 Task: Look for space in Binche, Belgium from 12th July, 2023 to 16th July, 2023 for 8 adults in price range Rs.10000 to Rs.16000. Place can be private room with 8 bedrooms having 8 beds and 8 bathrooms. Property type can be house, flat, guest house. Amenities needed are: wifi, washing machine, heating, TV, free parkinig on premises, hot tub, gym, smoking allowed. Booking option can be shelf check-in. Required host language is English.
Action: Mouse moved to (481, 98)
Screenshot: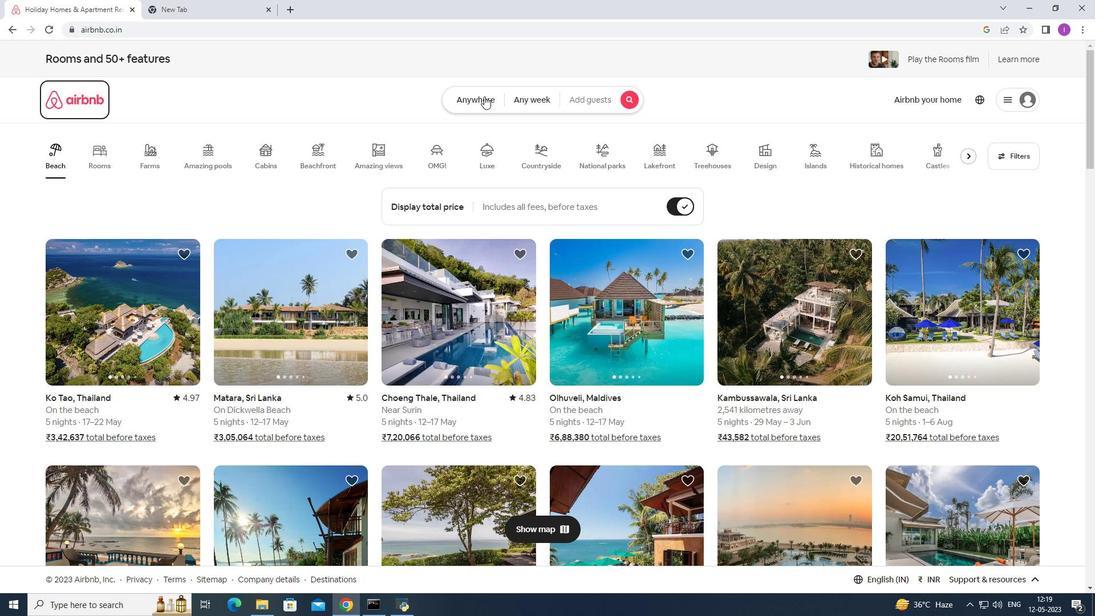 
Action: Mouse pressed left at (481, 98)
Screenshot: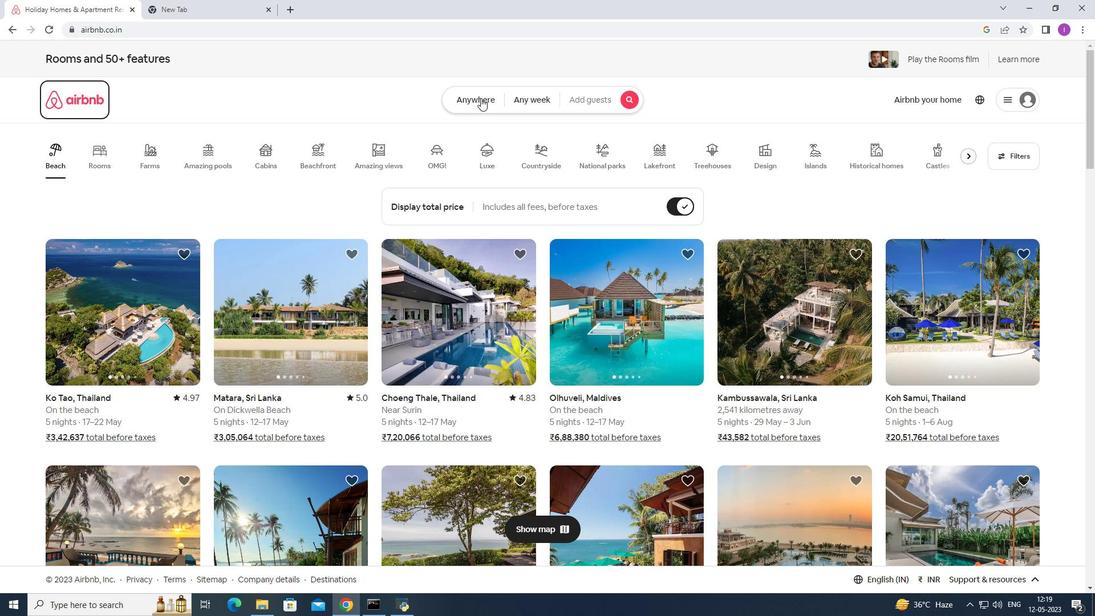 
Action: Mouse moved to (318, 150)
Screenshot: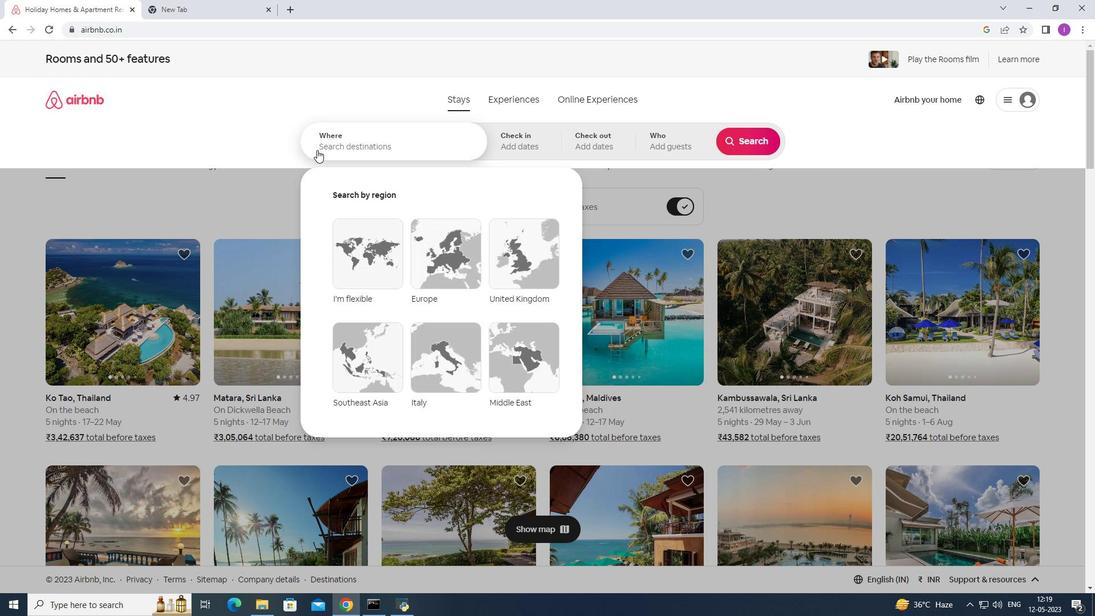 
Action: Mouse pressed left at (318, 150)
Screenshot: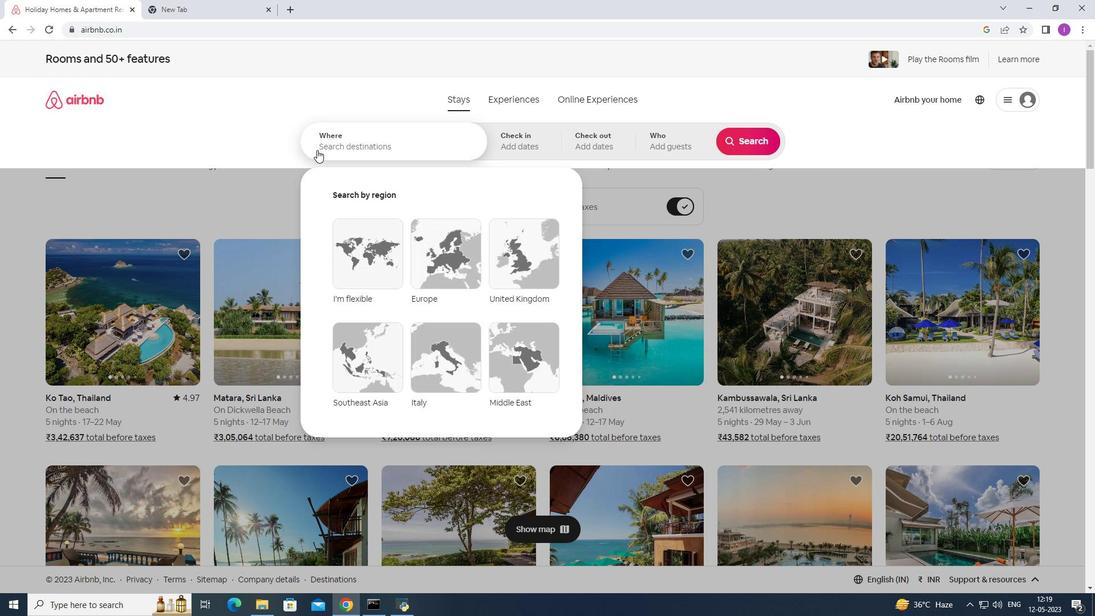 
Action: Mouse moved to (357, 138)
Screenshot: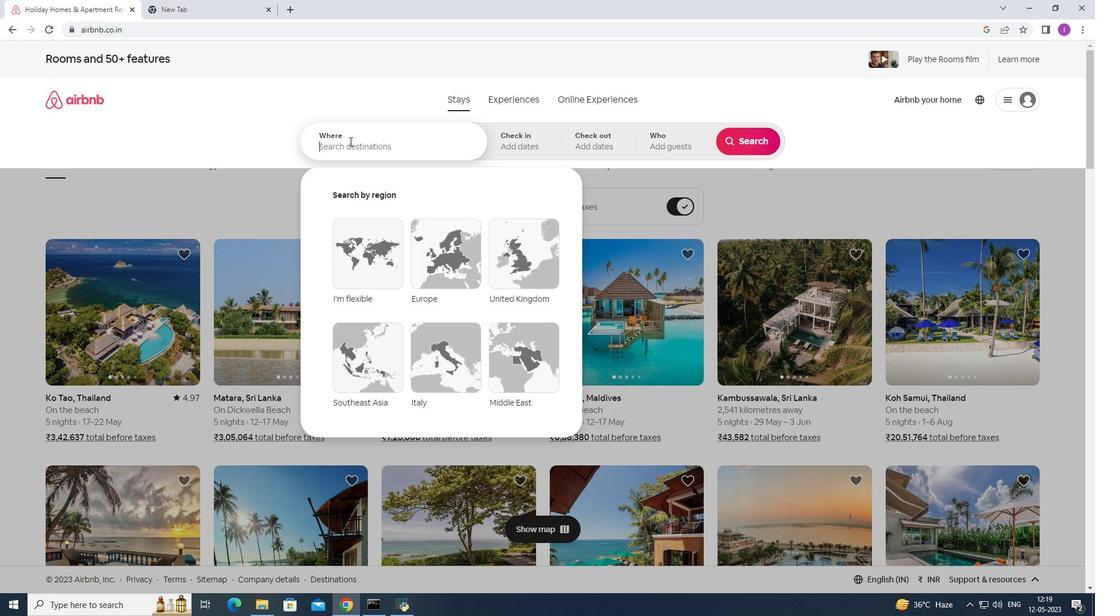 
Action: Key pressed <Key.shift>Binche,<Key.shift>Belgium
Screenshot: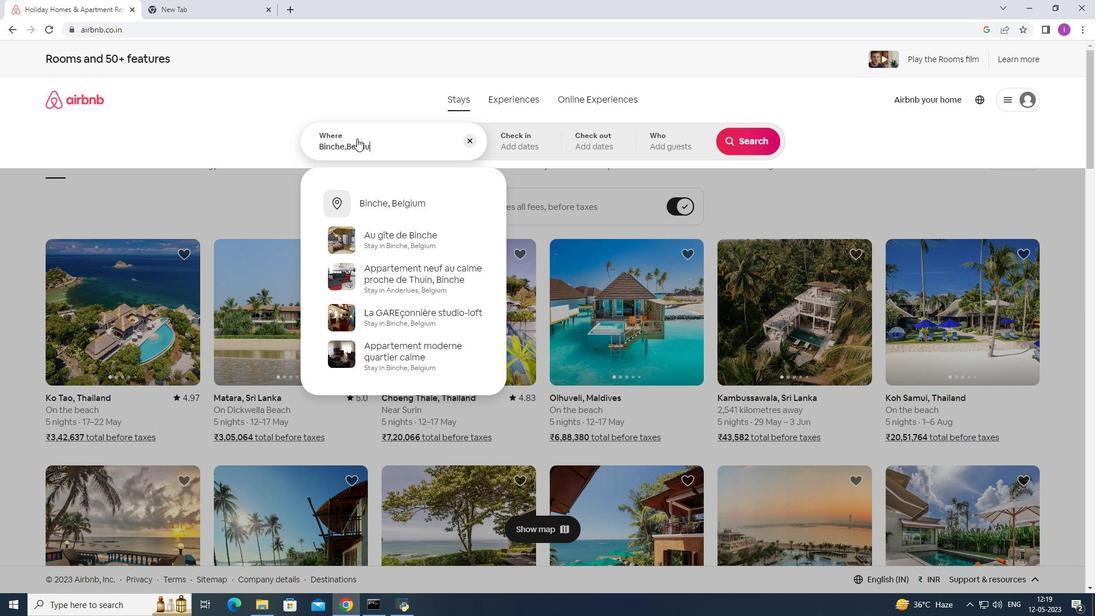 
Action: Mouse moved to (380, 202)
Screenshot: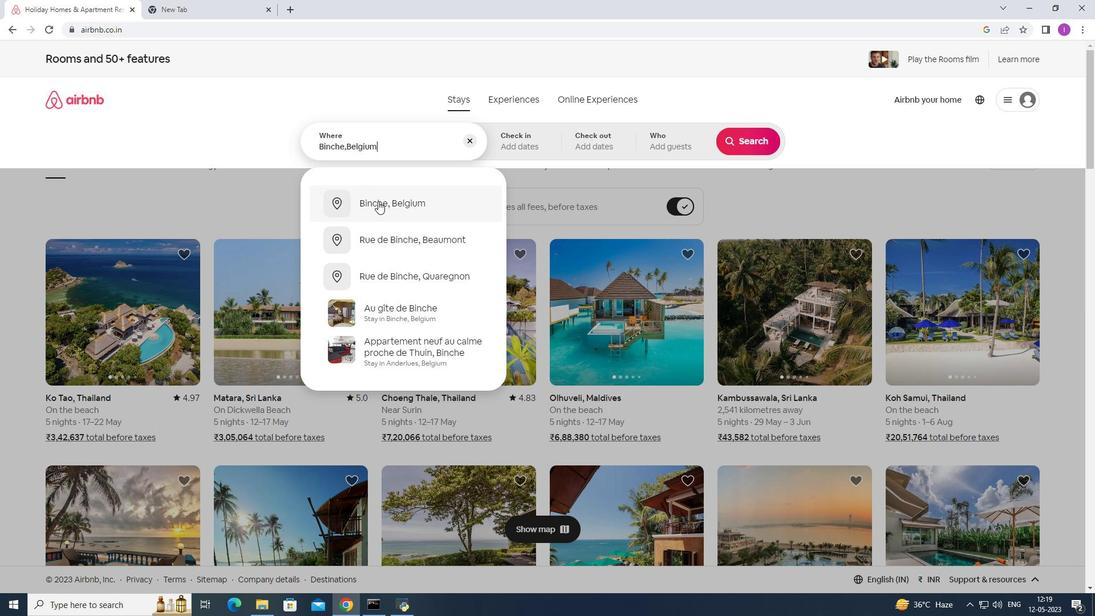 
Action: Mouse pressed left at (380, 202)
Screenshot: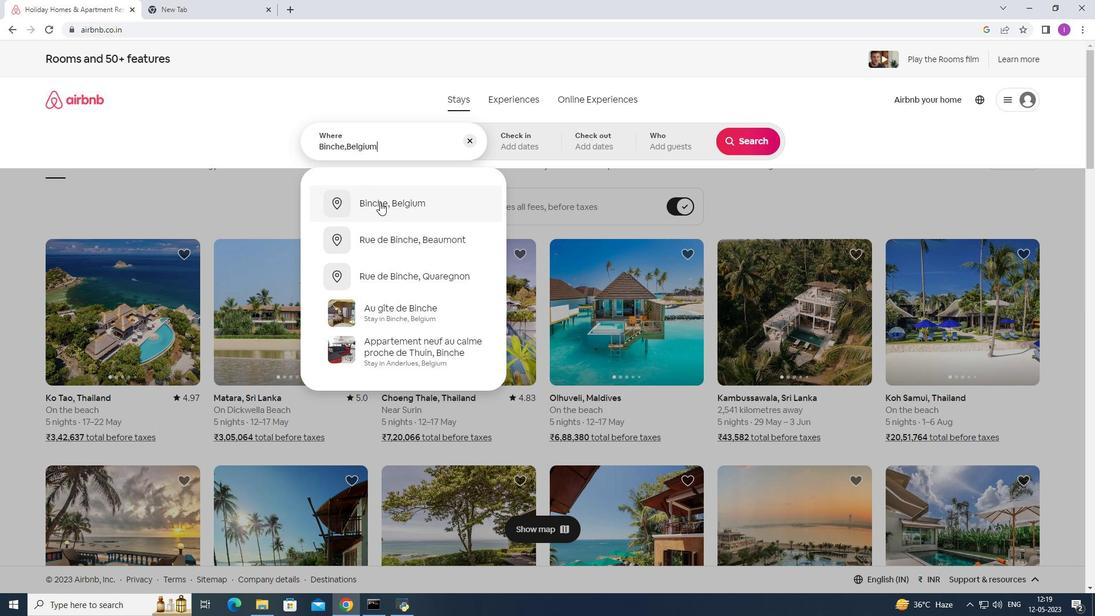 
Action: Mouse moved to (746, 233)
Screenshot: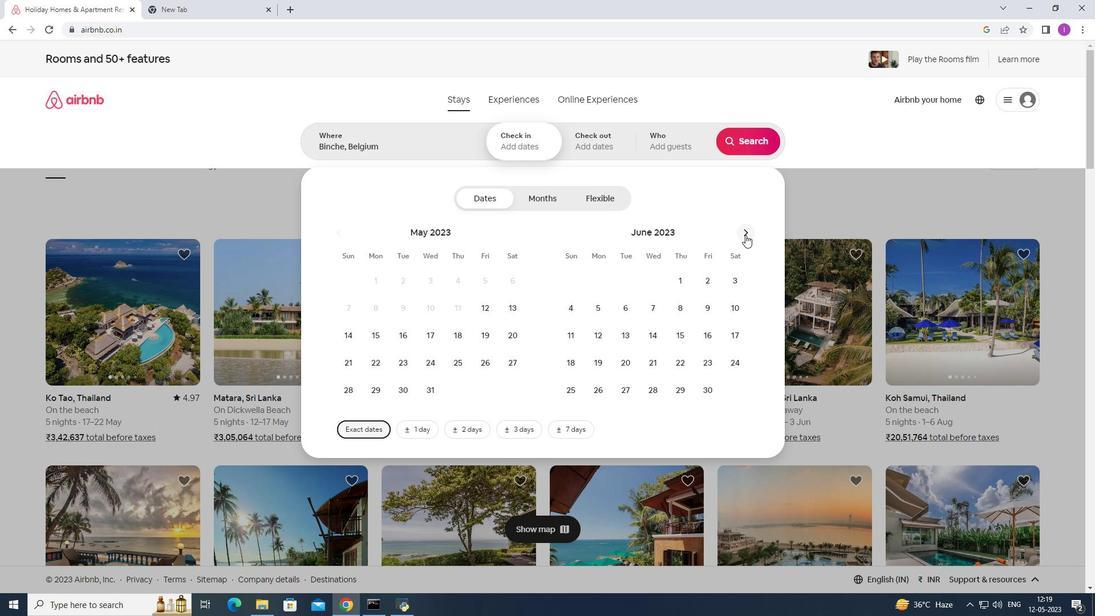 
Action: Mouse pressed left at (746, 233)
Screenshot: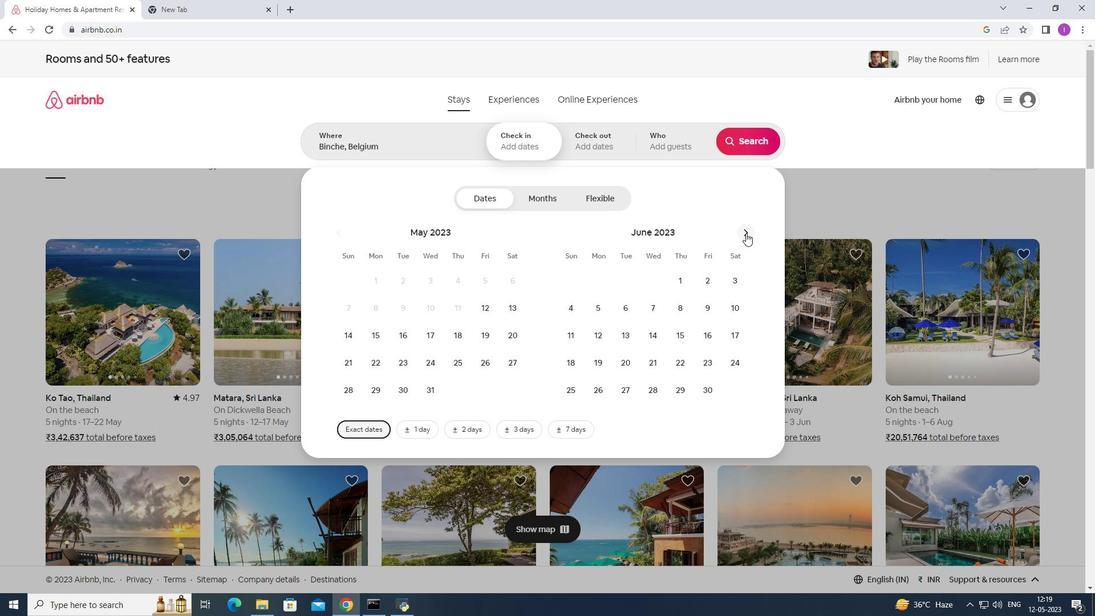 
Action: Mouse pressed left at (746, 233)
Screenshot: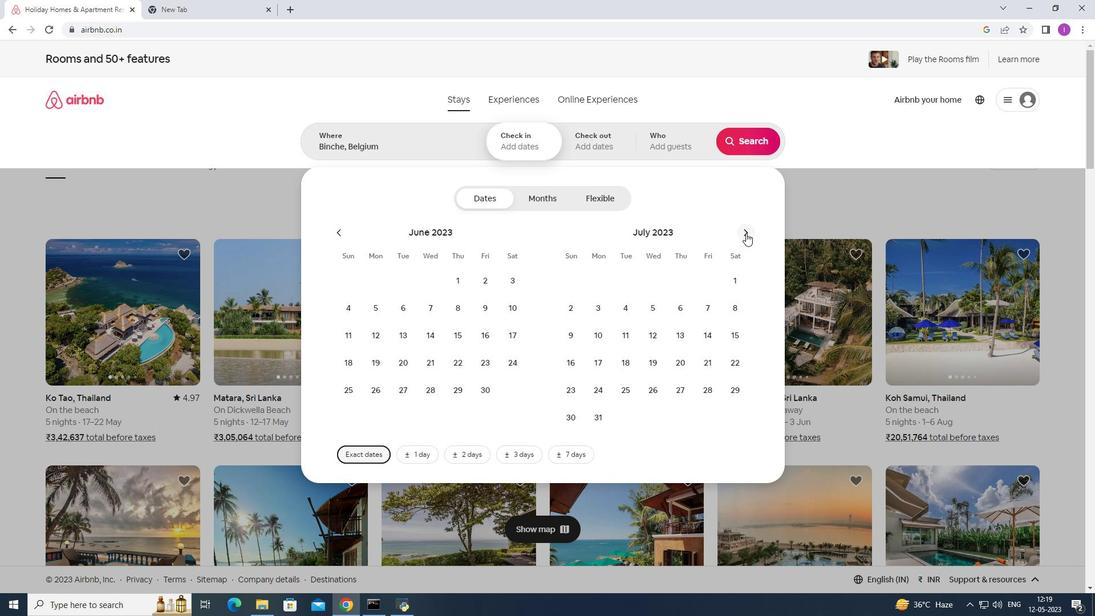 
Action: Mouse moved to (432, 338)
Screenshot: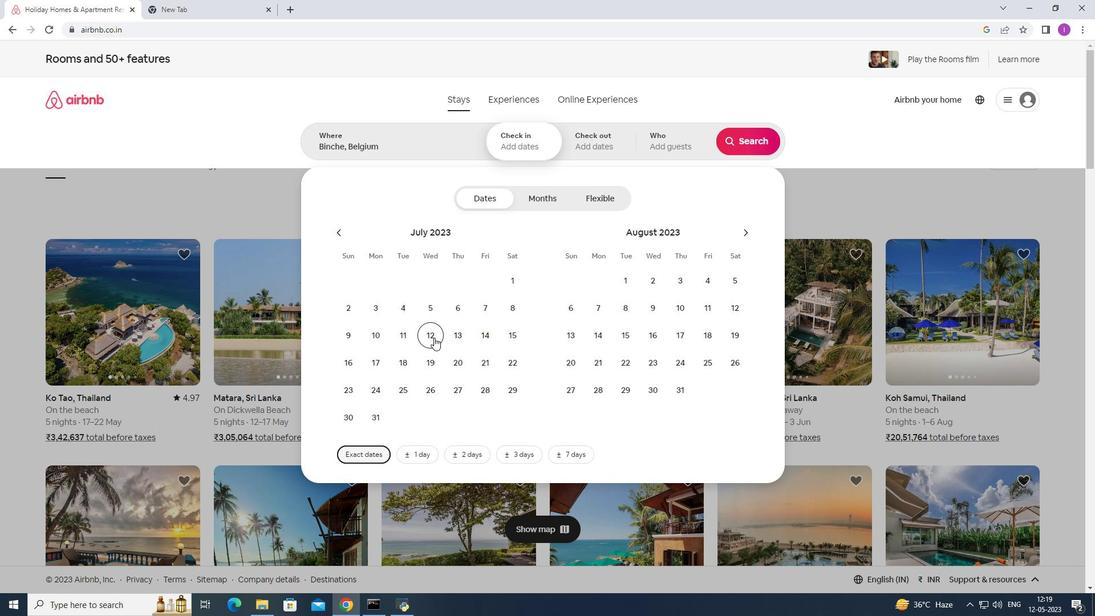 
Action: Mouse pressed left at (432, 338)
Screenshot: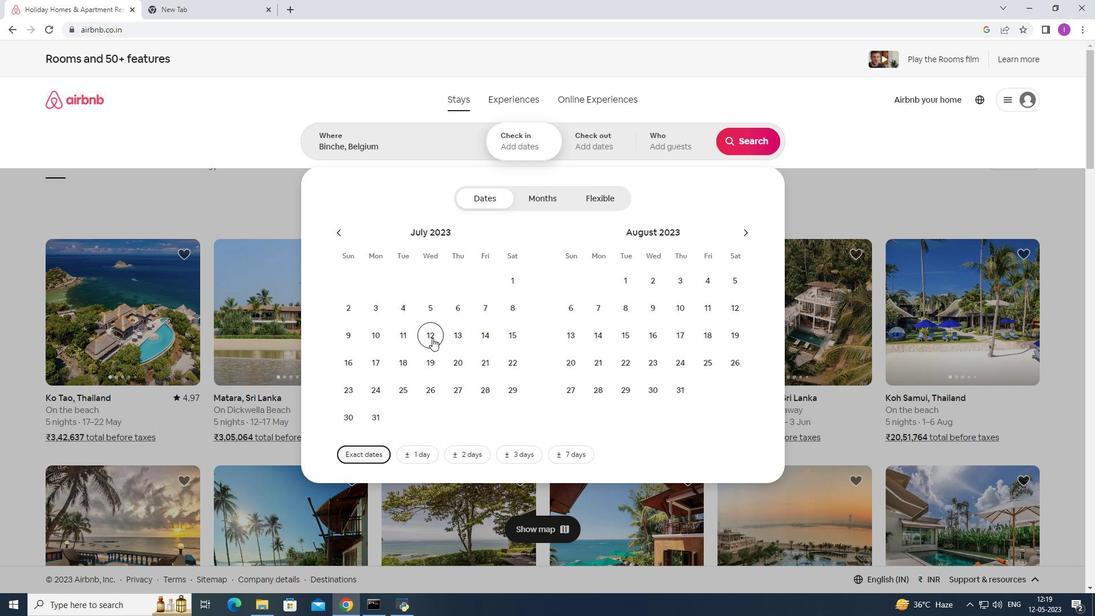 
Action: Mouse moved to (353, 365)
Screenshot: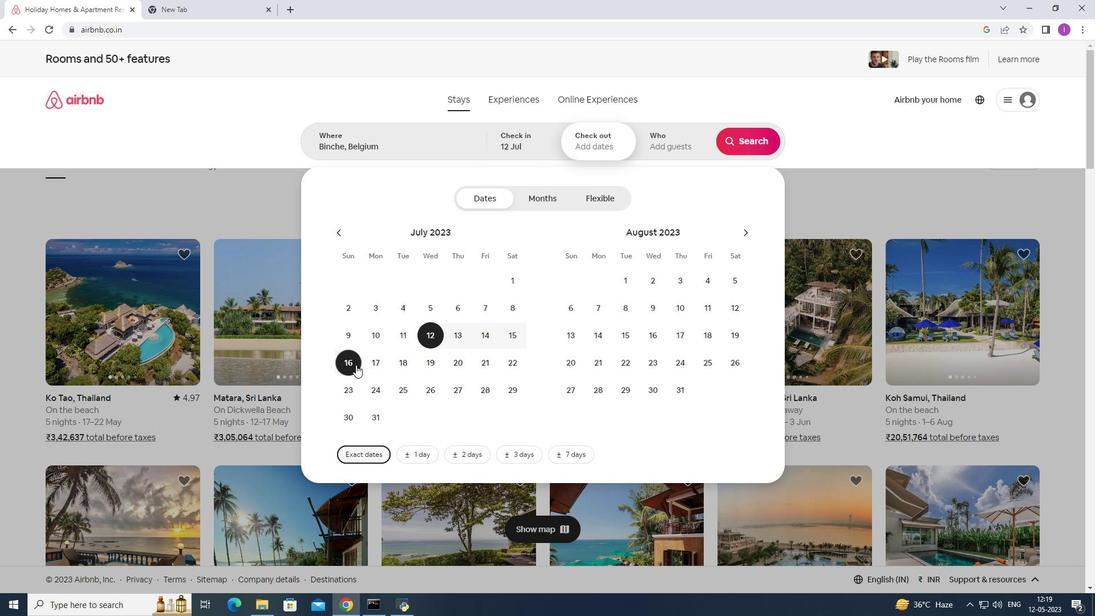 
Action: Mouse pressed left at (353, 365)
Screenshot: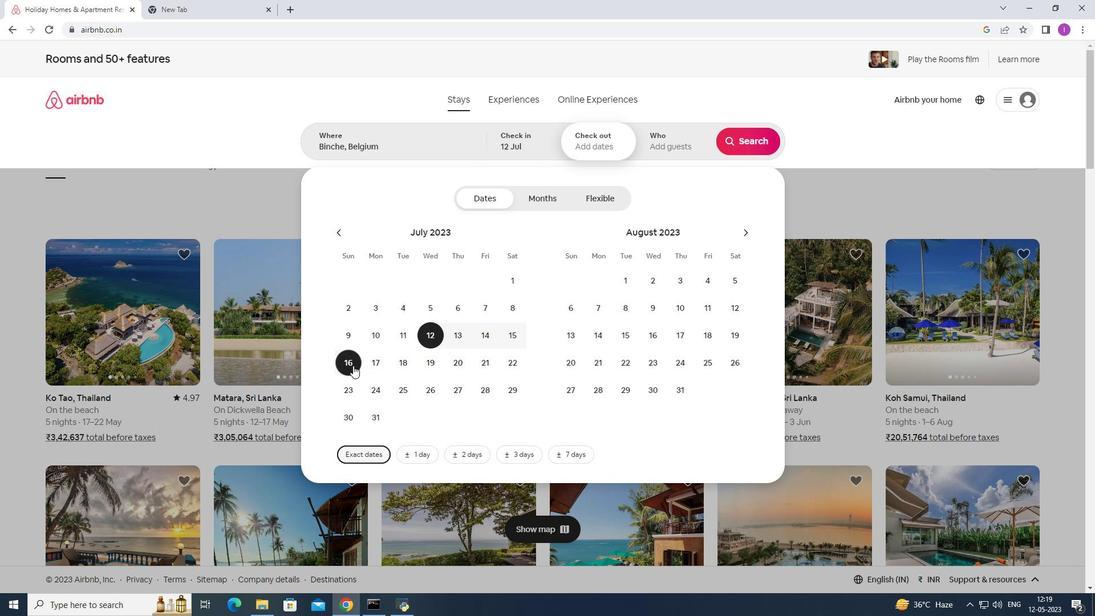 
Action: Mouse moved to (664, 139)
Screenshot: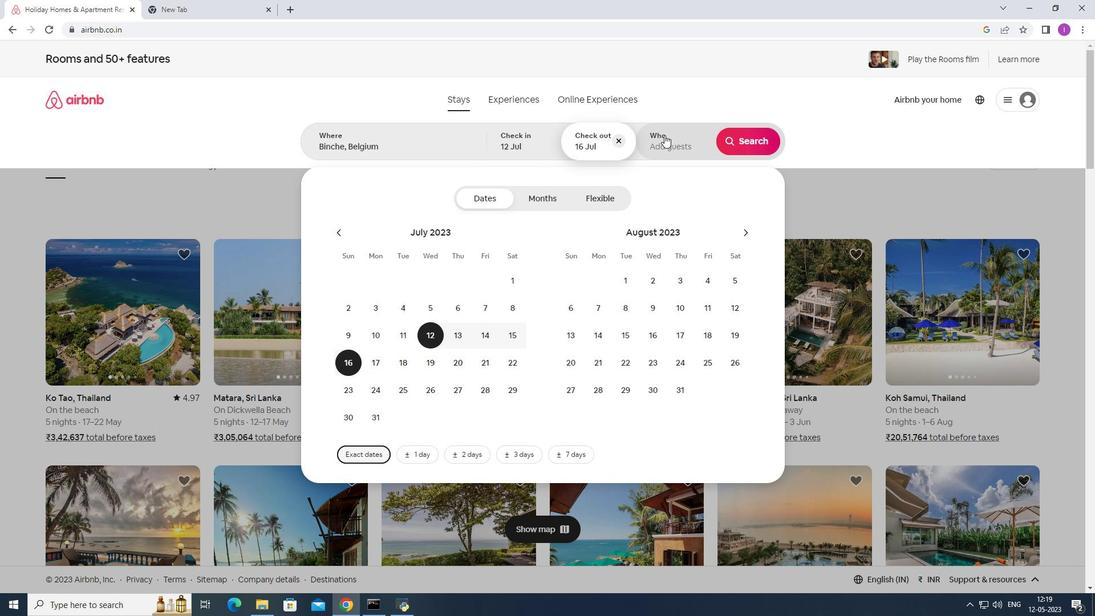 
Action: Mouse pressed left at (664, 139)
Screenshot: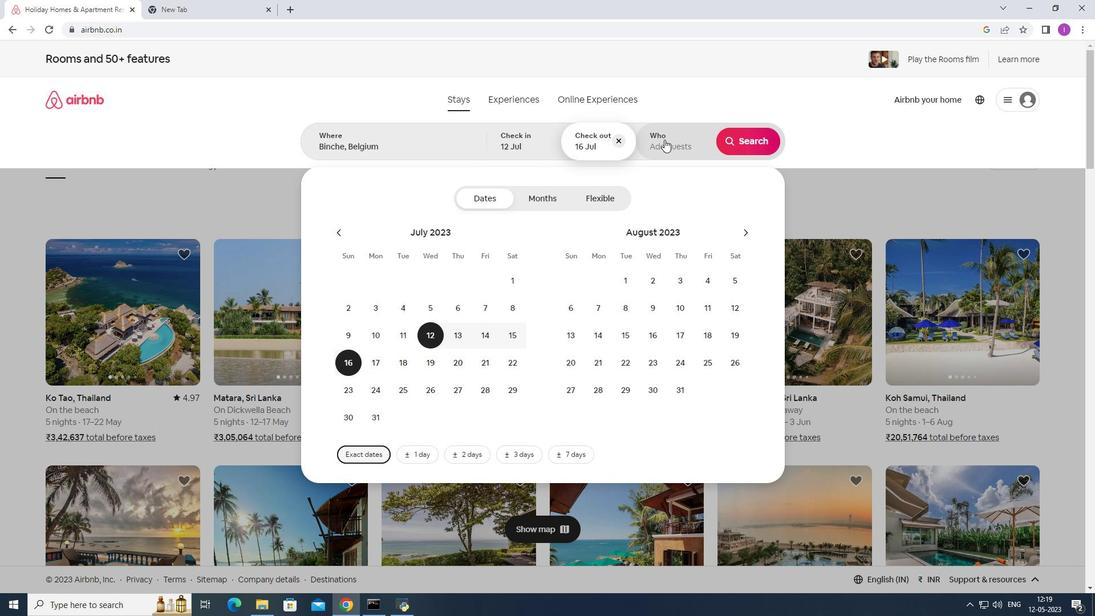 
Action: Mouse moved to (750, 198)
Screenshot: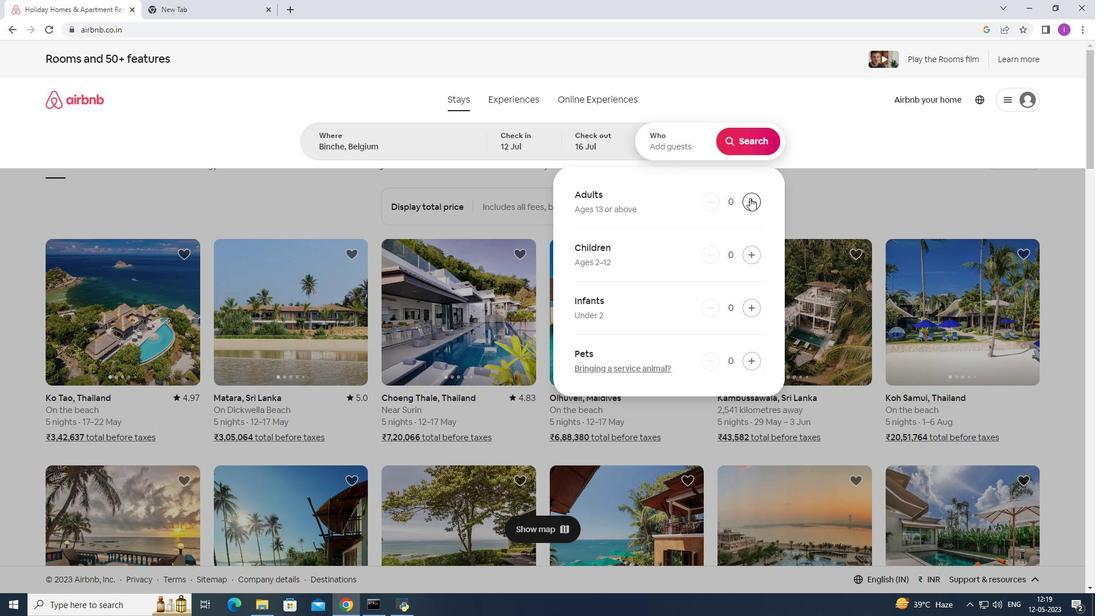 
Action: Mouse pressed left at (750, 198)
Screenshot: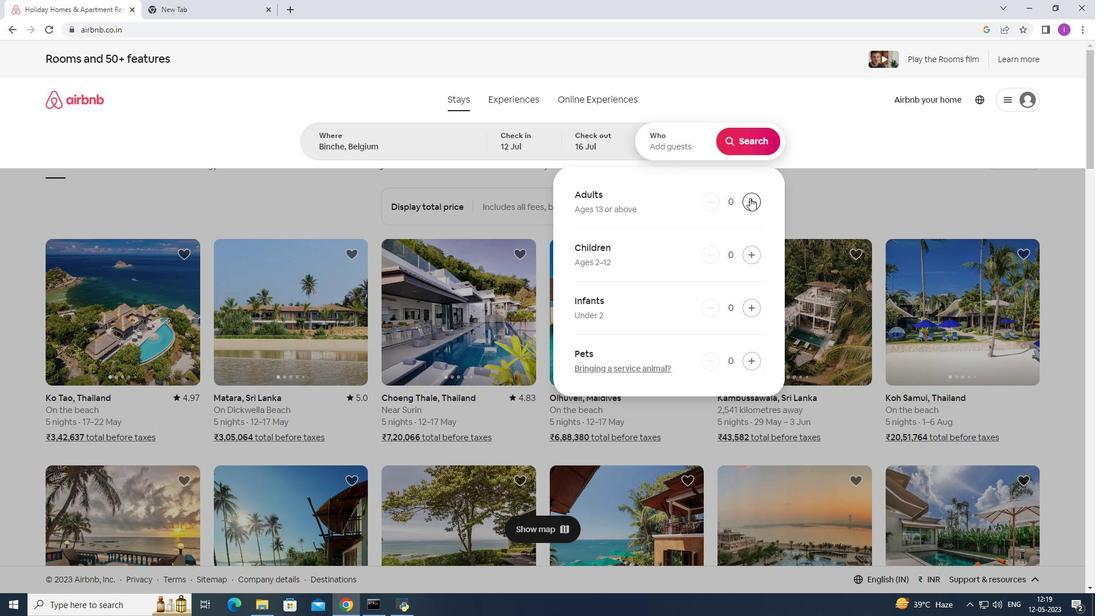 
Action: Mouse pressed left at (750, 198)
Screenshot: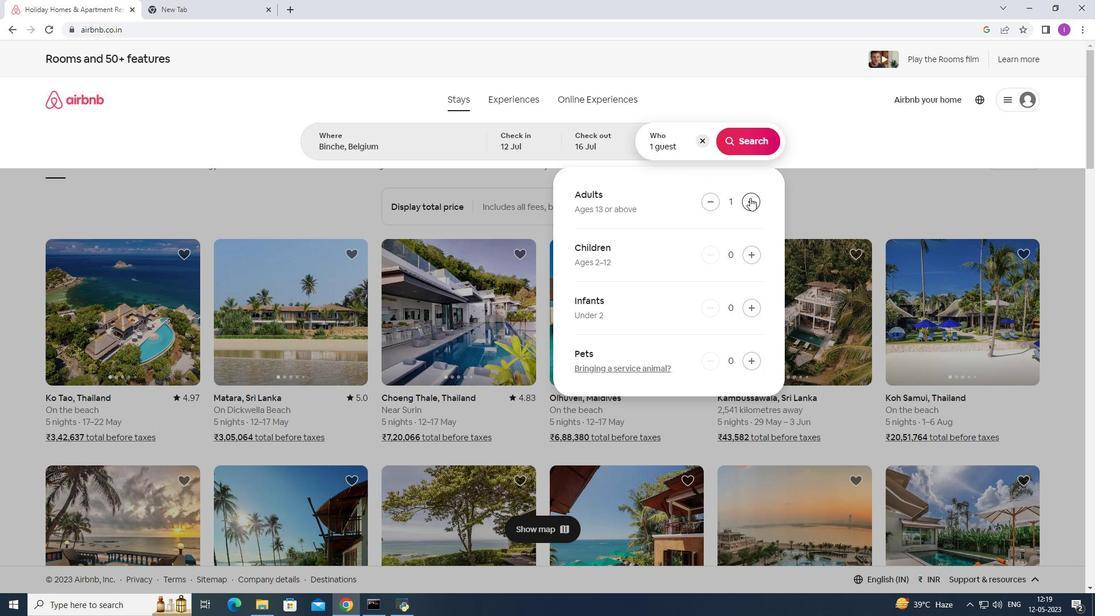 
Action: Mouse pressed left at (750, 198)
Screenshot: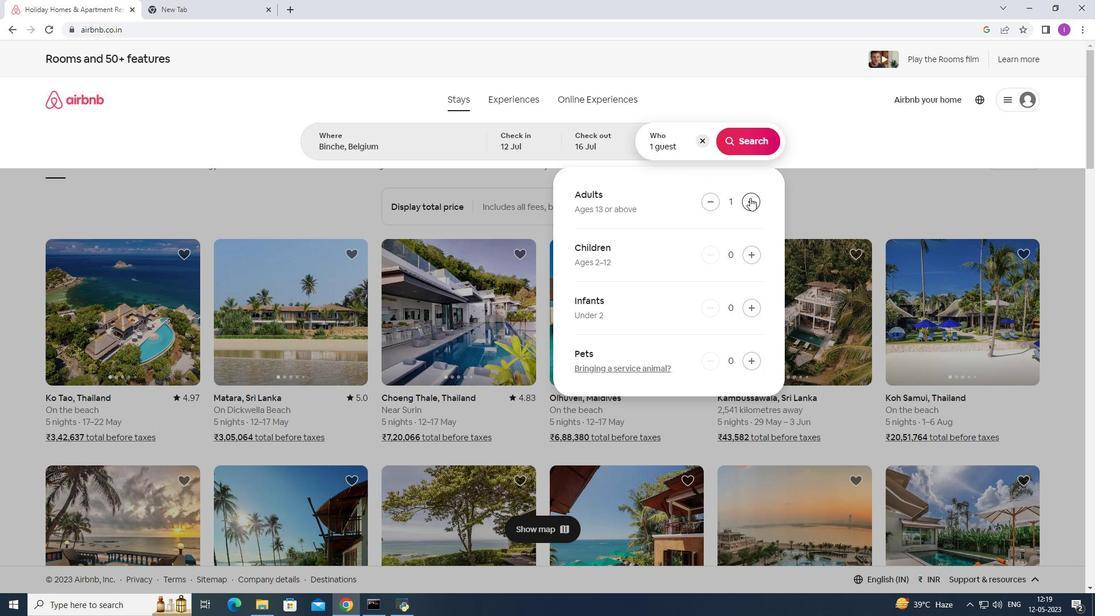 
Action: Mouse pressed left at (750, 198)
Screenshot: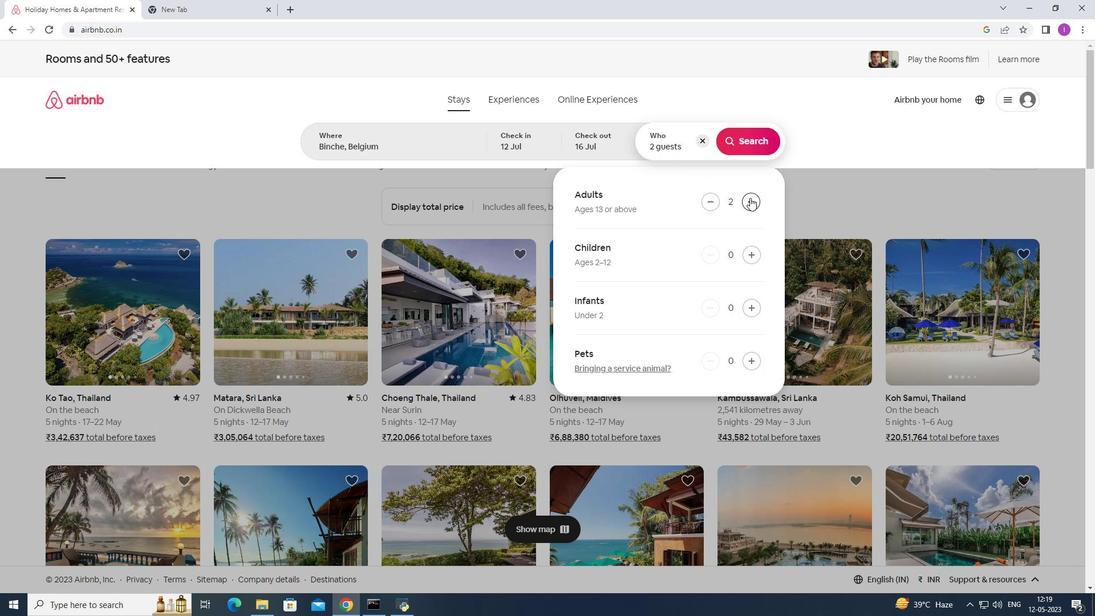 
Action: Mouse moved to (750, 197)
Screenshot: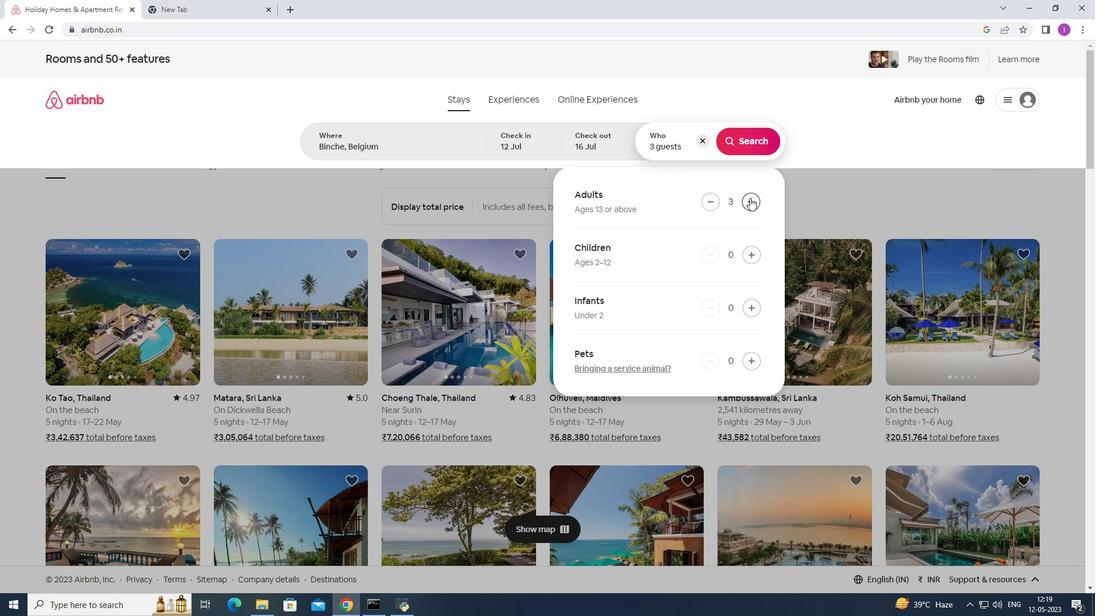 
Action: Mouse pressed left at (750, 197)
Screenshot: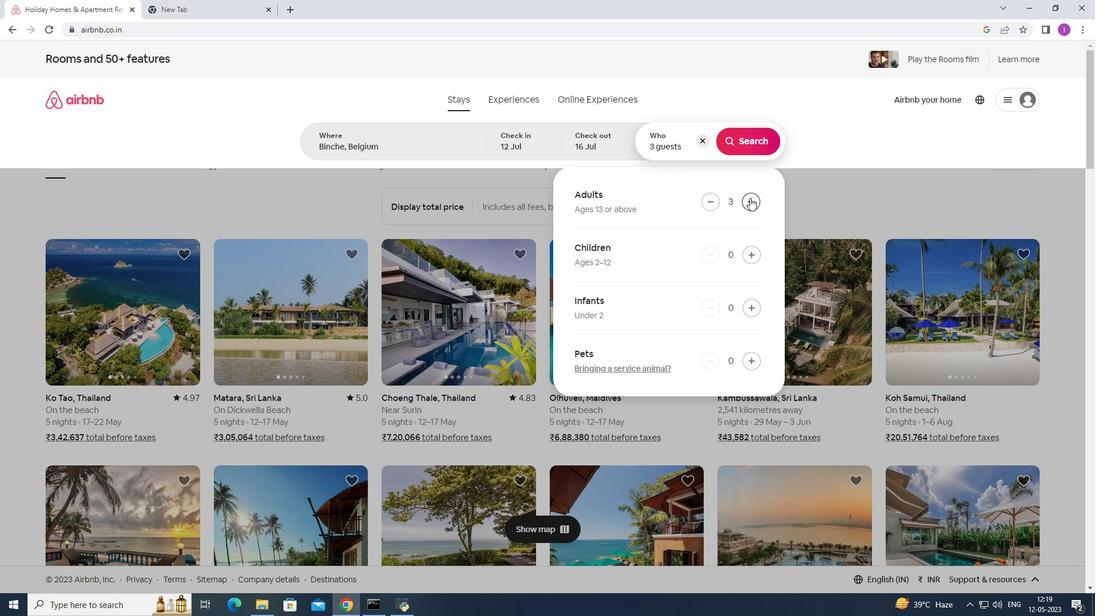 
Action: Mouse pressed left at (750, 197)
Screenshot: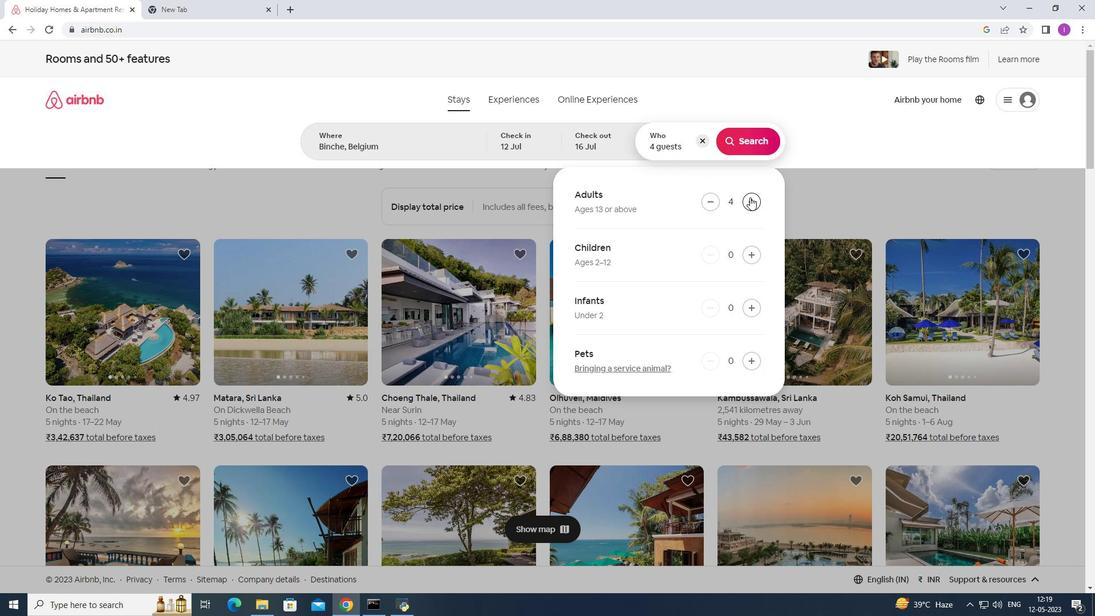 
Action: Mouse pressed left at (750, 197)
Screenshot: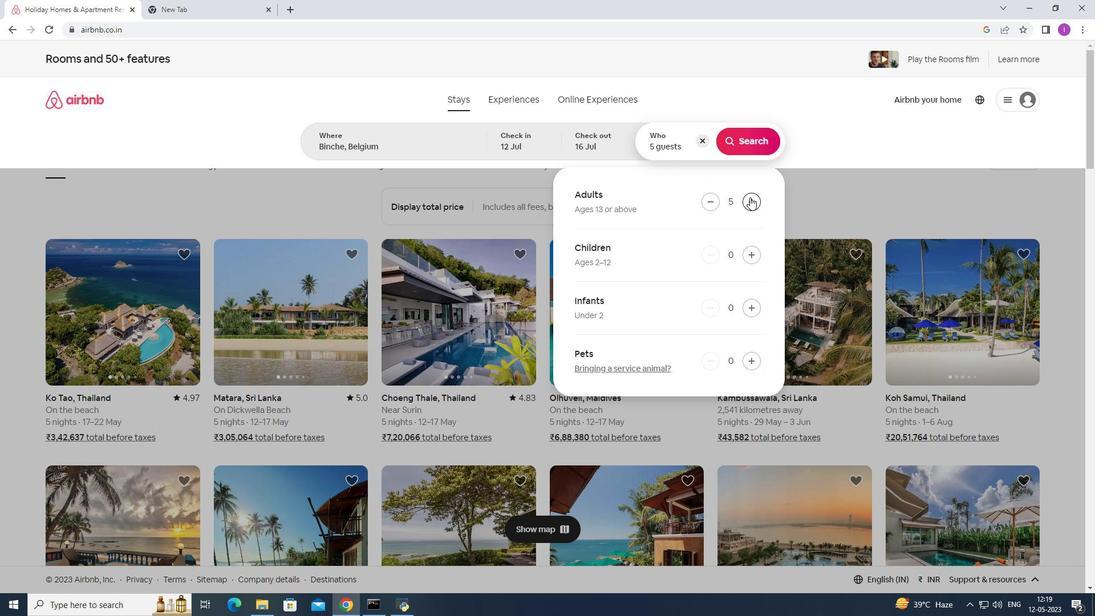 
Action: Mouse pressed left at (750, 197)
Screenshot: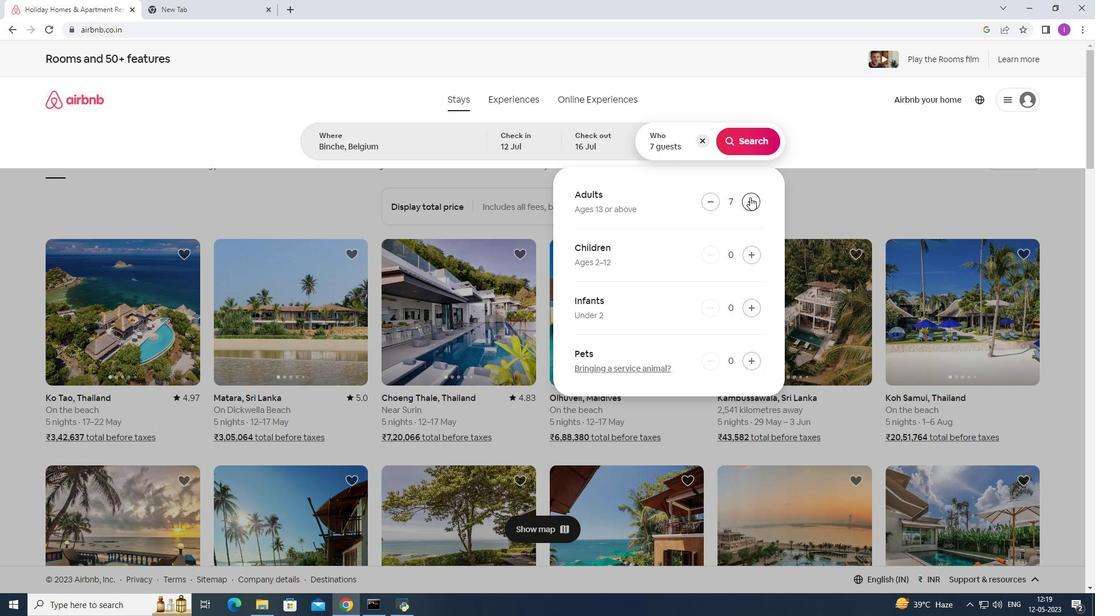 
Action: Mouse moved to (741, 152)
Screenshot: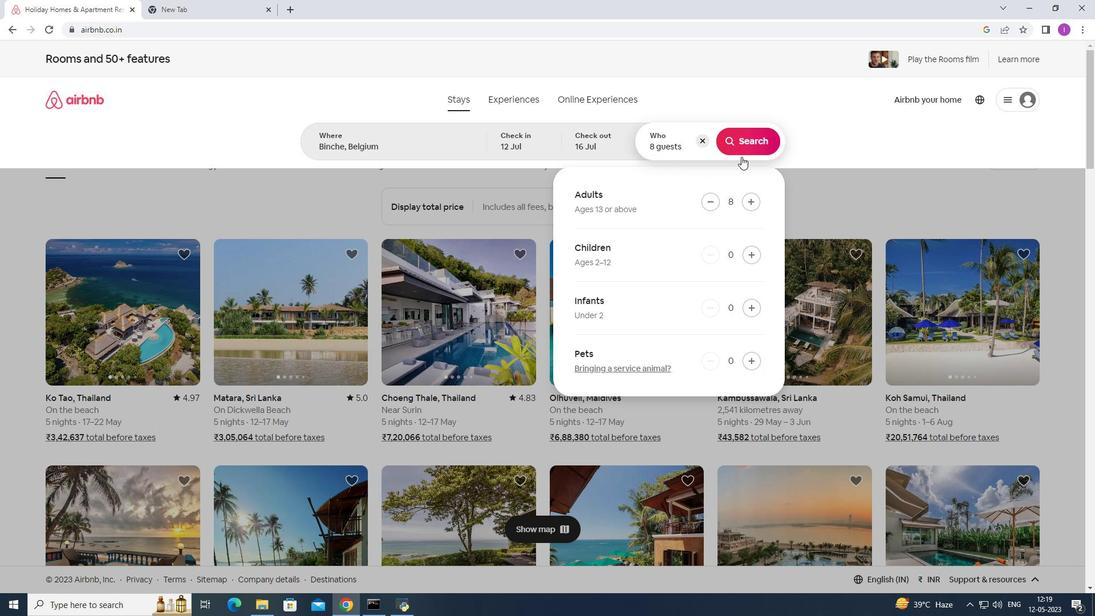 
Action: Mouse pressed left at (741, 152)
Screenshot: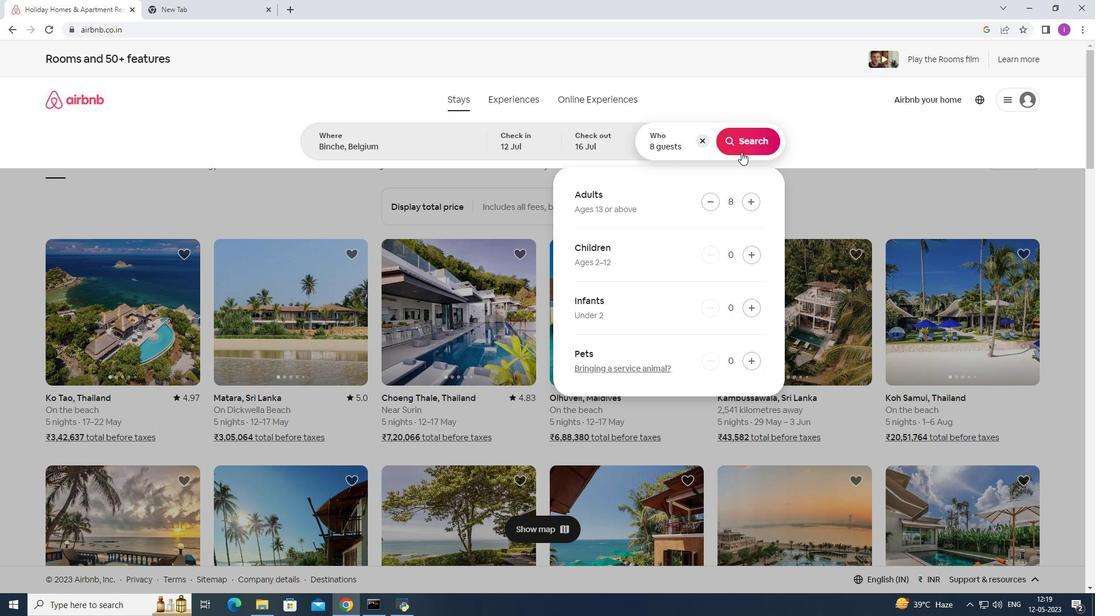 
Action: Mouse moved to (1047, 118)
Screenshot: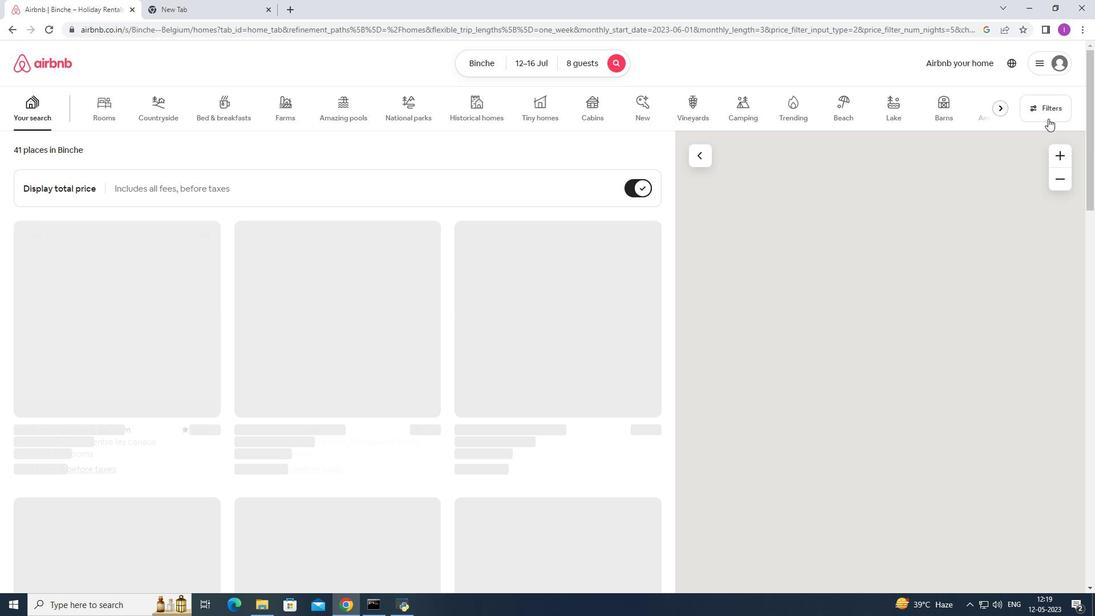 
Action: Mouse pressed left at (1047, 118)
Screenshot: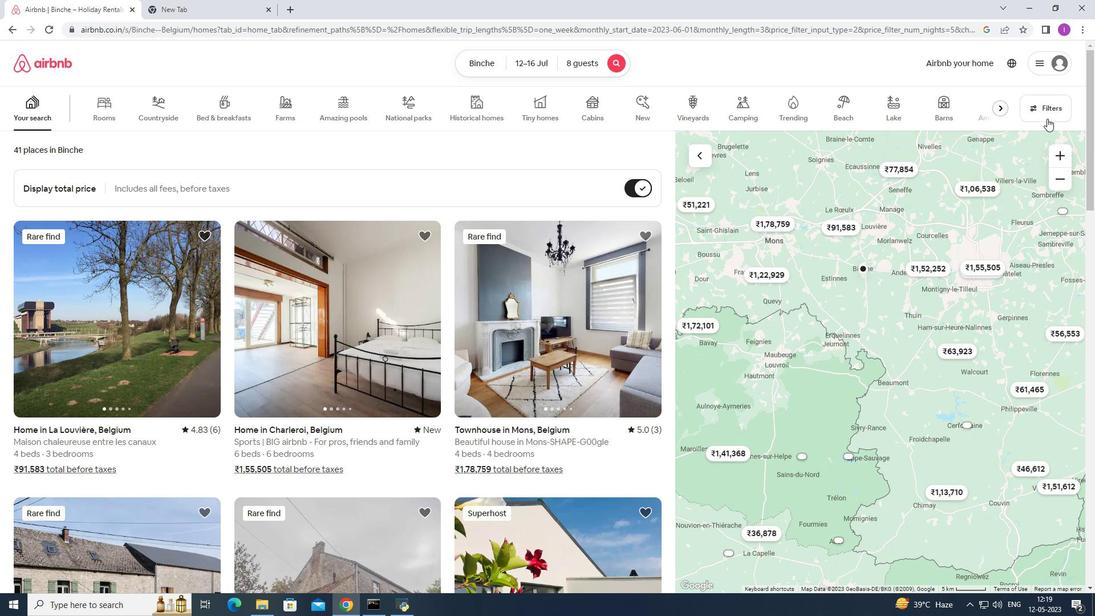 
Action: Mouse moved to (620, 386)
Screenshot: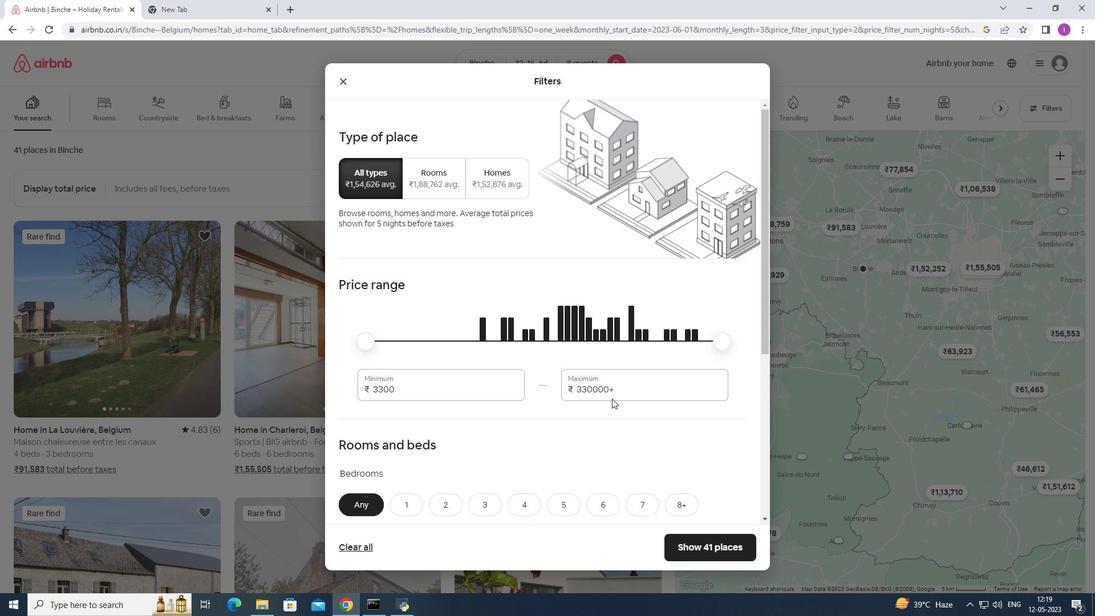 
Action: Mouse pressed left at (620, 386)
Screenshot: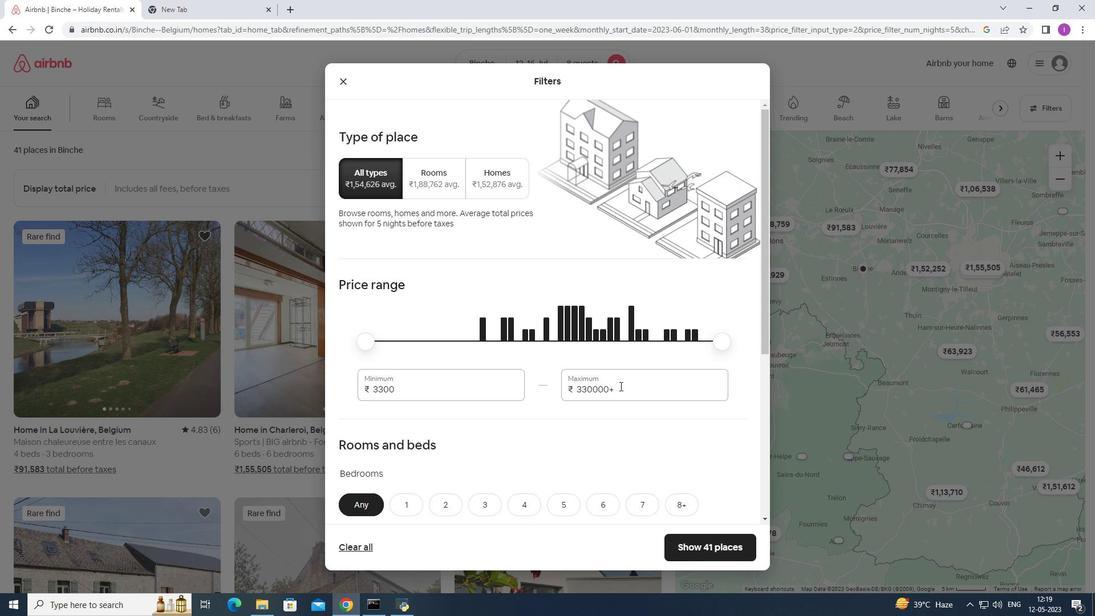 
Action: Mouse moved to (569, 390)
Screenshot: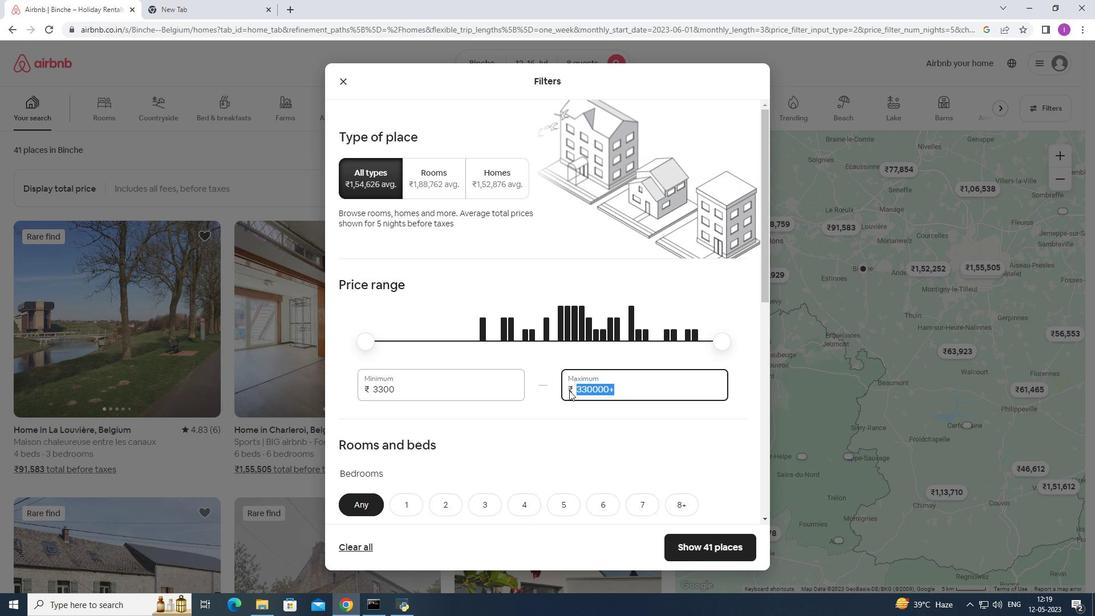 
Action: Key pressed 1
Screenshot: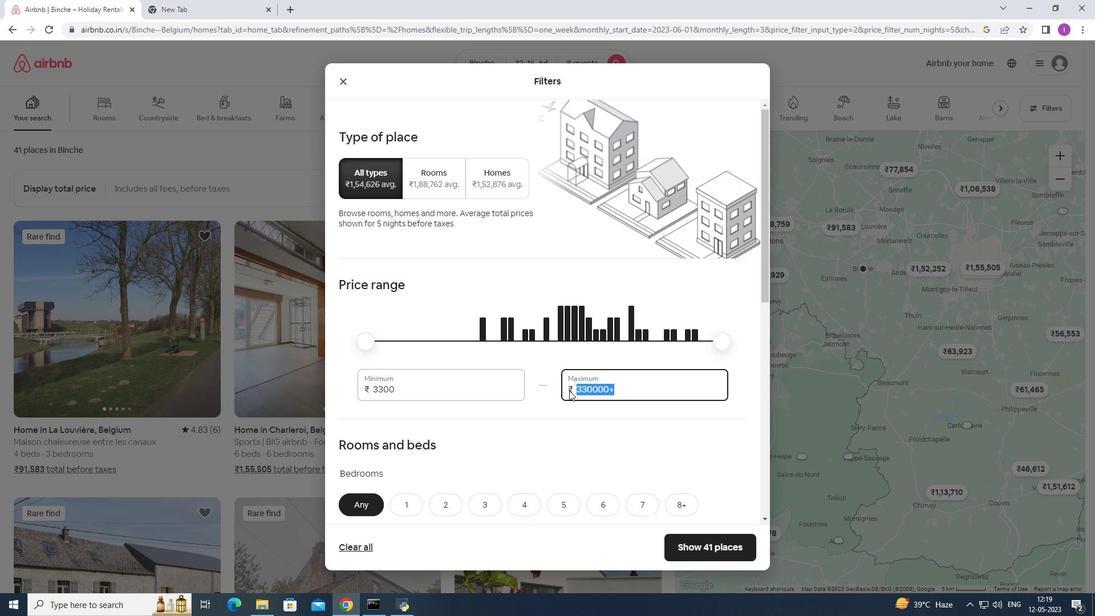 
Action: Mouse moved to (571, 389)
Screenshot: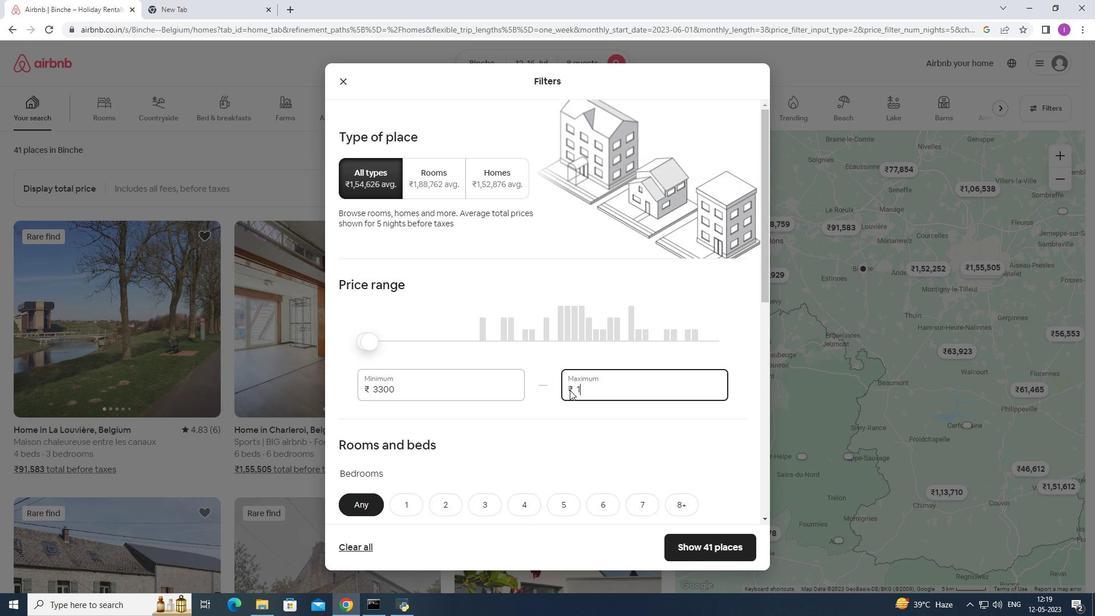 
Action: Key pressed 600
Screenshot: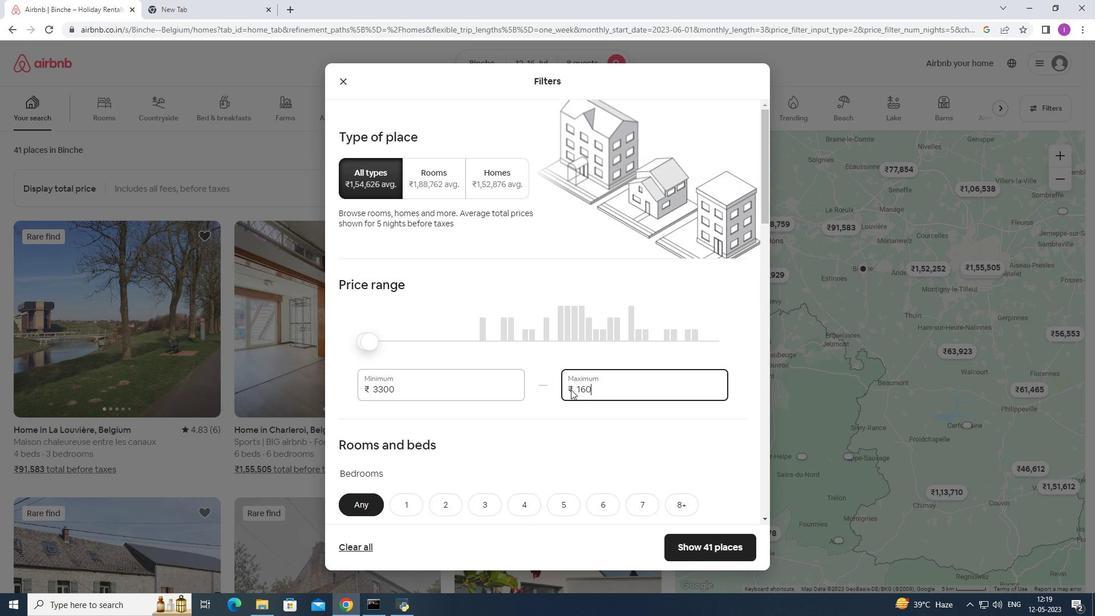 
Action: Mouse moved to (571, 389)
Screenshot: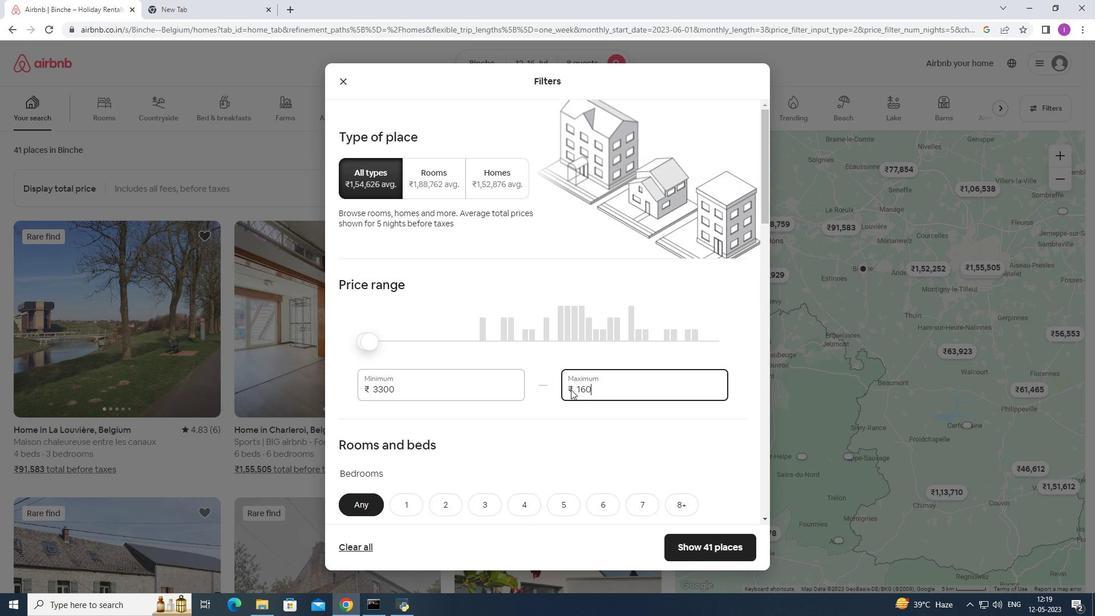 
Action: Key pressed 0
Screenshot: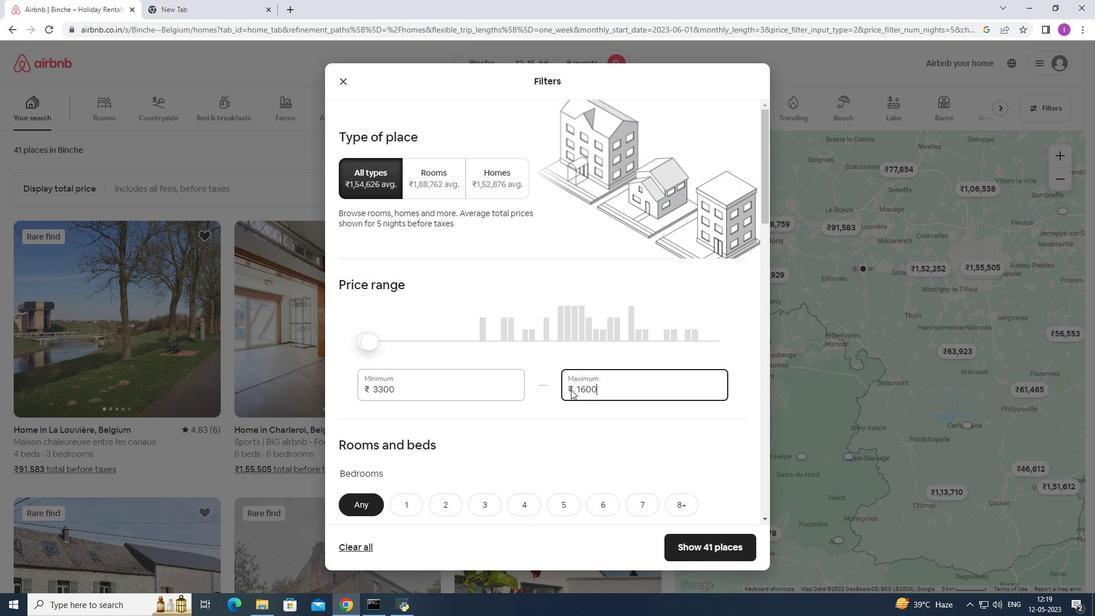 
Action: Mouse moved to (405, 391)
Screenshot: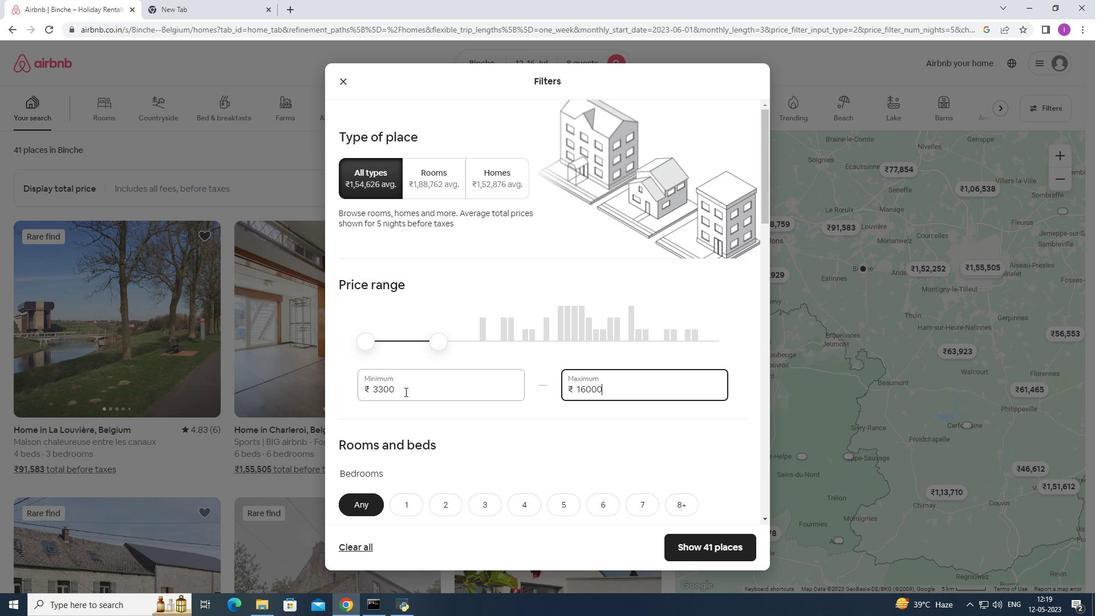 
Action: Mouse pressed left at (405, 391)
Screenshot: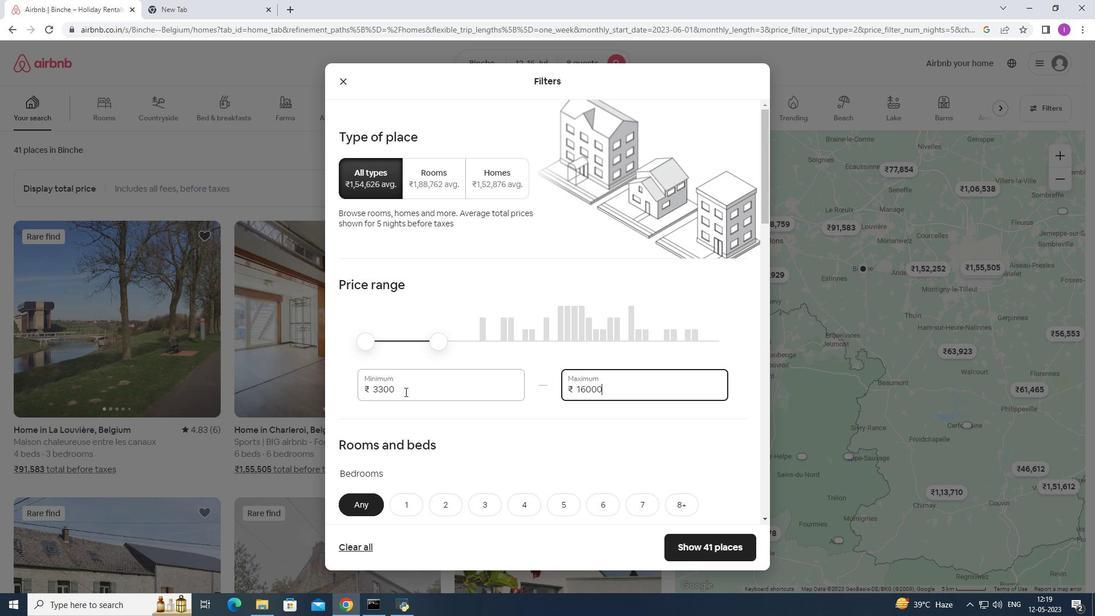 
Action: Mouse moved to (473, 408)
Screenshot: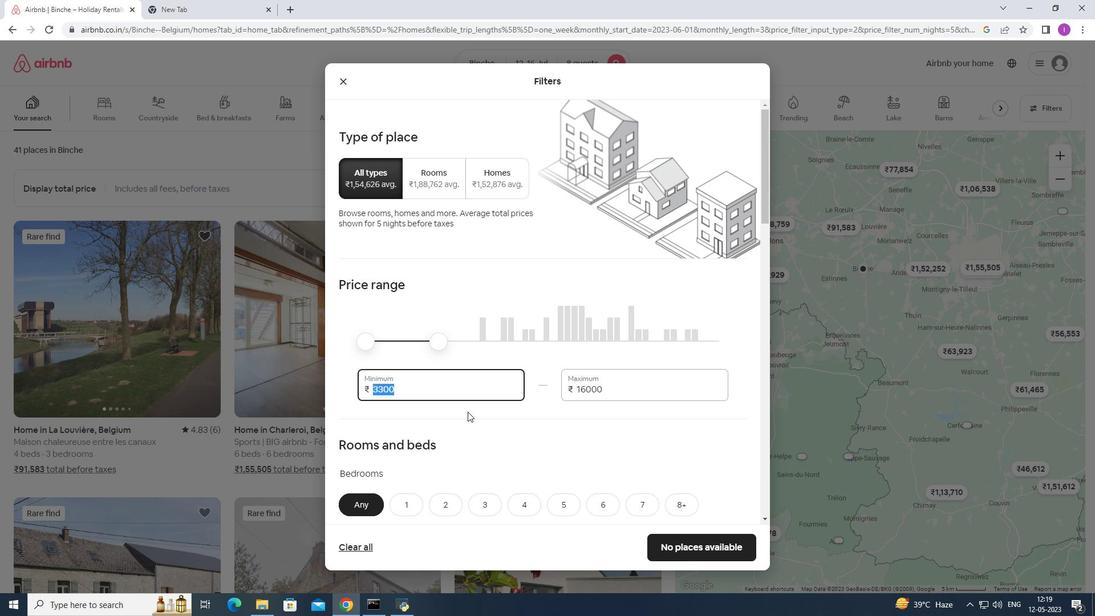 
Action: Key pressed 1
Screenshot: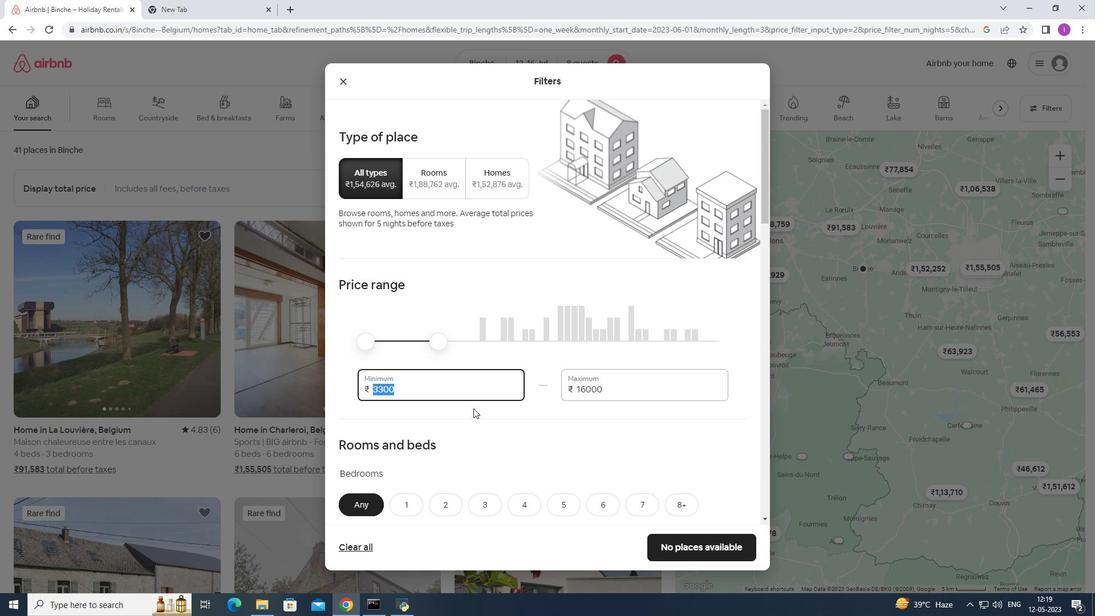 
Action: Mouse moved to (473, 406)
Screenshot: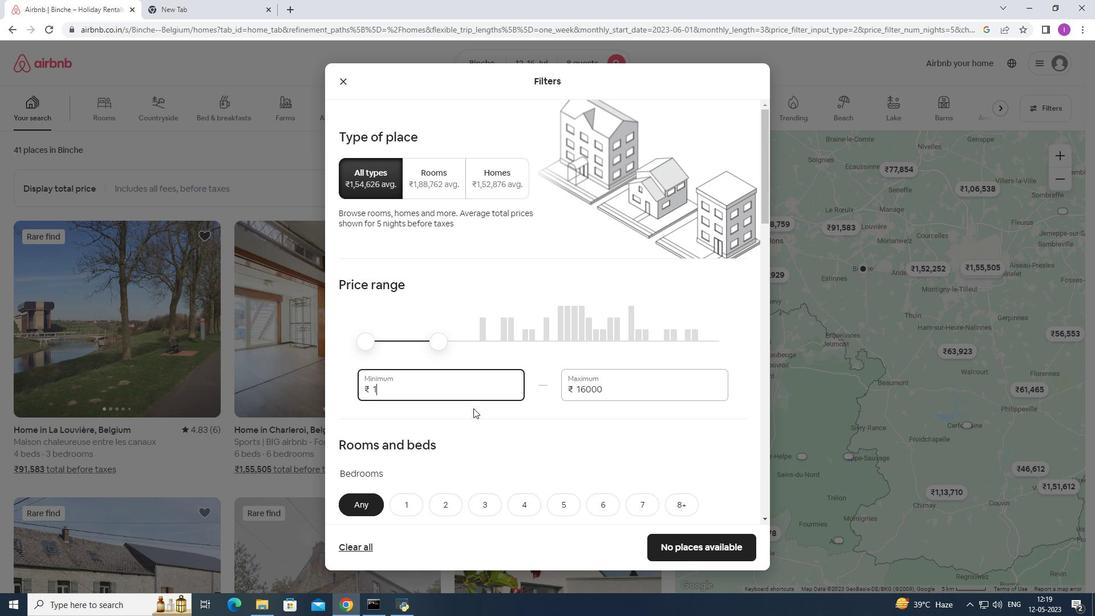 
Action: Key pressed 000
Screenshot: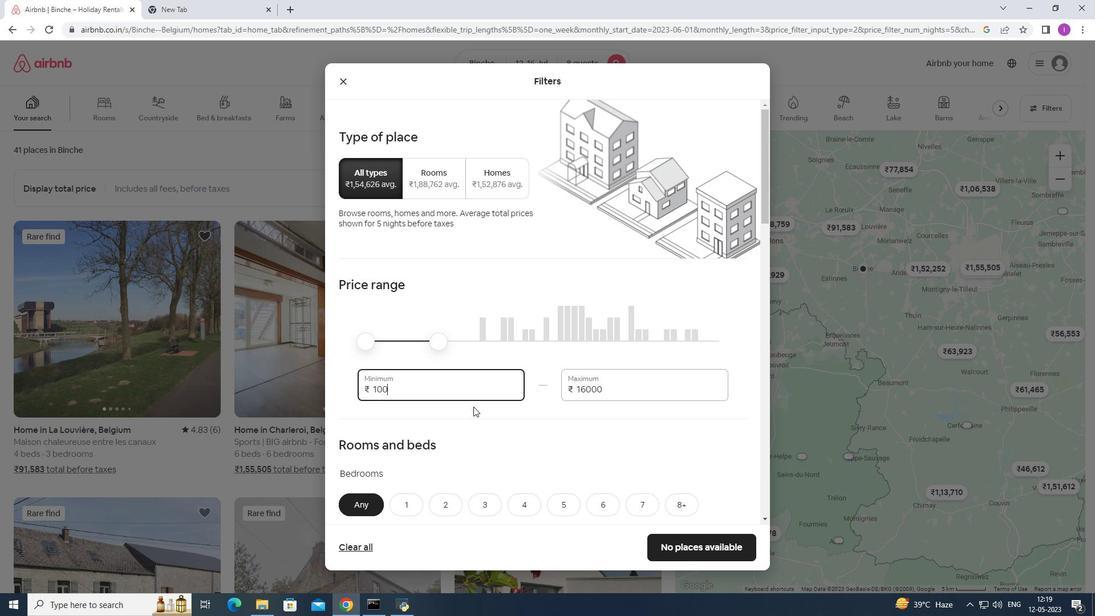 
Action: Mouse moved to (473, 406)
Screenshot: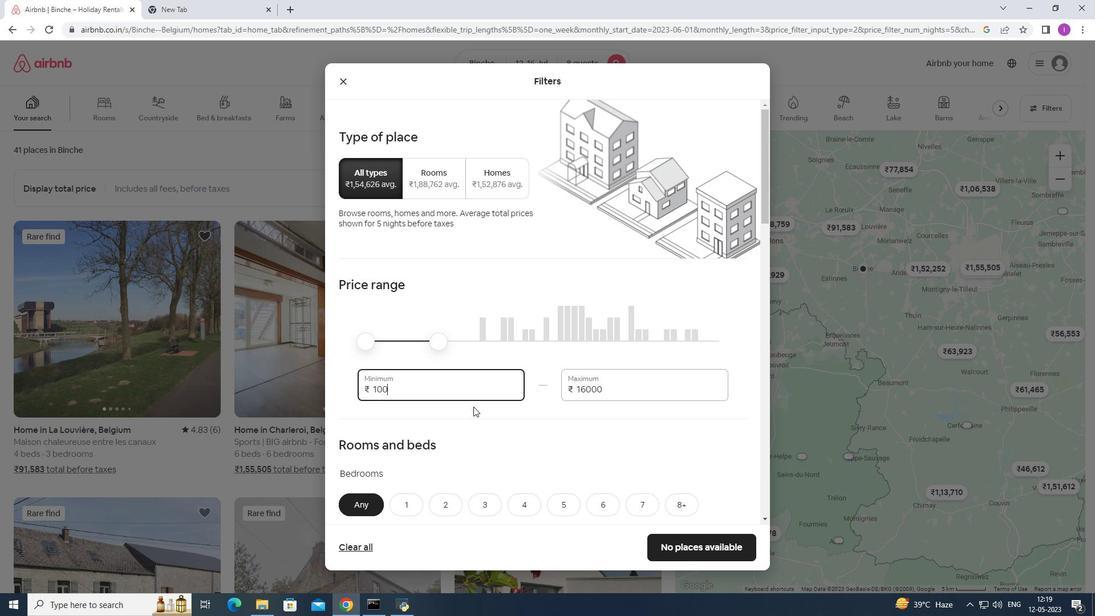 
Action: Key pressed 0
Screenshot: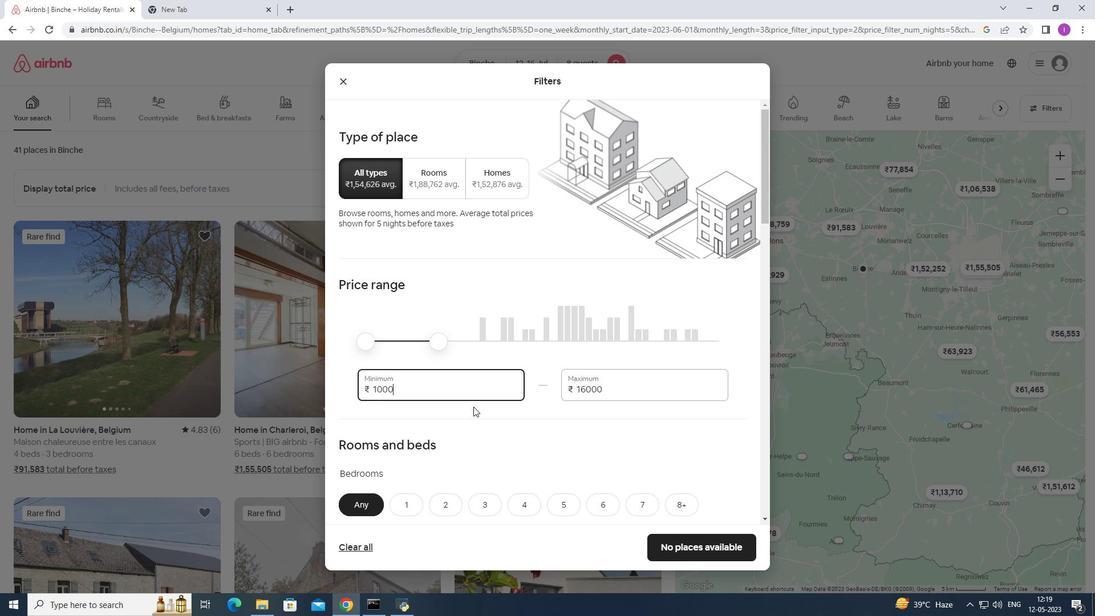 
Action: Mouse moved to (460, 404)
Screenshot: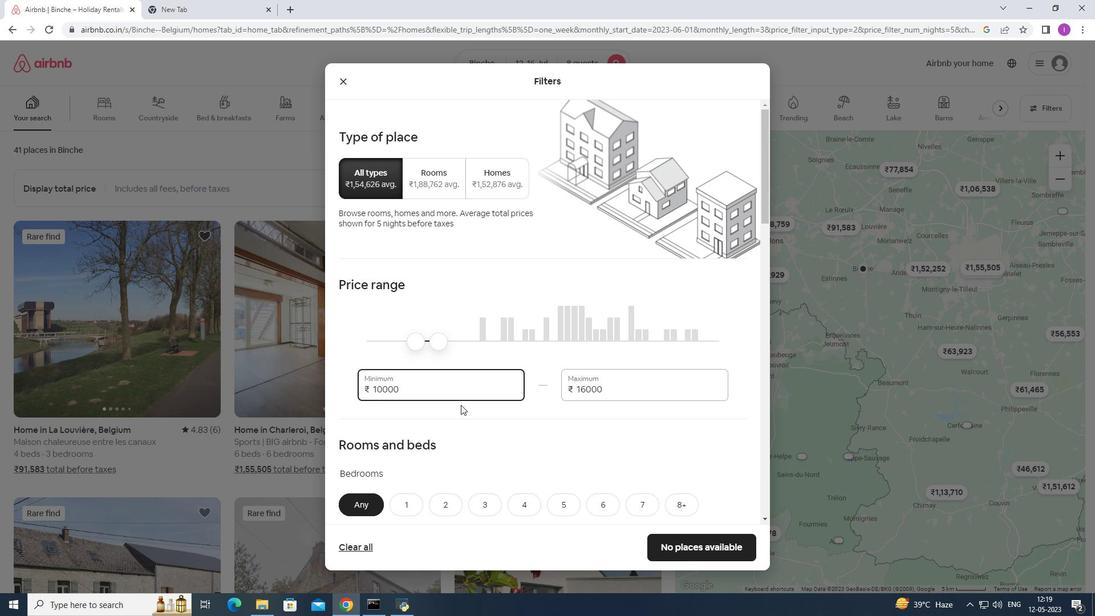 
Action: Mouse scrolled (460, 403) with delta (0, 0)
Screenshot: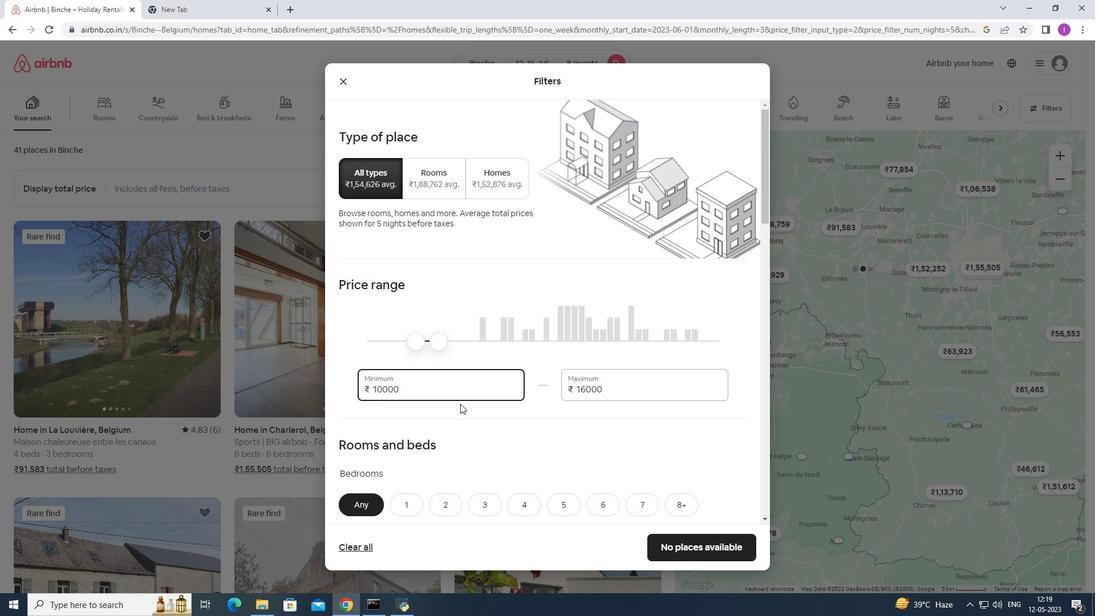 
Action: Mouse scrolled (460, 403) with delta (0, 0)
Screenshot: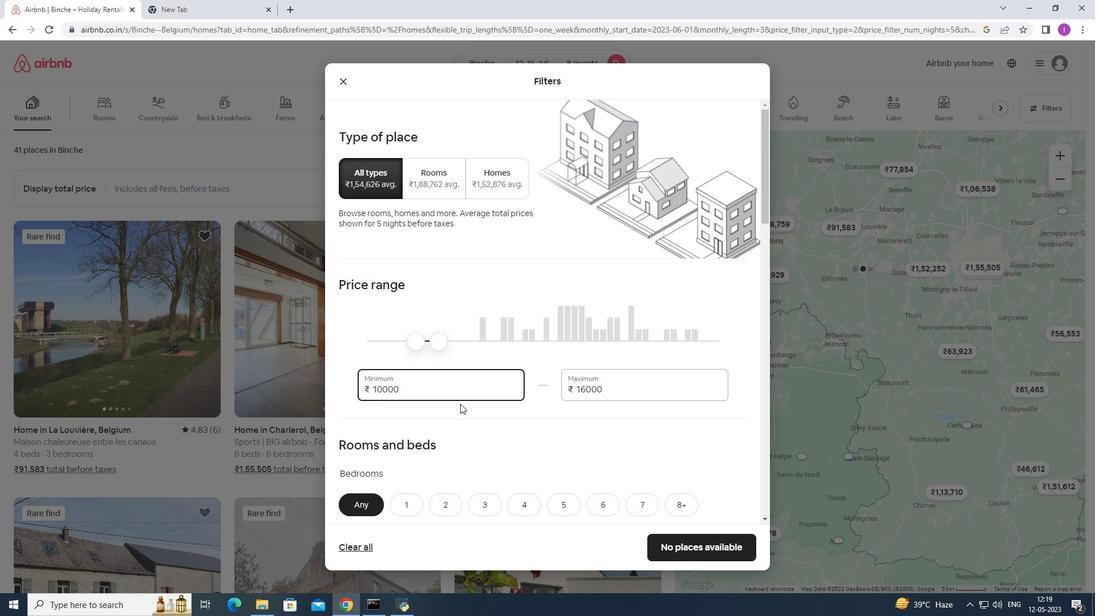 
Action: Mouse moved to (488, 387)
Screenshot: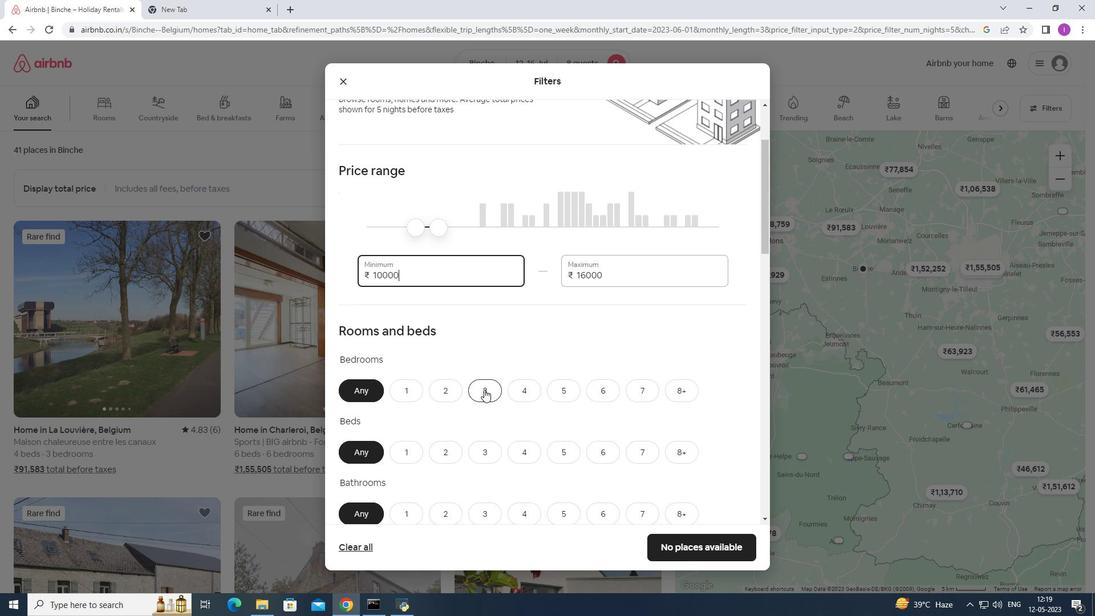 
Action: Mouse scrolled (488, 386) with delta (0, 0)
Screenshot: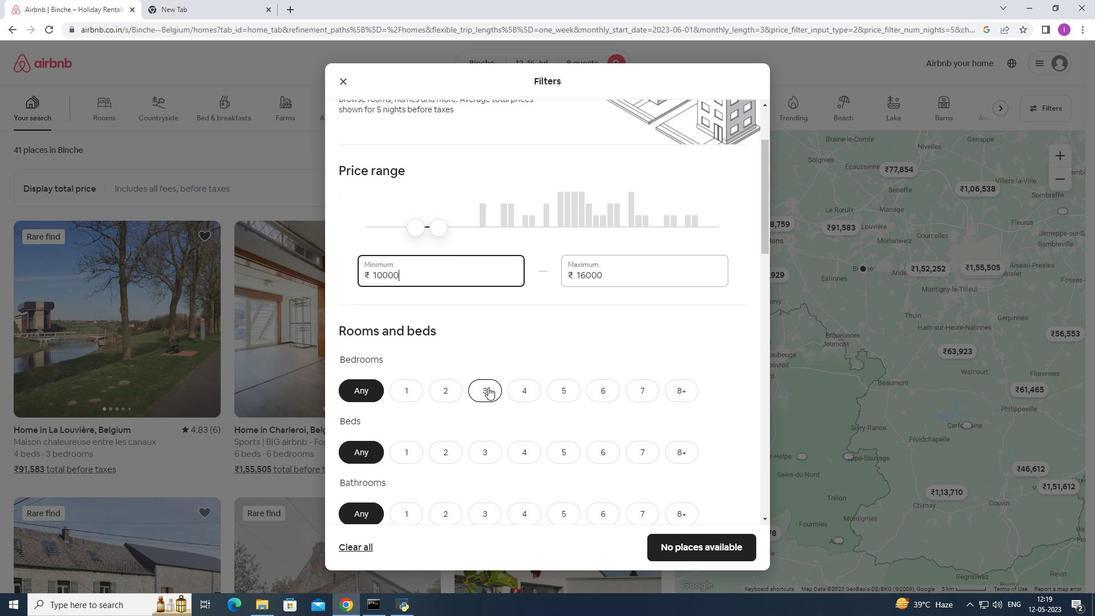 
Action: Mouse moved to (506, 385)
Screenshot: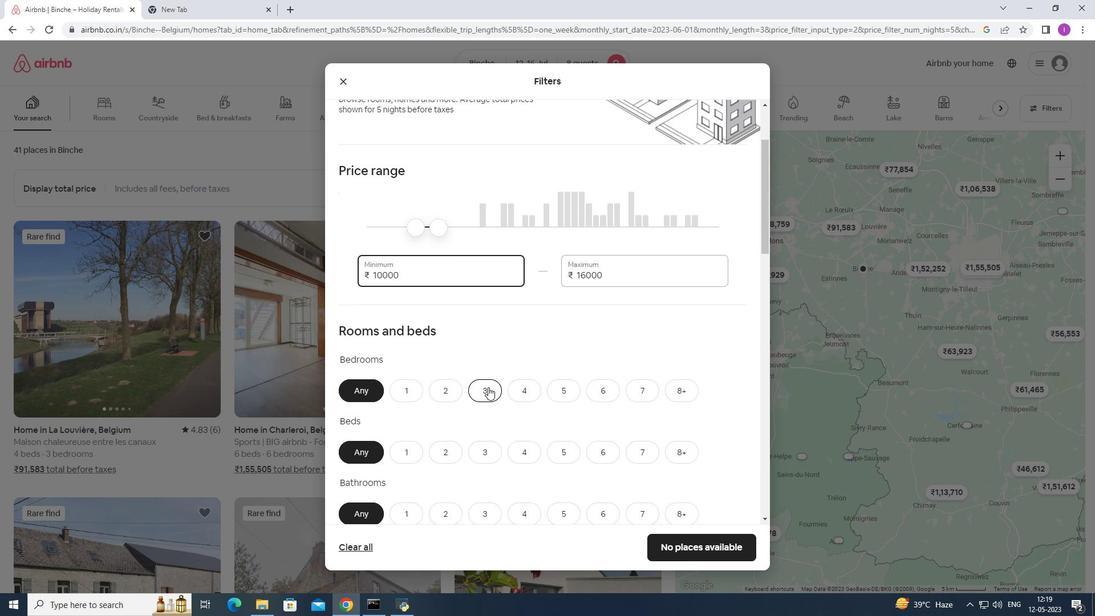 
Action: Mouse scrolled (506, 384) with delta (0, 0)
Screenshot: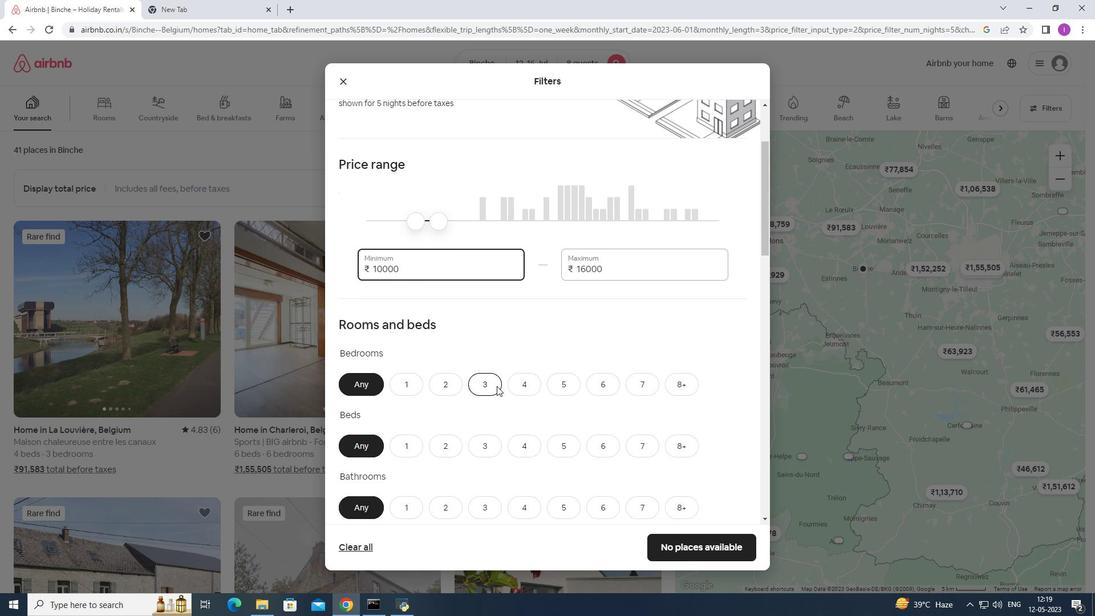 
Action: Mouse moved to (681, 281)
Screenshot: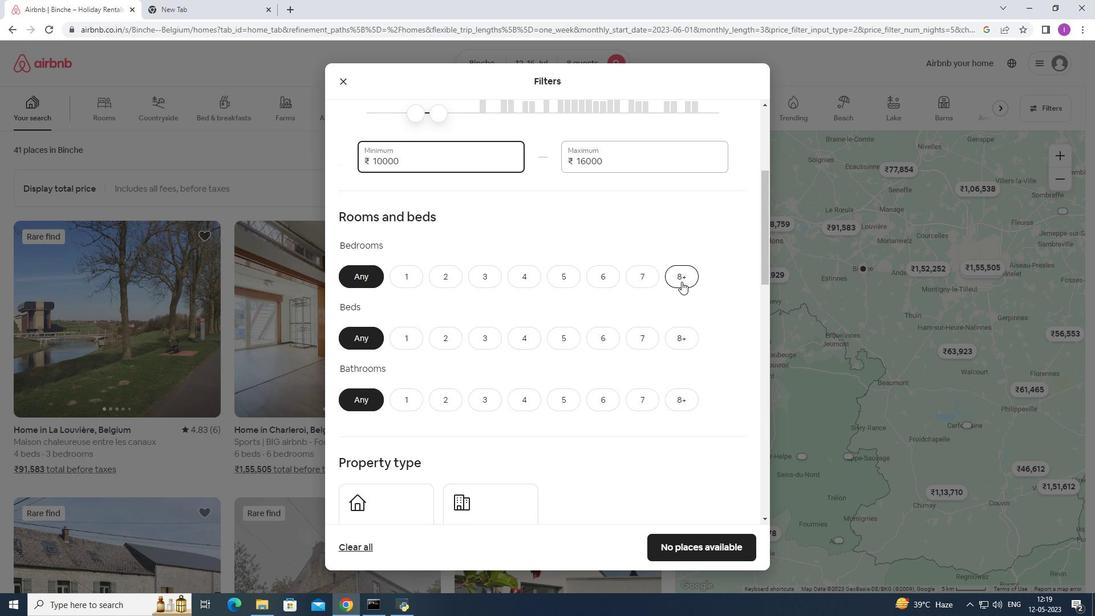 
Action: Mouse pressed left at (681, 281)
Screenshot: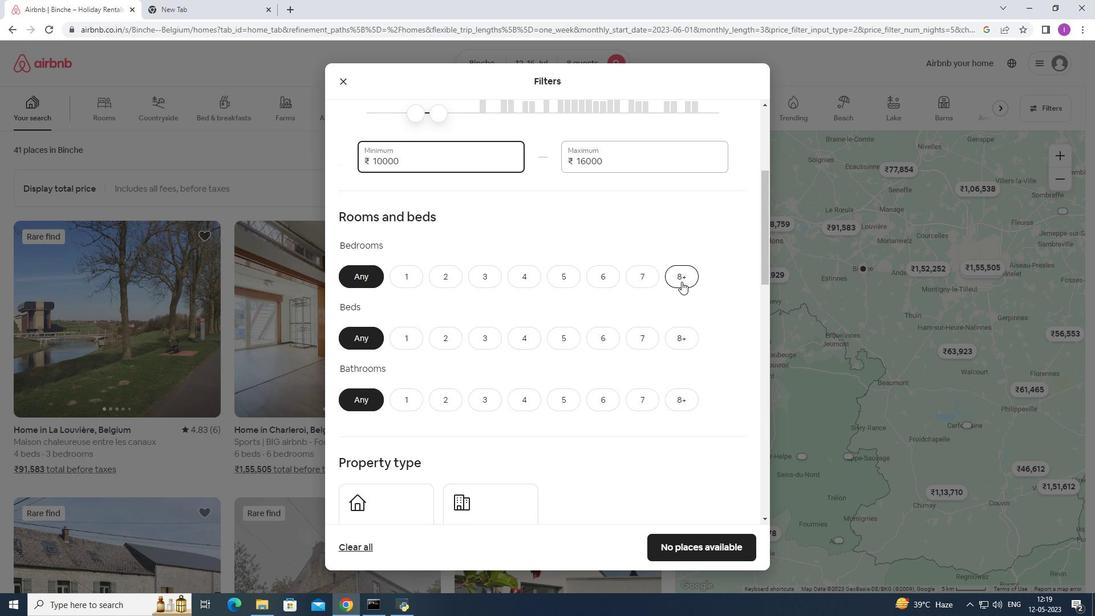 
Action: Mouse moved to (685, 334)
Screenshot: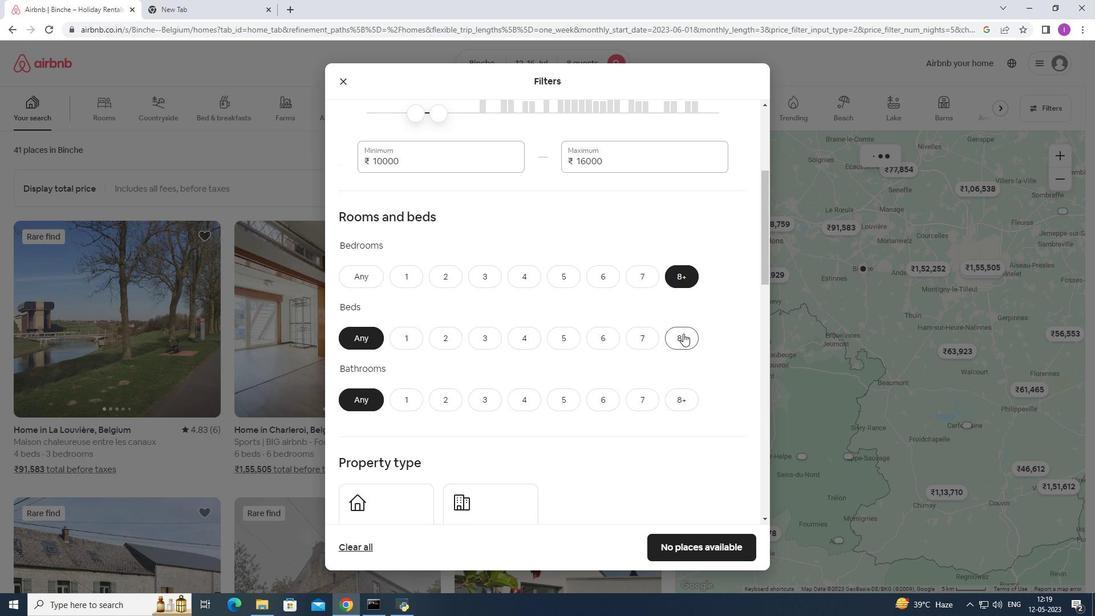 
Action: Mouse pressed left at (685, 334)
Screenshot: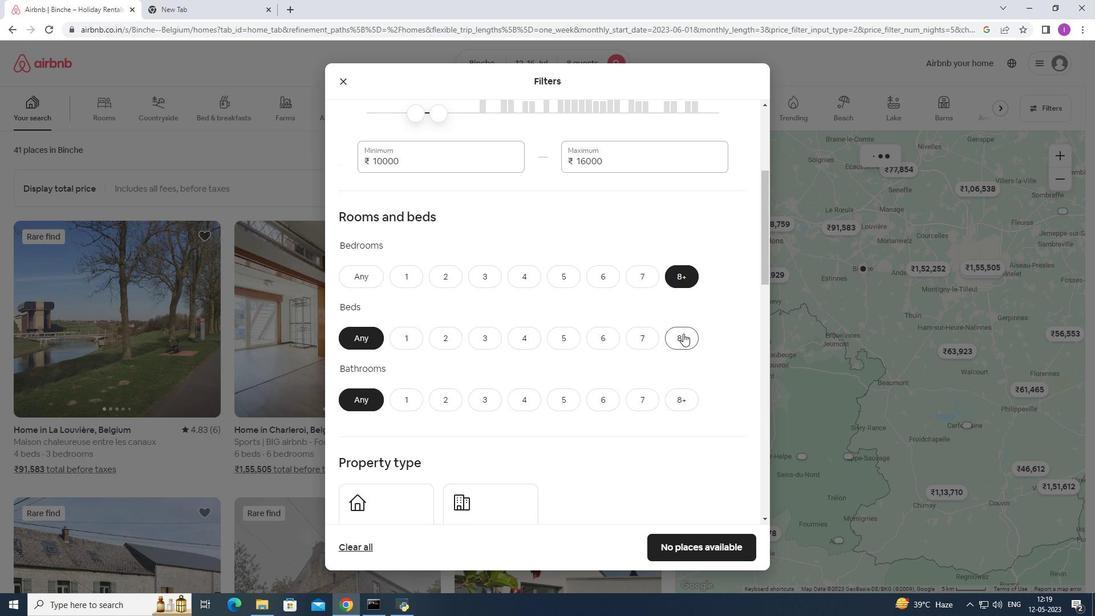 
Action: Mouse moved to (677, 398)
Screenshot: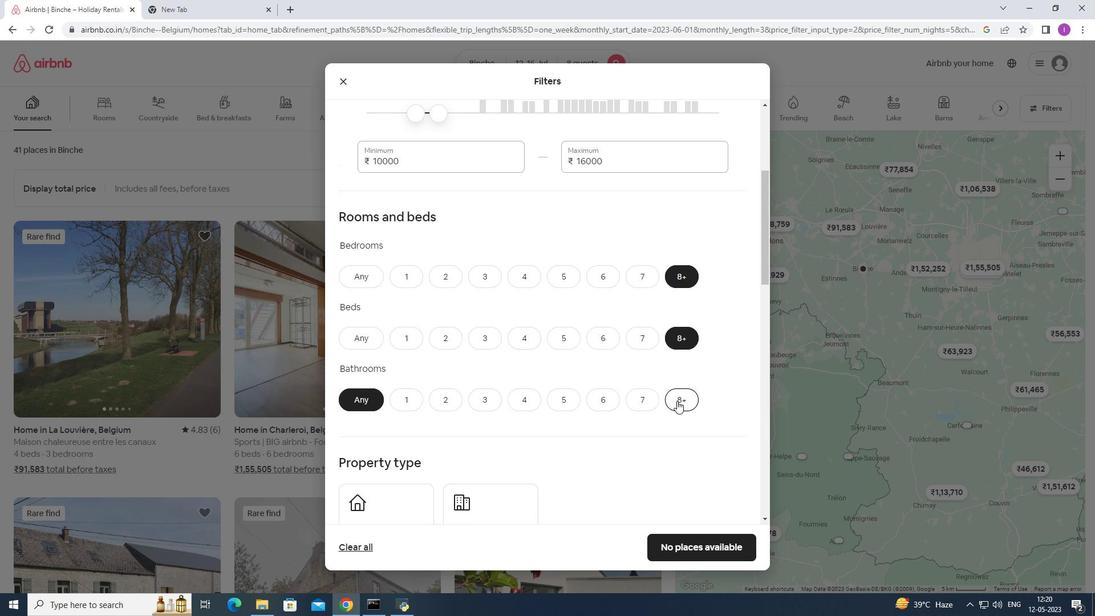 
Action: Mouse pressed left at (677, 398)
Screenshot: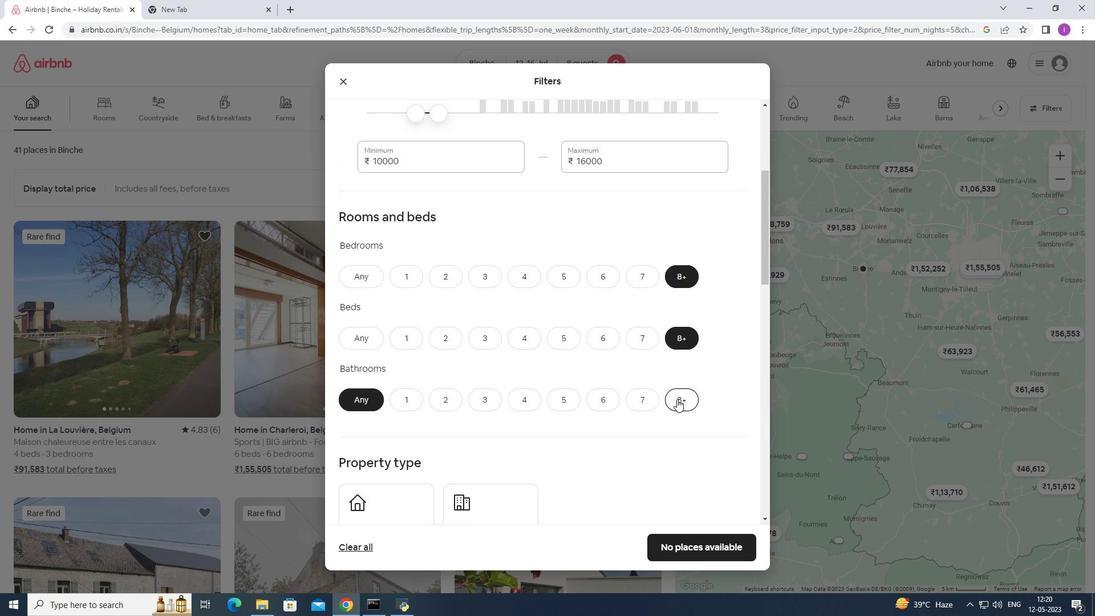 
Action: Mouse moved to (736, 355)
Screenshot: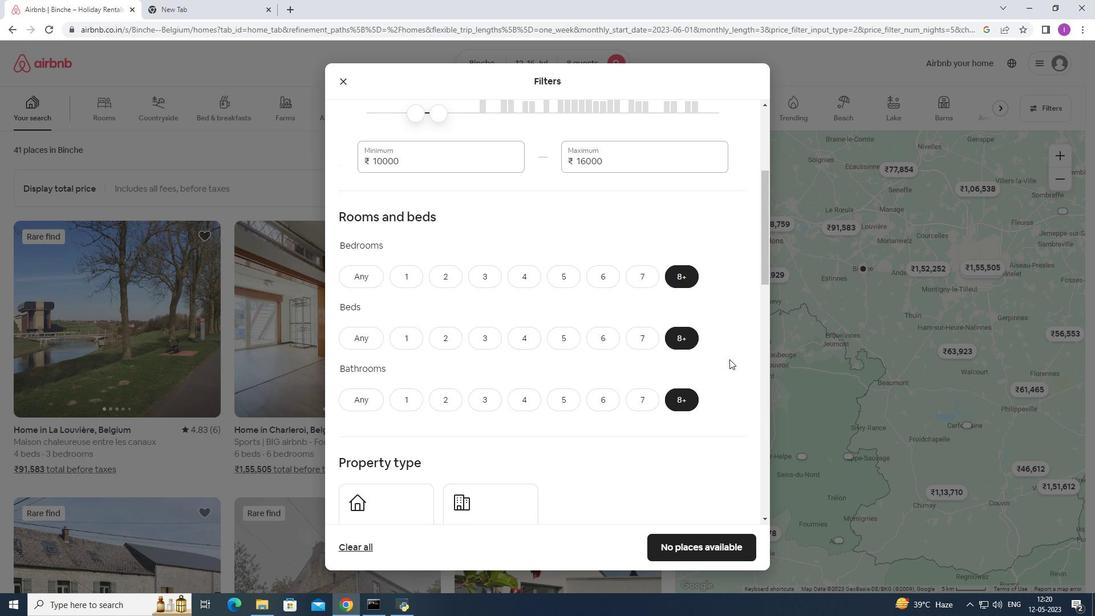 
Action: Mouse scrolled (736, 354) with delta (0, 0)
Screenshot: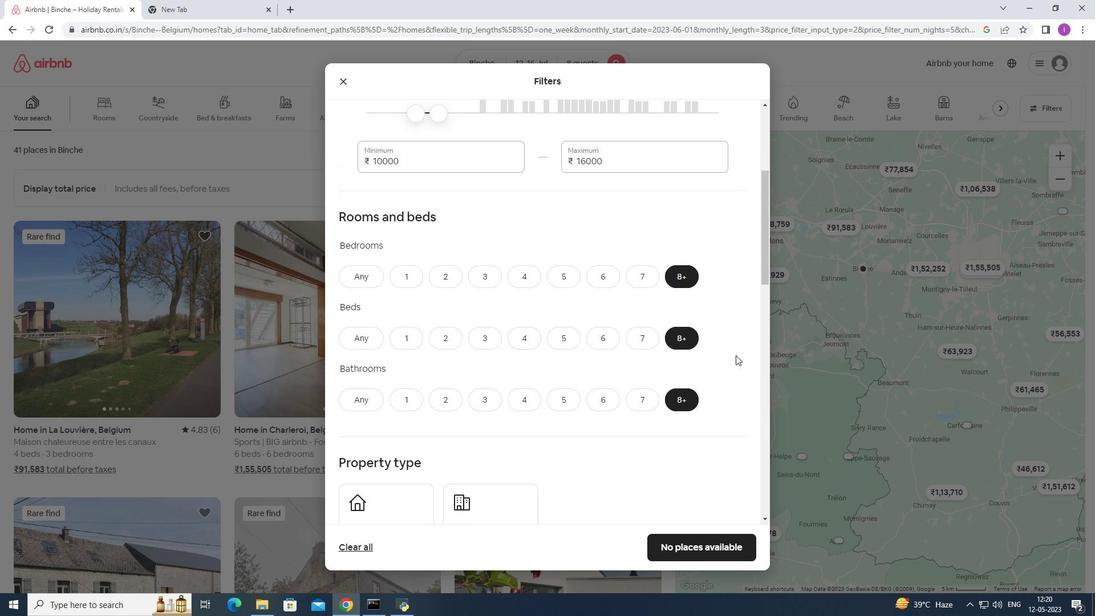
Action: Mouse scrolled (736, 354) with delta (0, 0)
Screenshot: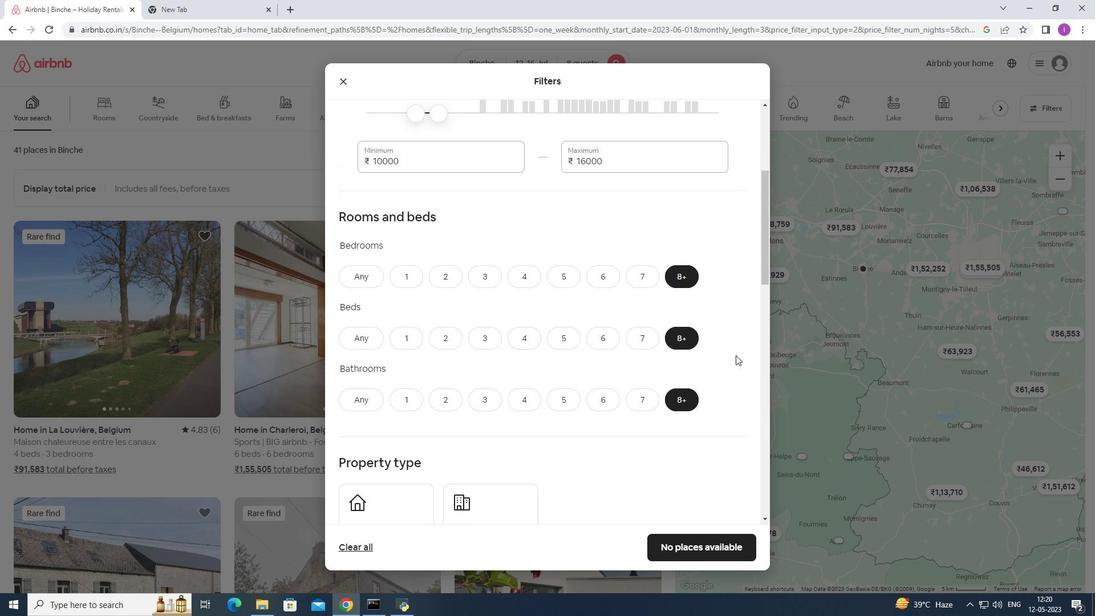
Action: Mouse scrolled (736, 354) with delta (0, 0)
Screenshot: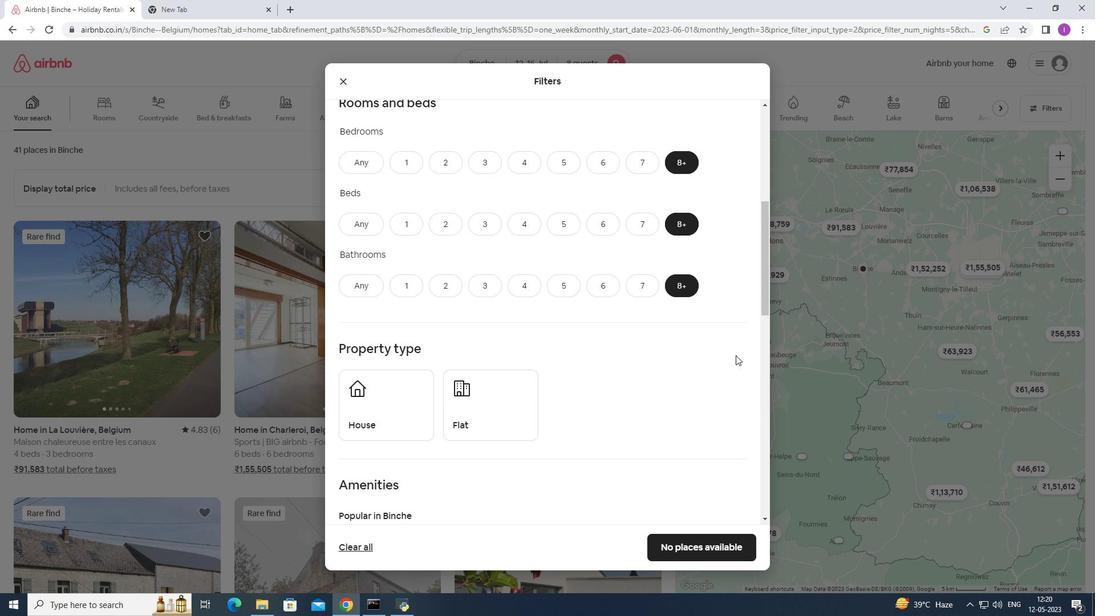 
Action: Mouse moved to (406, 349)
Screenshot: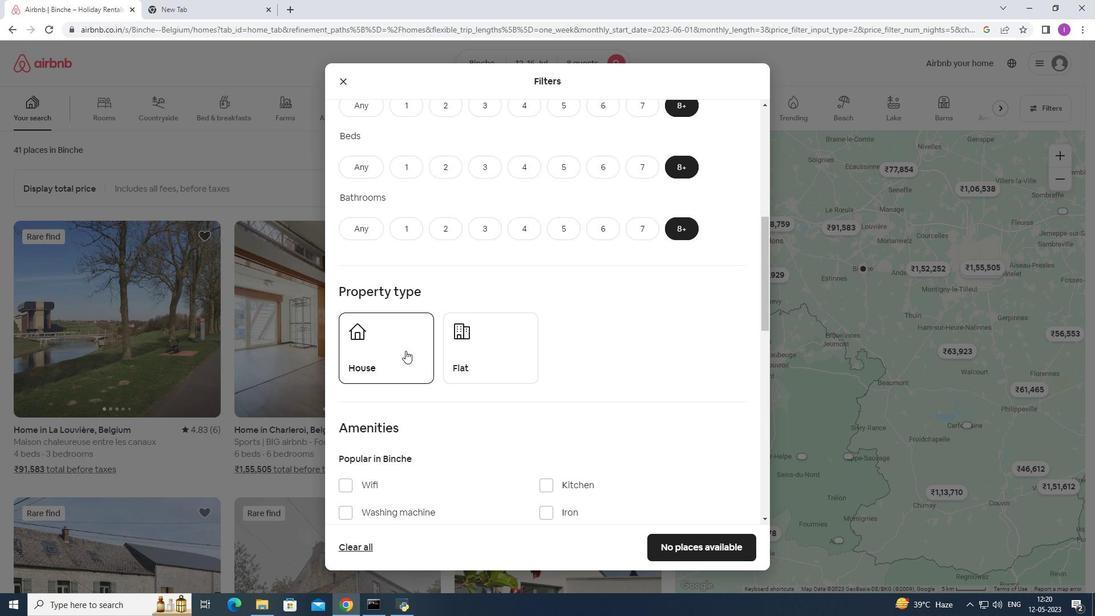 
Action: Mouse pressed left at (406, 349)
Screenshot: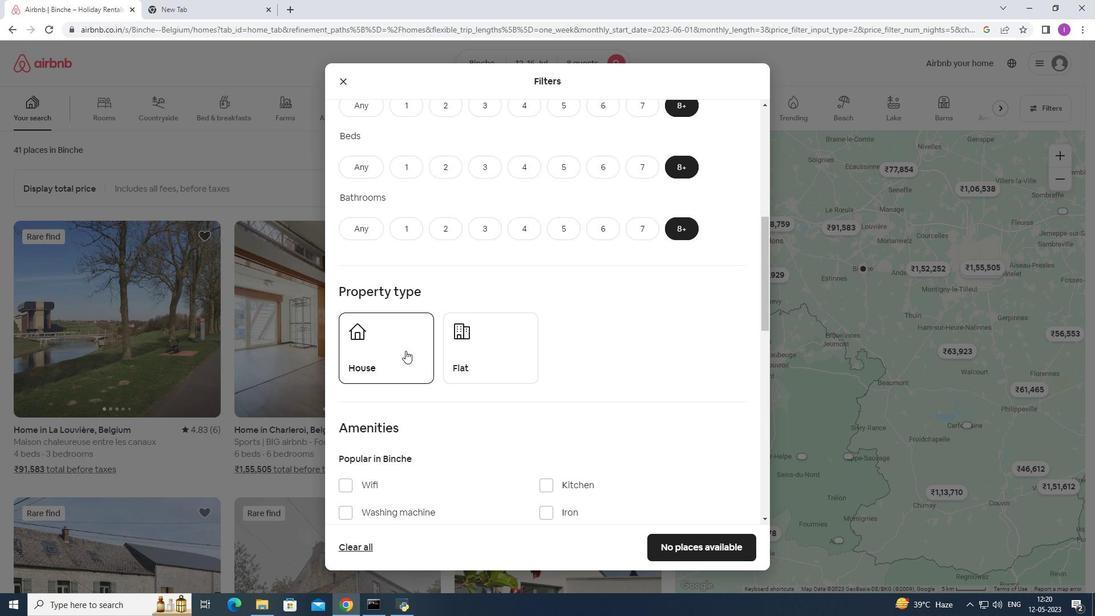 
Action: Mouse moved to (505, 337)
Screenshot: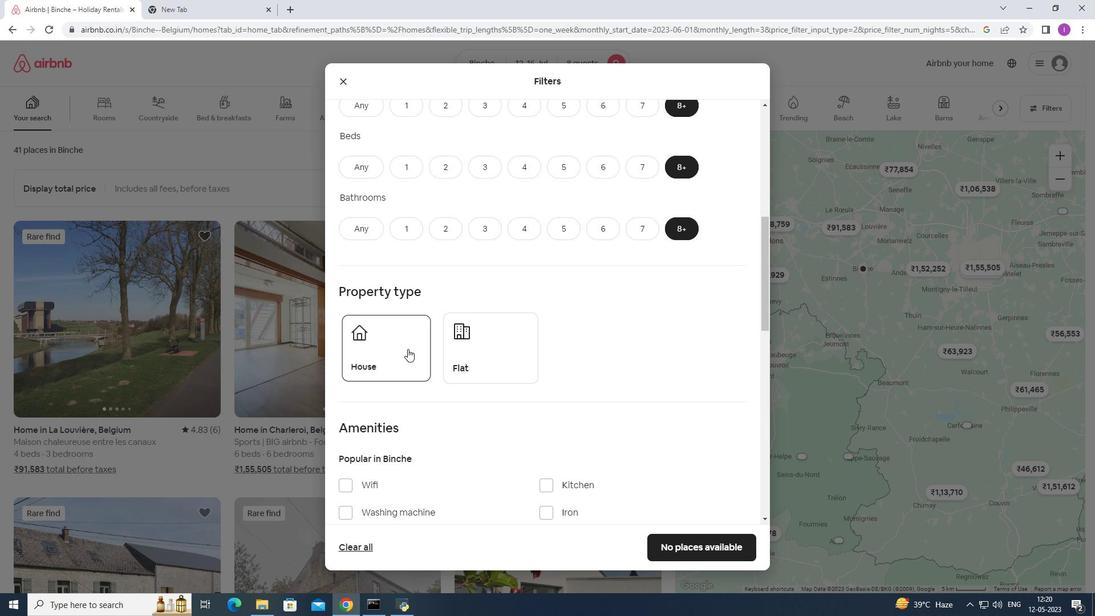 
Action: Mouse pressed left at (505, 337)
Screenshot: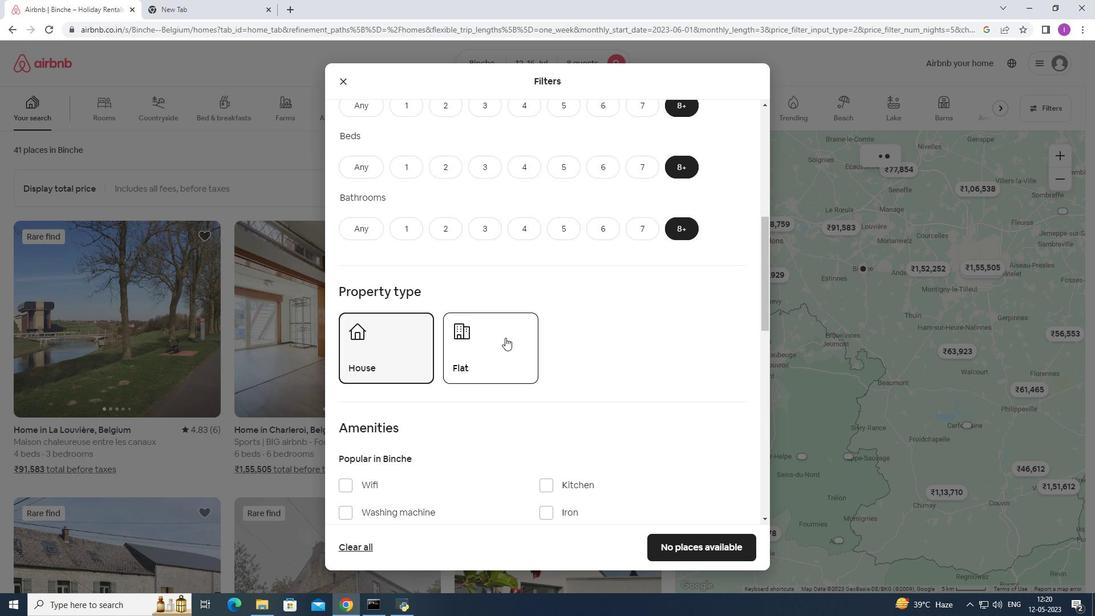 
Action: Mouse moved to (362, 384)
Screenshot: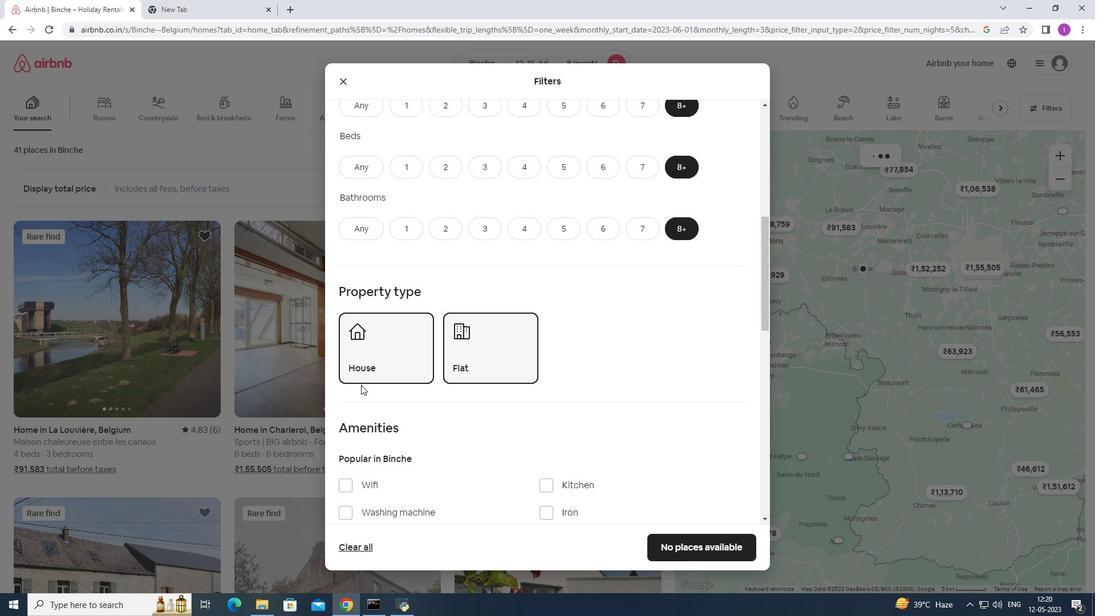 
Action: Mouse scrolled (362, 384) with delta (0, 0)
Screenshot: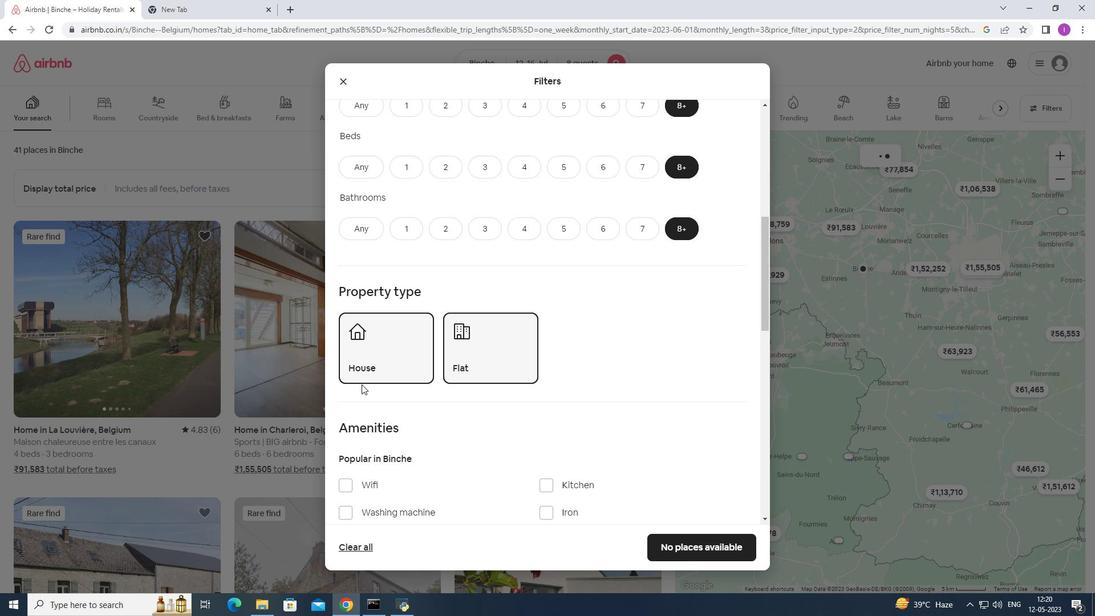 
Action: Mouse scrolled (362, 384) with delta (0, 0)
Screenshot: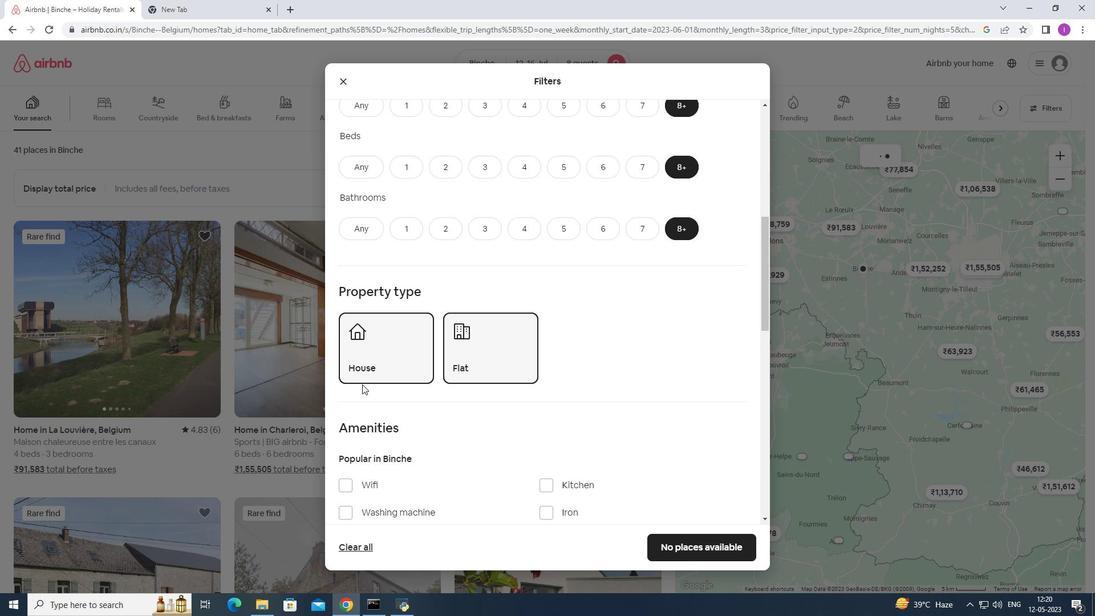 
Action: Mouse moved to (362, 384)
Screenshot: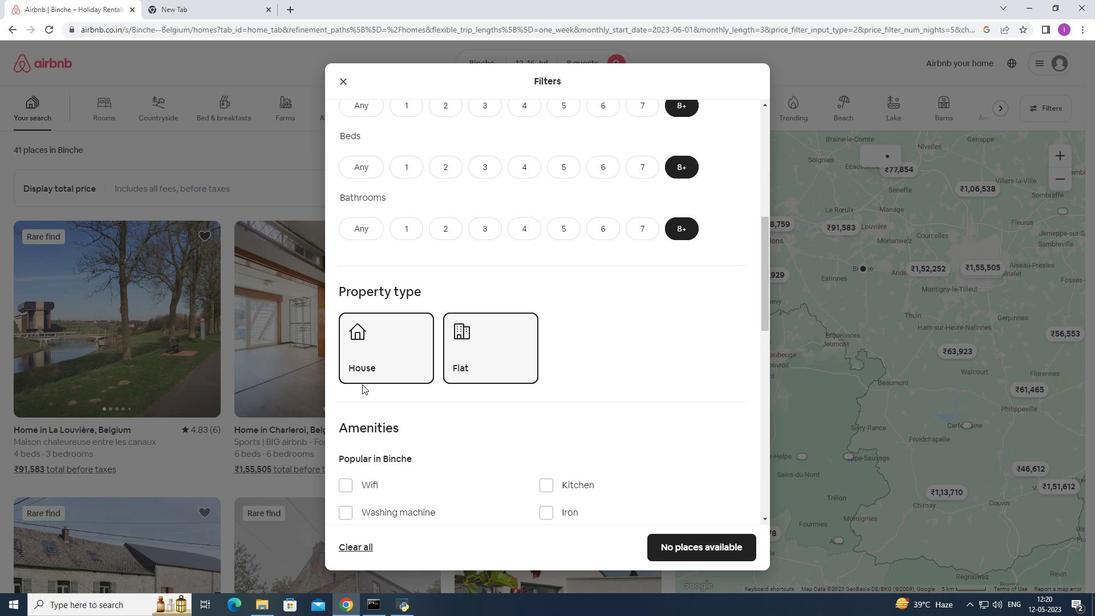 
Action: Mouse scrolled (362, 384) with delta (0, 0)
Screenshot: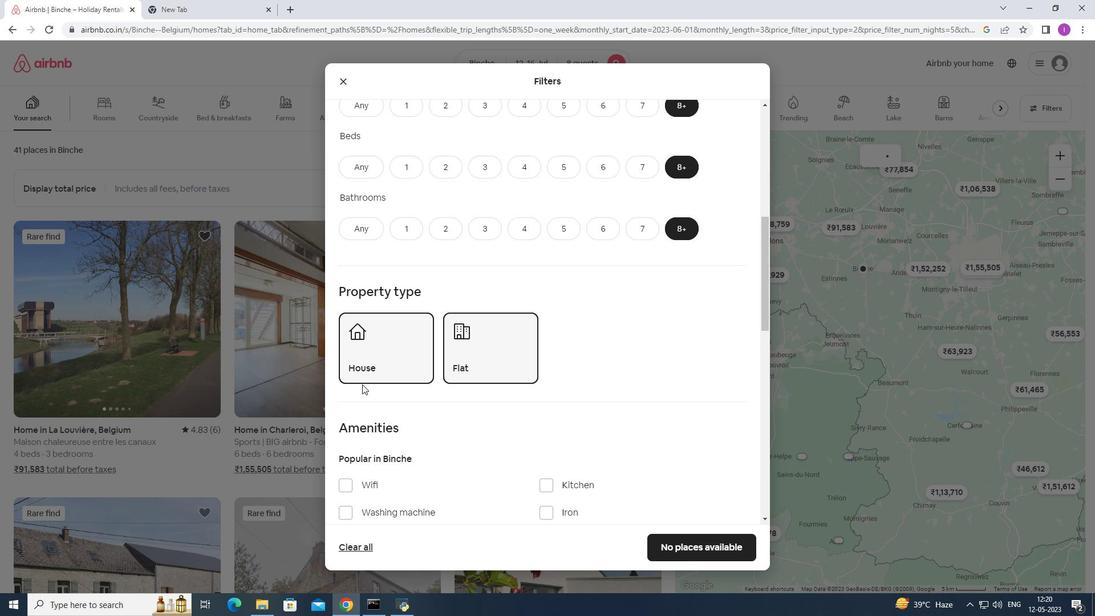
Action: Mouse moved to (344, 313)
Screenshot: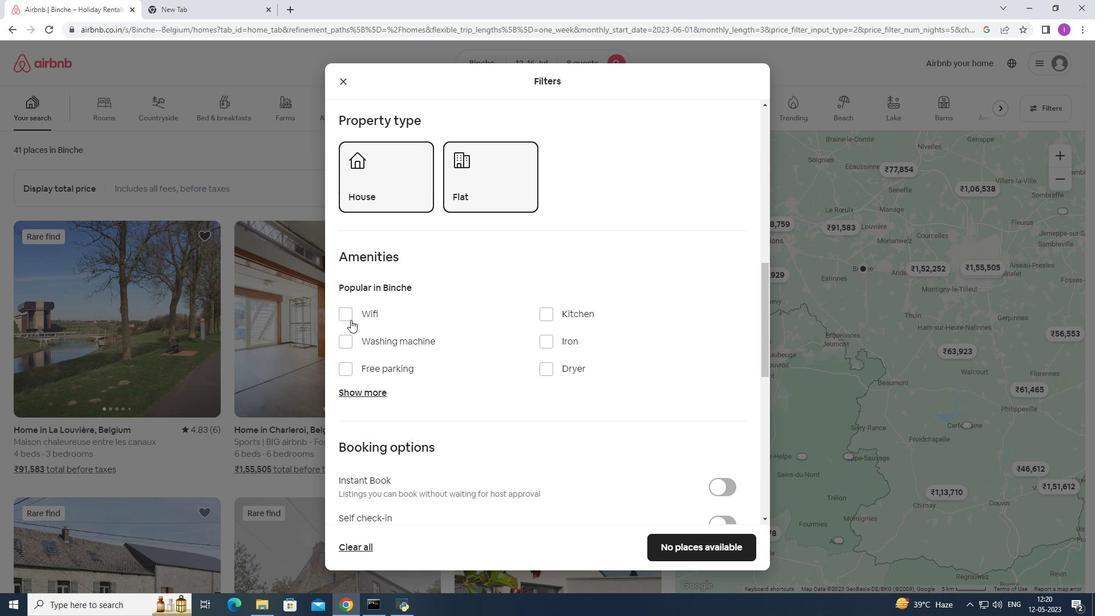 
Action: Mouse pressed left at (344, 313)
Screenshot: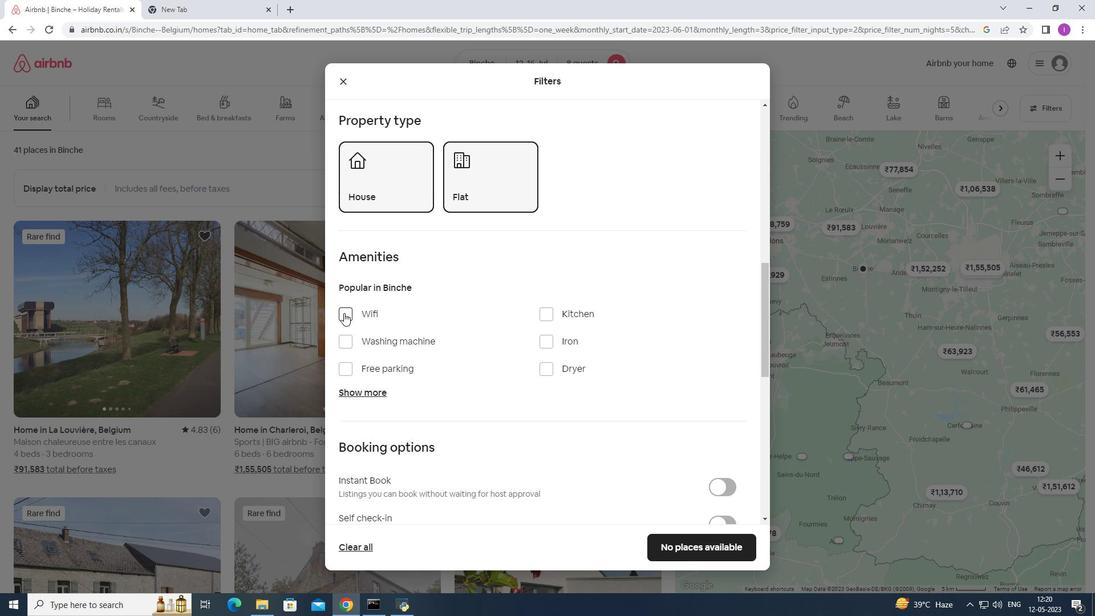 
Action: Mouse moved to (346, 345)
Screenshot: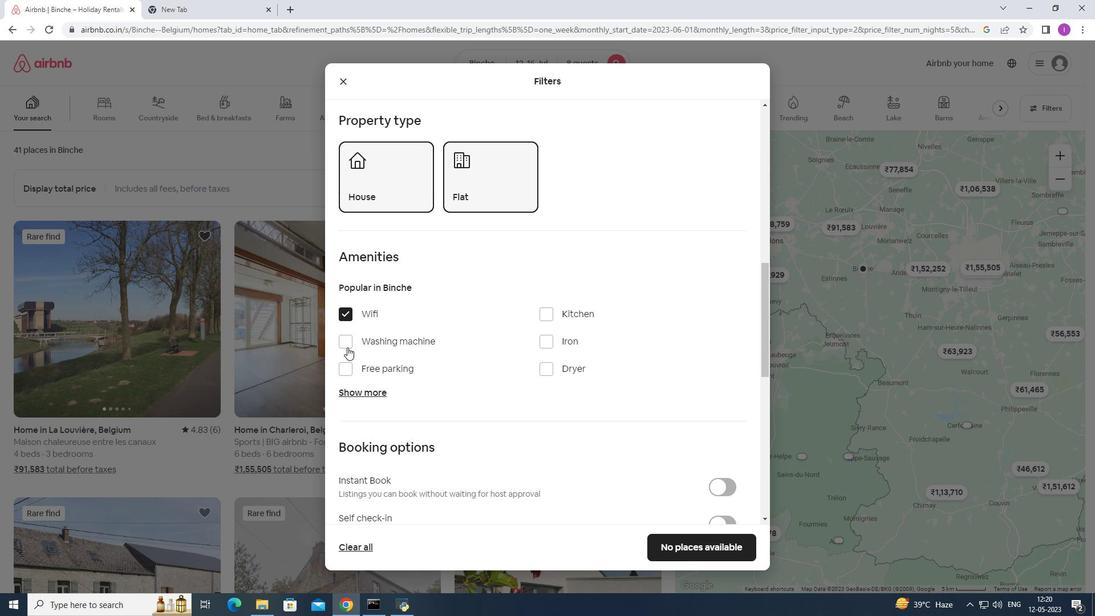 
Action: Mouse pressed left at (346, 345)
Screenshot: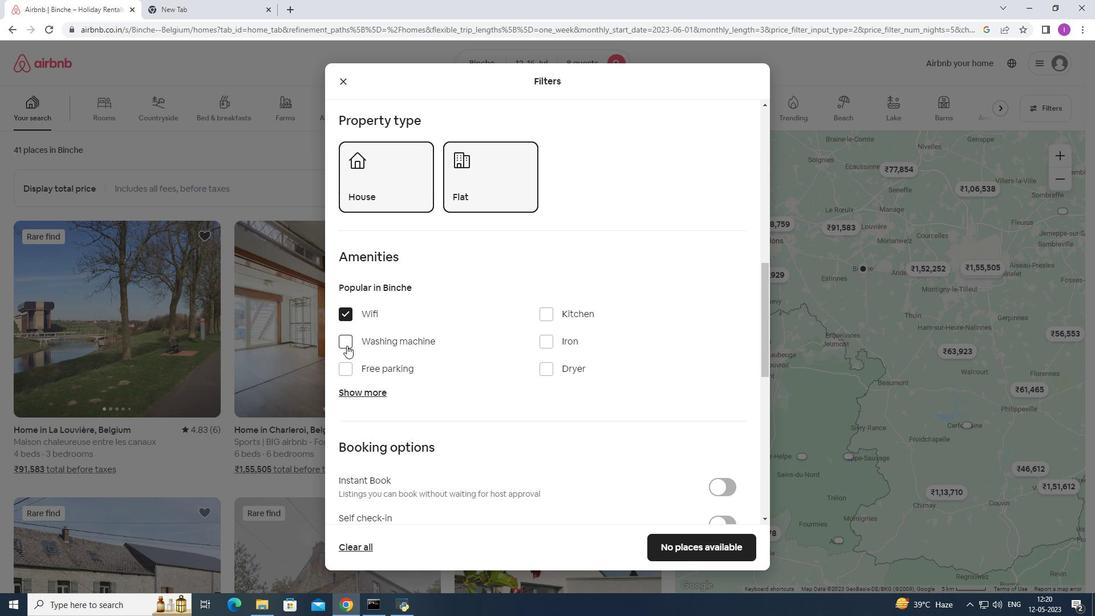 
Action: Mouse moved to (341, 372)
Screenshot: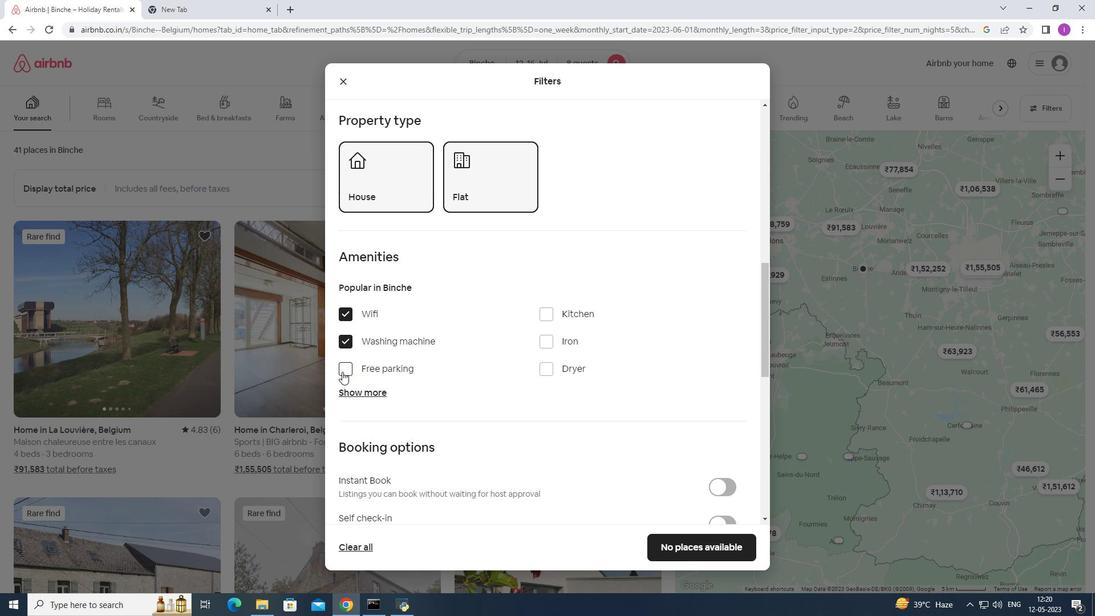 
Action: Mouse pressed left at (341, 372)
Screenshot: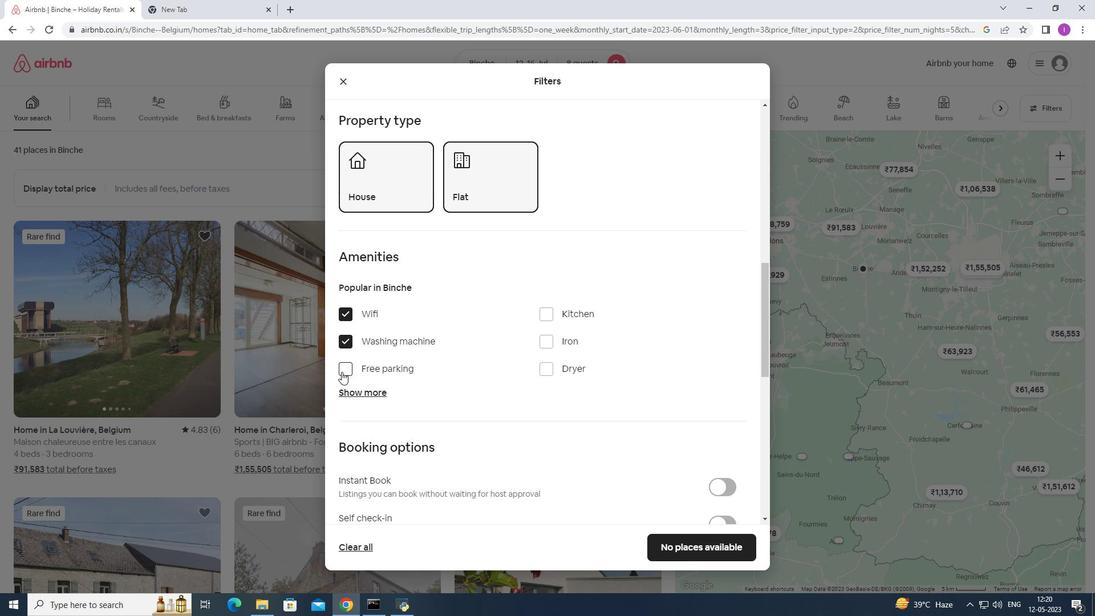 
Action: Mouse moved to (362, 391)
Screenshot: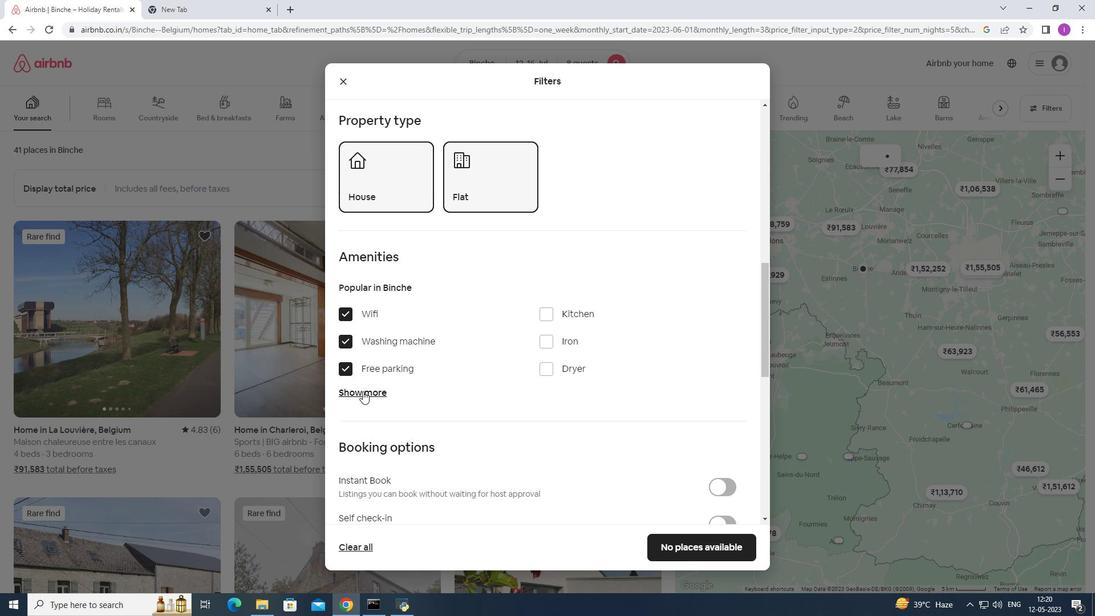 
Action: Mouse pressed left at (362, 391)
Screenshot: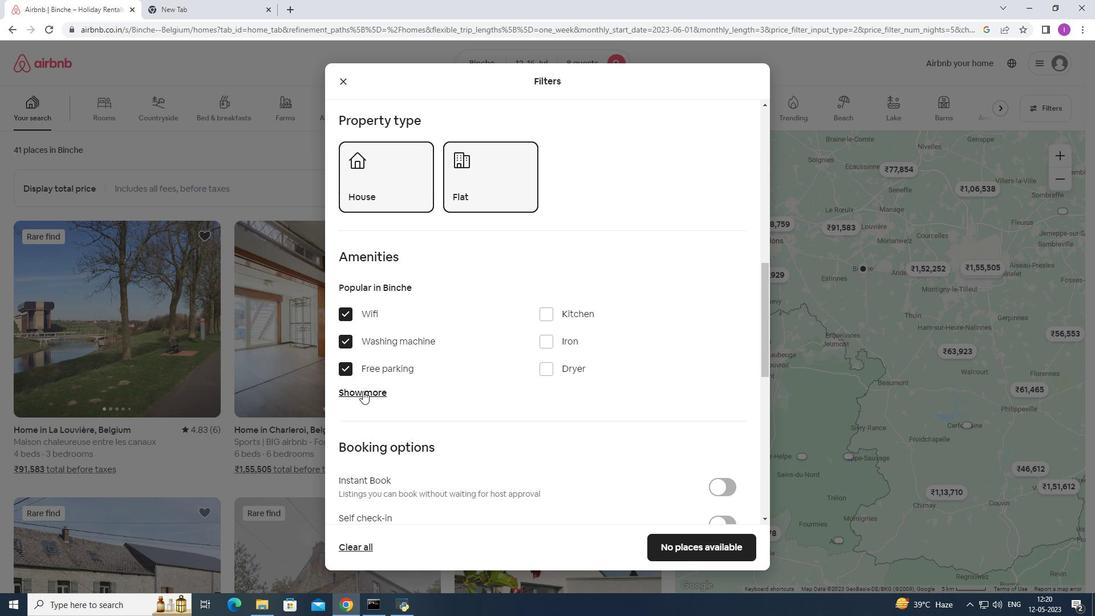 
Action: Mouse moved to (558, 433)
Screenshot: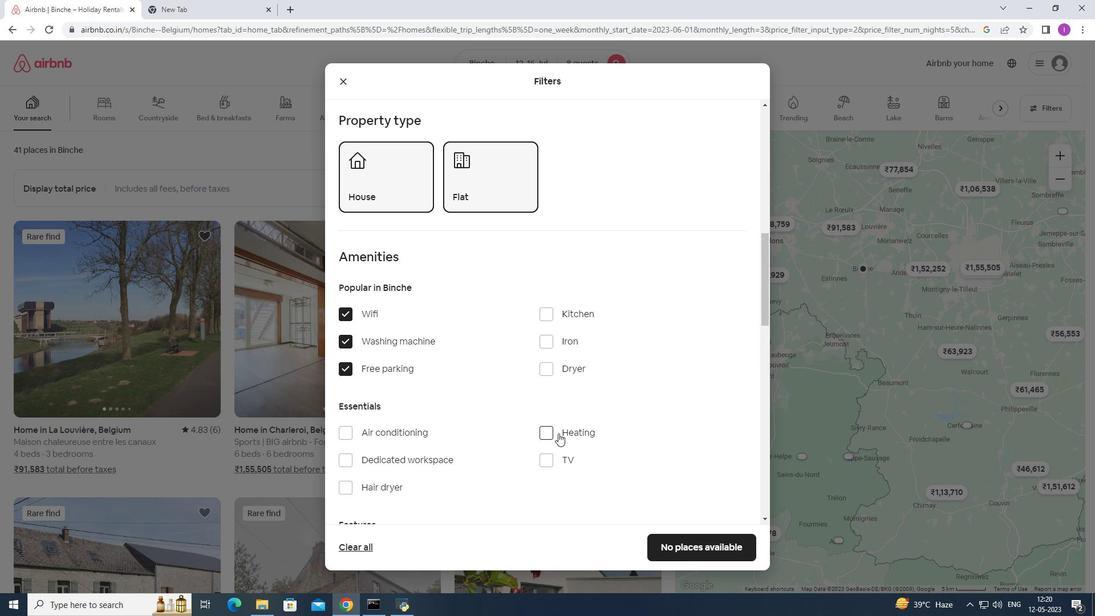 
Action: Mouse pressed left at (558, 433)
Screenshot: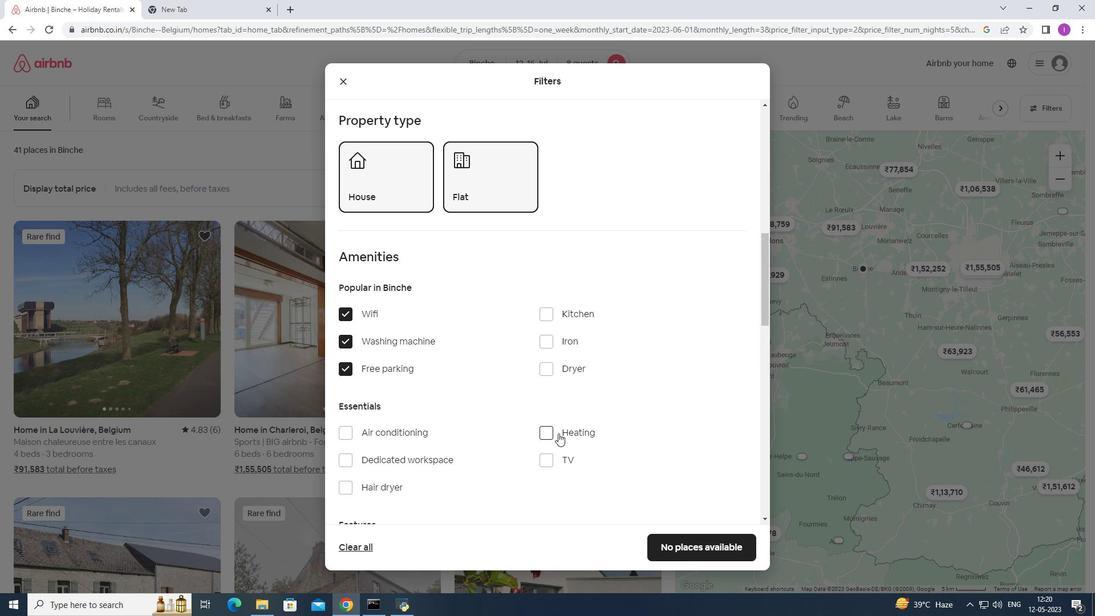 
Action: Mouse moved to (515, 450)
Screenshot: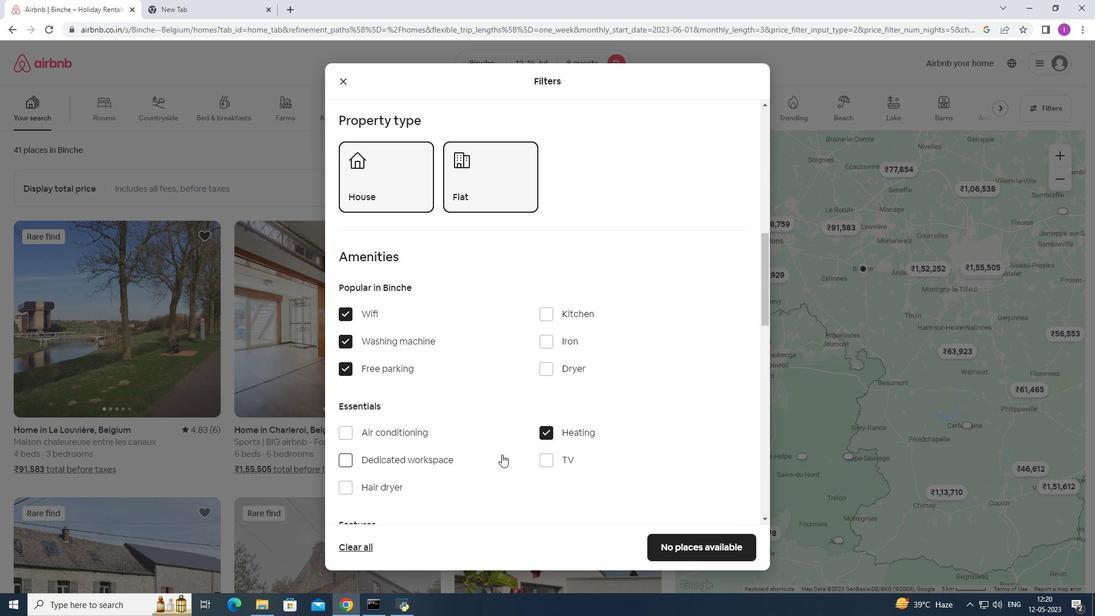 
Action: Mouse scrolled (515, 450) with delta (0, 0)
Screenshot: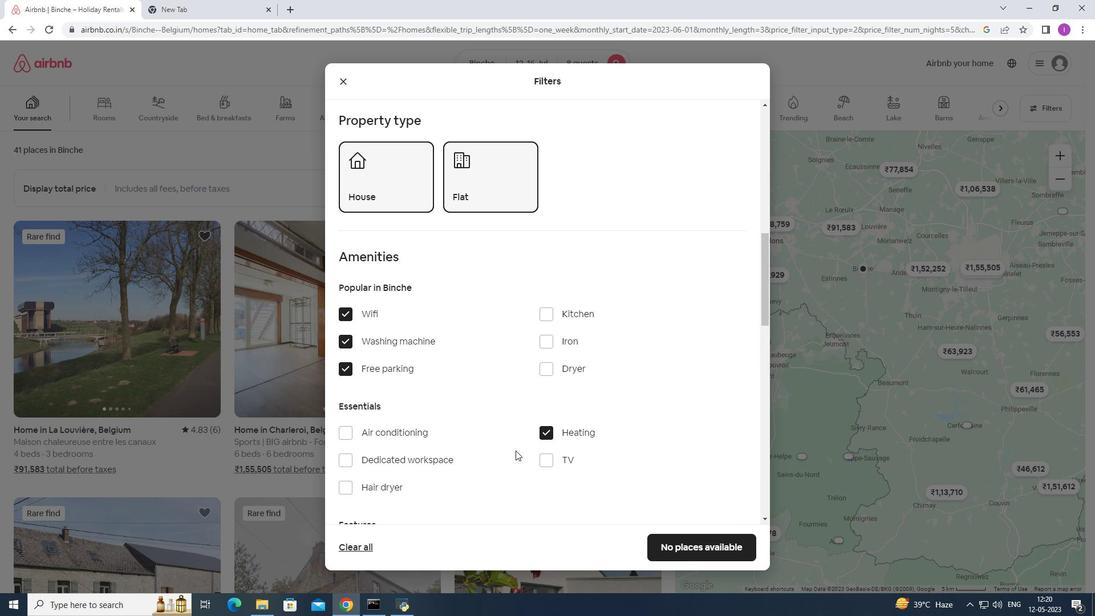 
Action: Mouse moved to (547, 401)
Screenshot: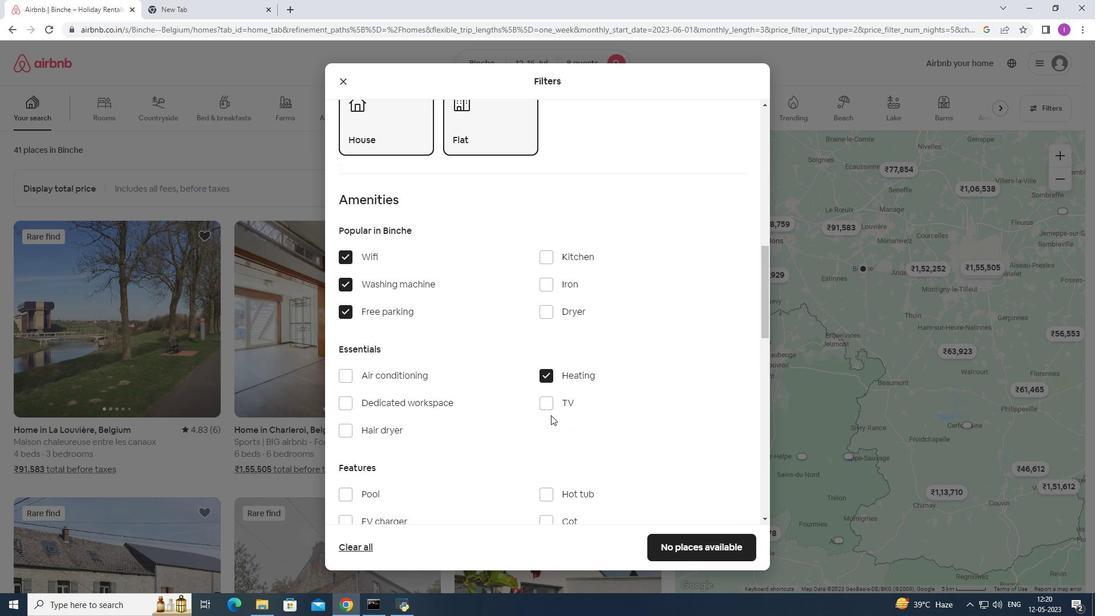 
Action: Mouse pressed left at (547, 401)
Screenshot: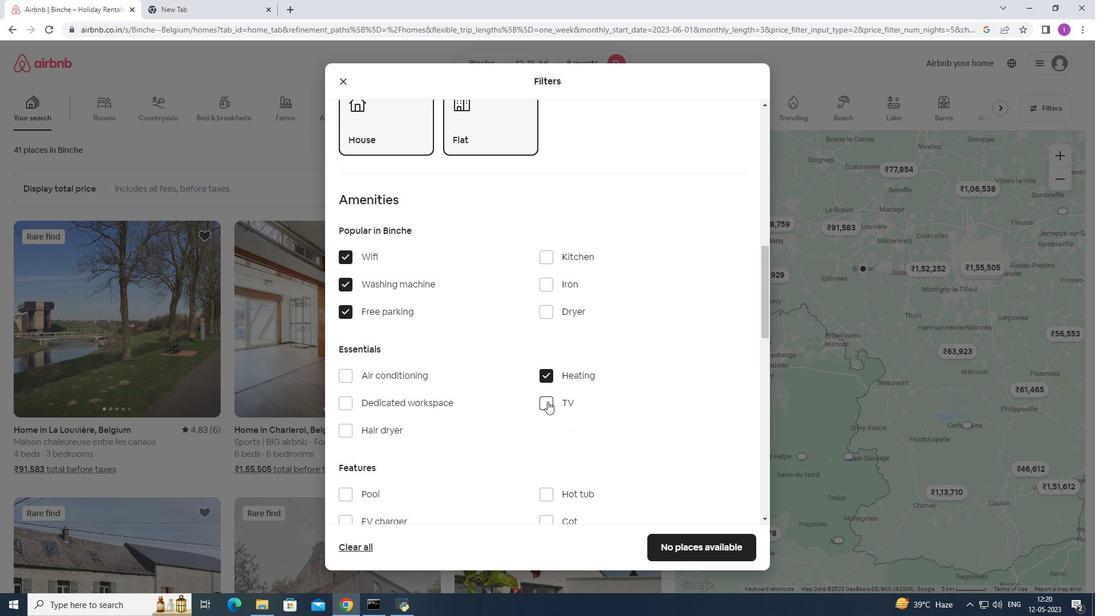 
Action: Mouse moved to (549, 420)
Screenshot: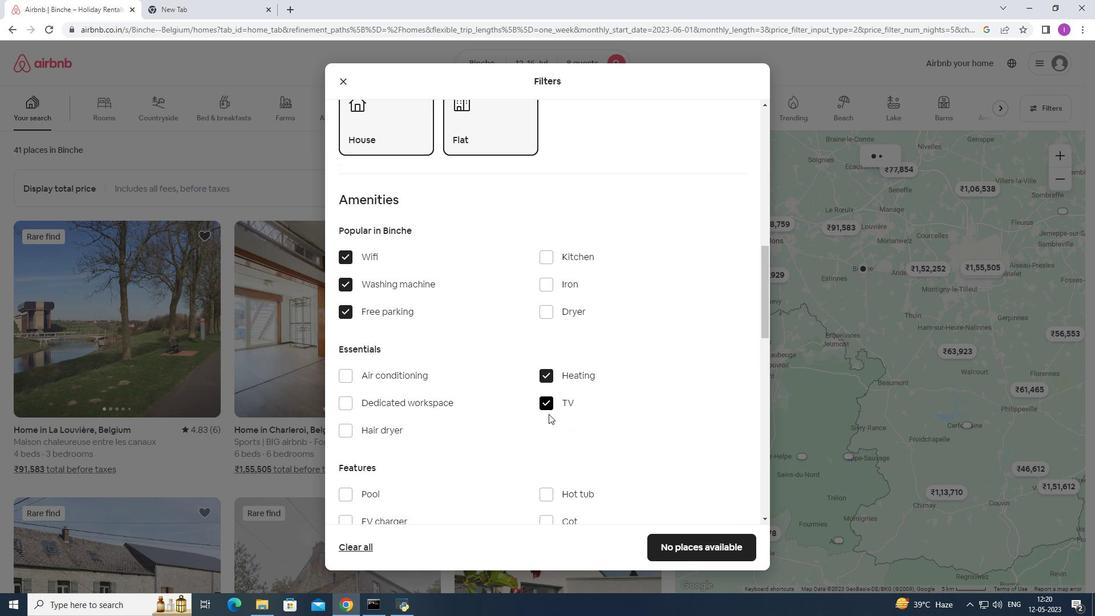 
Action: Mouse scrolled (549, 420) with delta (0, 0)
Screenshot: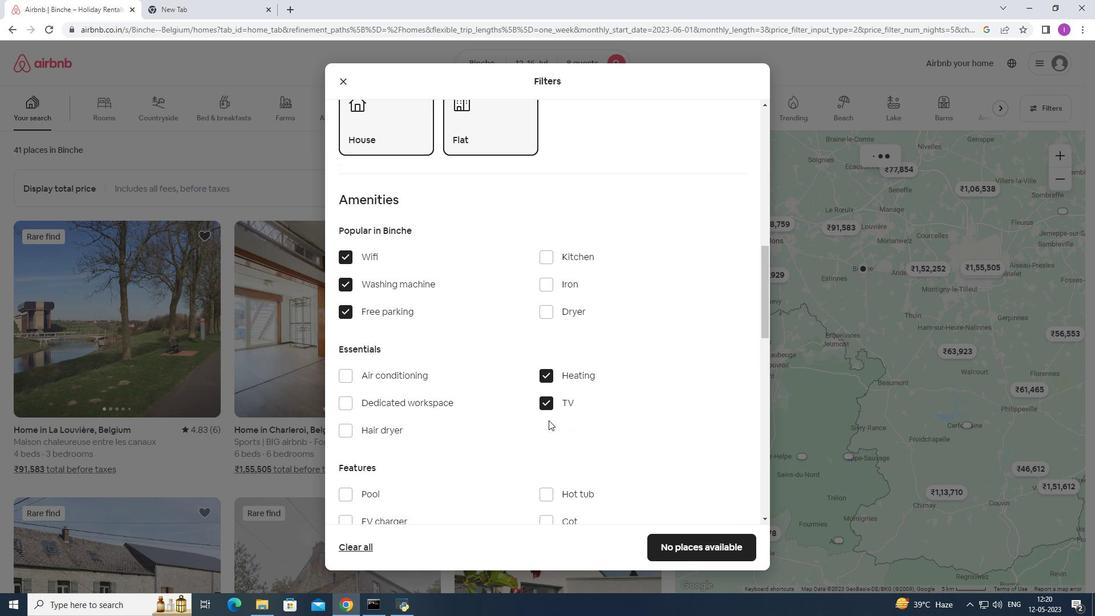 
Action: Mouse scrolled (549, 420) with delta (0, 0)
Screenshot: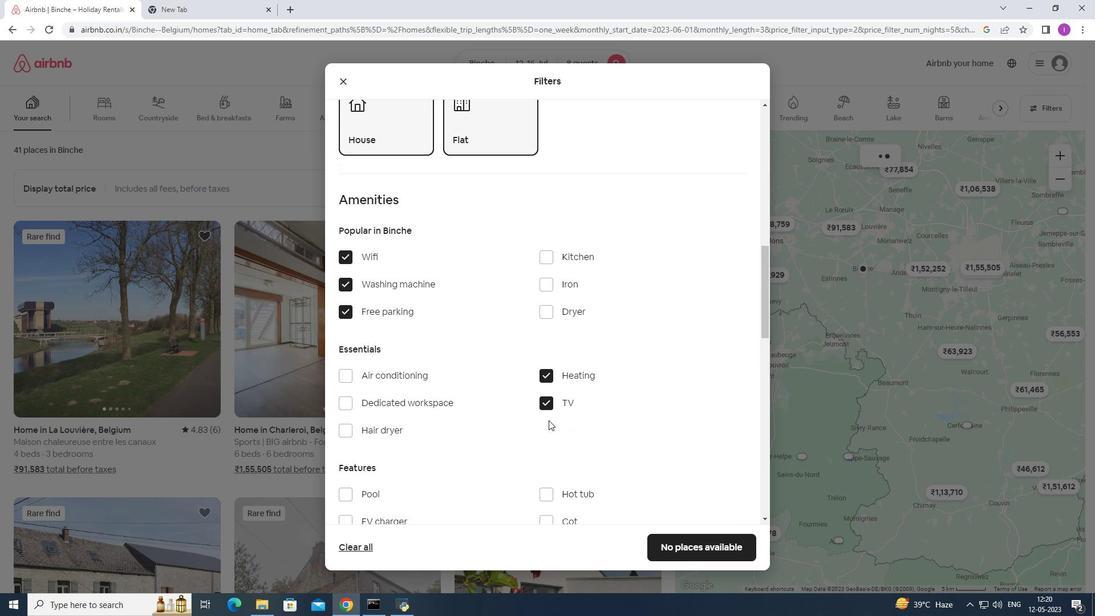 
Action: Mouse scrolled (549, 420) with delta (0, 0)
Screenshot: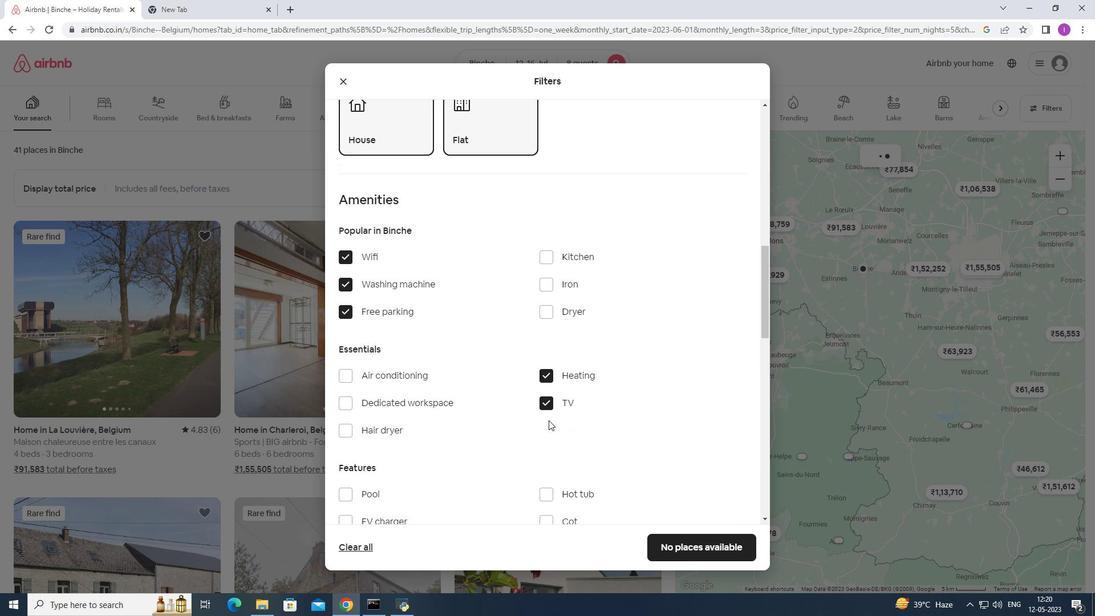 
Action: Mouse moved to (548, 320)
Screenshot: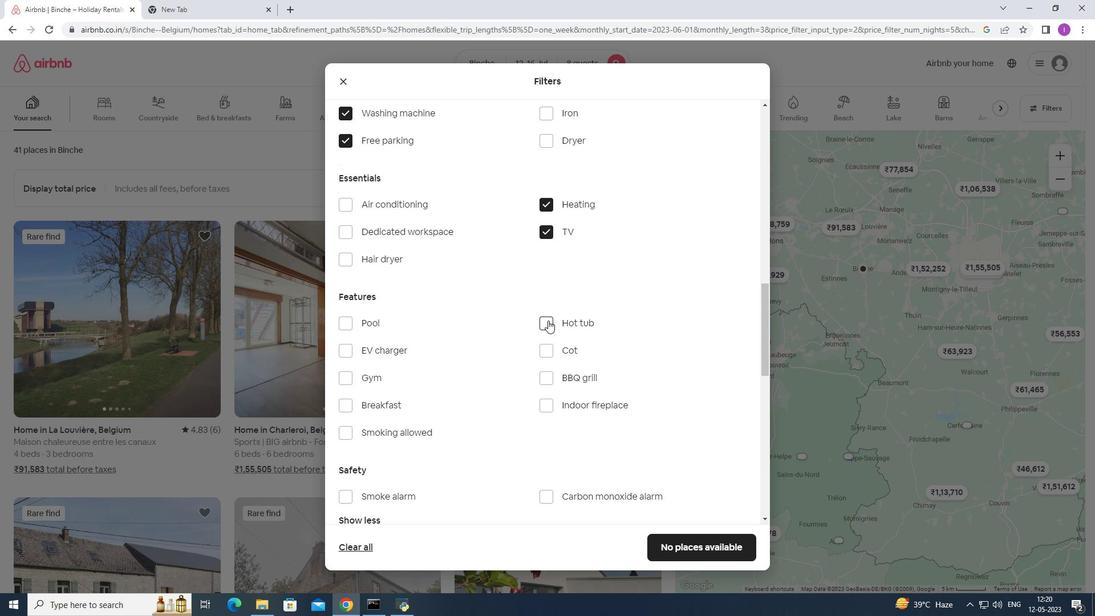 
Action: Mouse pressed left at (548, 320)
Screenshot: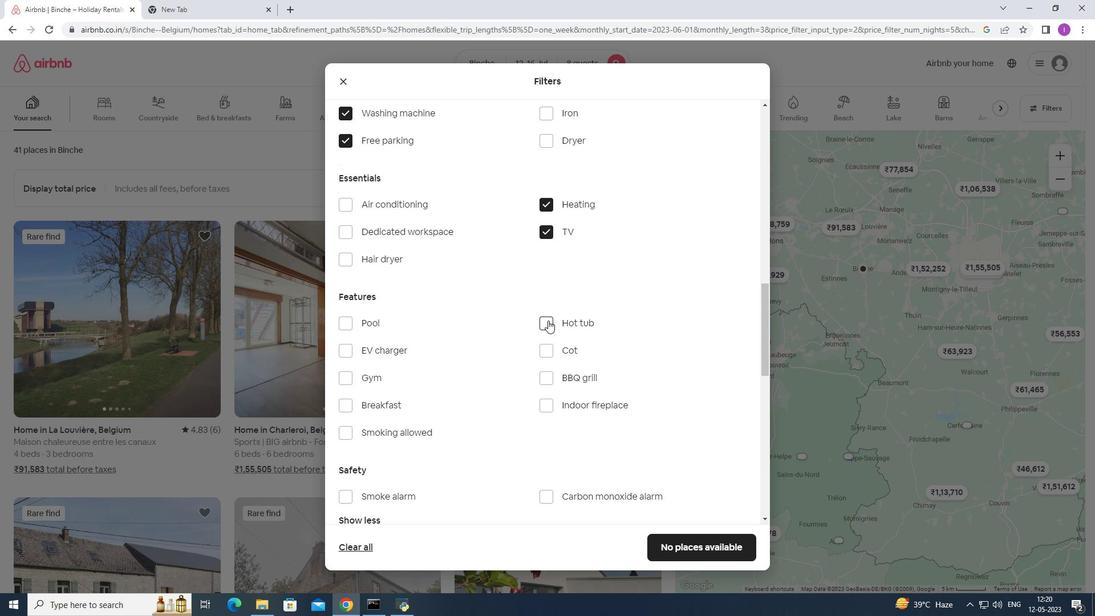 
Action: Mouse moved to (346, 377)
Screenshot: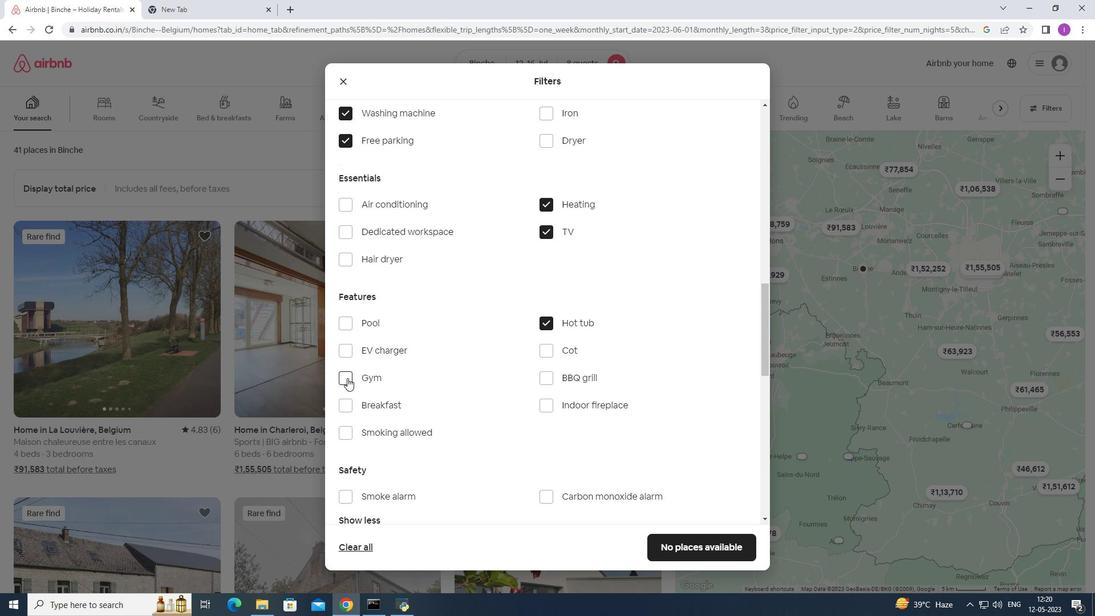 
Action: Mouse pressed left at (346, 377)
Screenshot: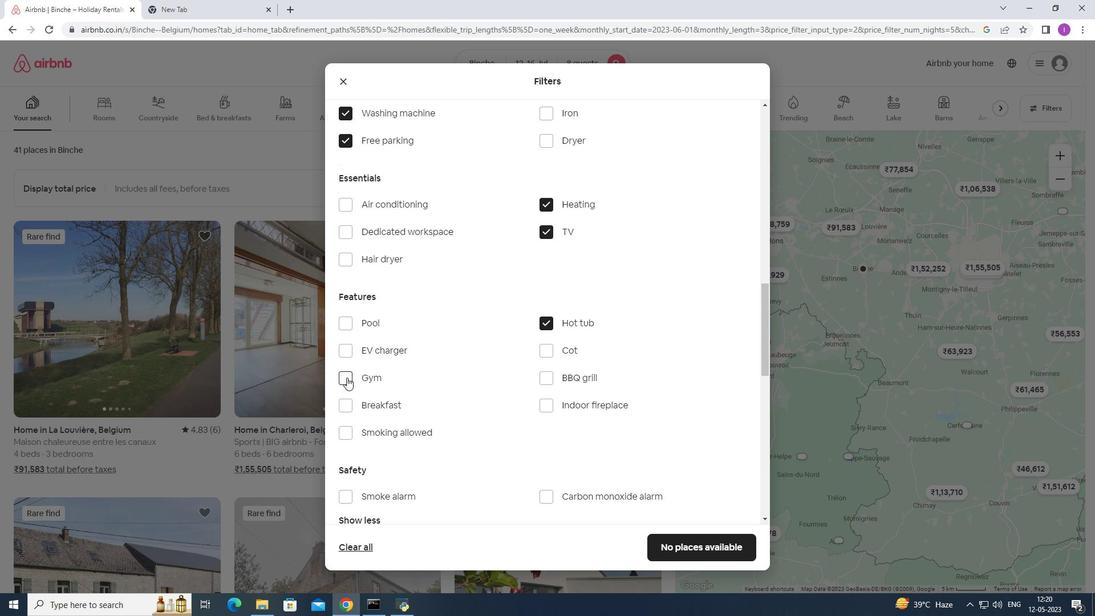 
Action: Mouse moved to (344, 435)
Screenshot: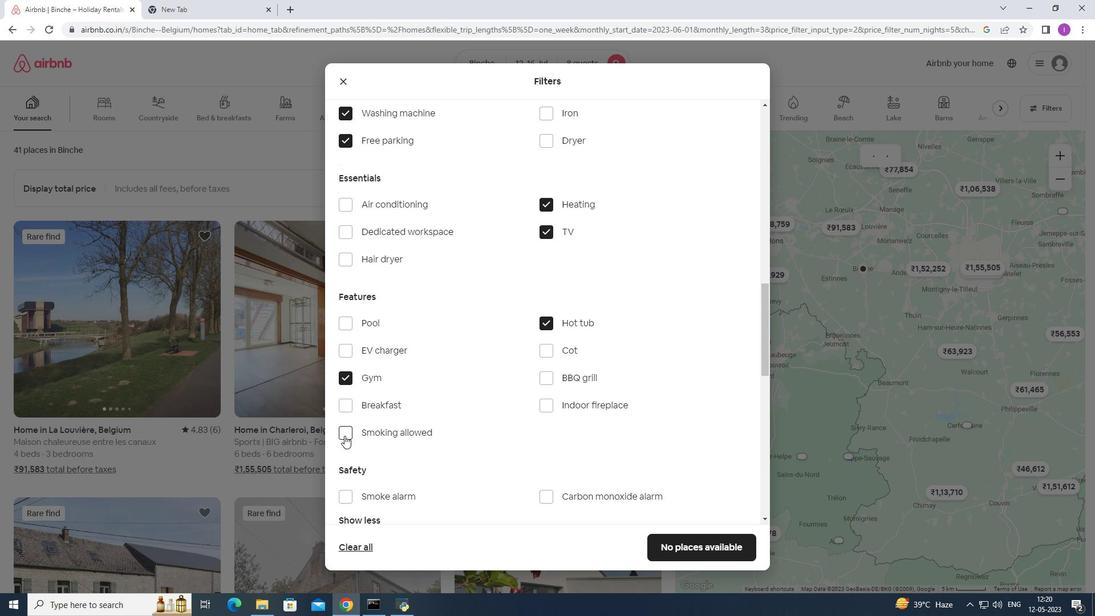 
Action: Mouse pressed left at (344, 435)
Screenshot: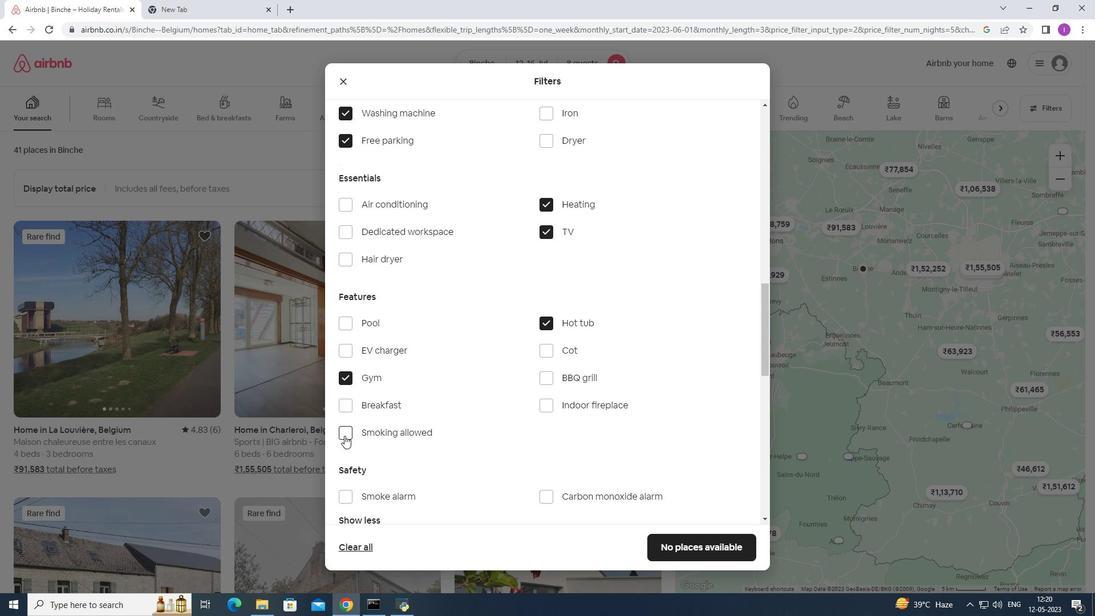 
Action: Mouse moved to (499, 485)
Screenshot: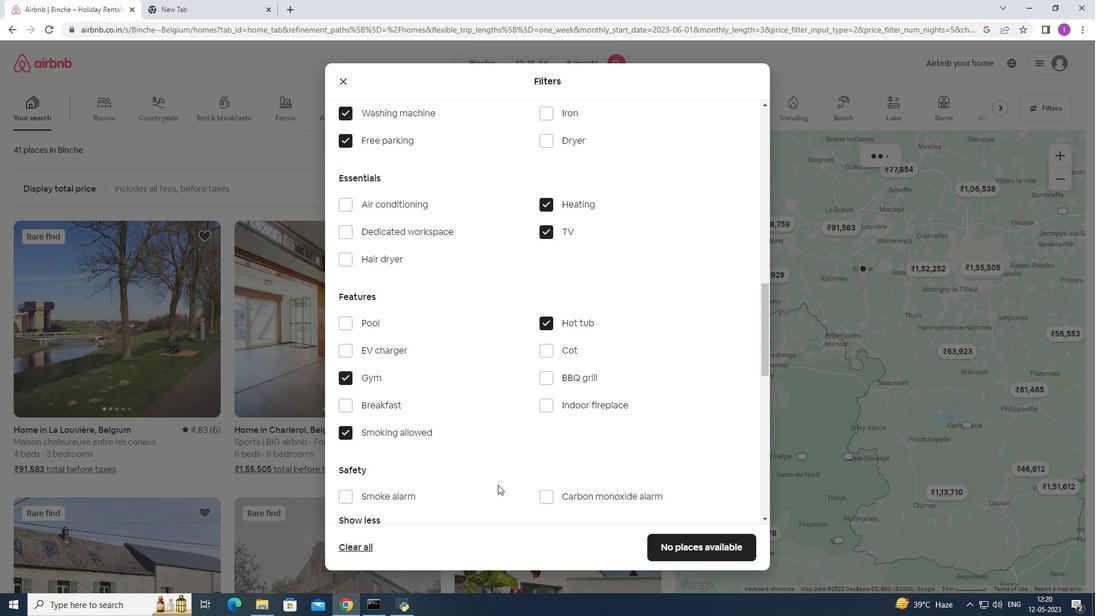 
Action: Mouse scrolled (499, 484) with delta (0, 0)
Screenshot: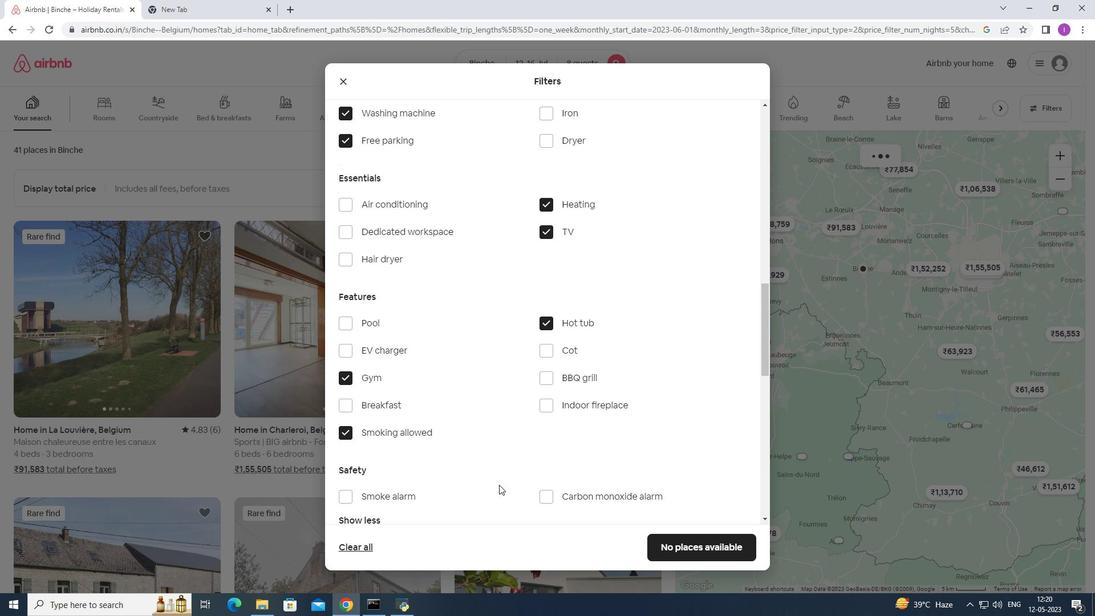 
Action: Mouse scrolled (499, 484) with delta (0, 0)
Screenshot: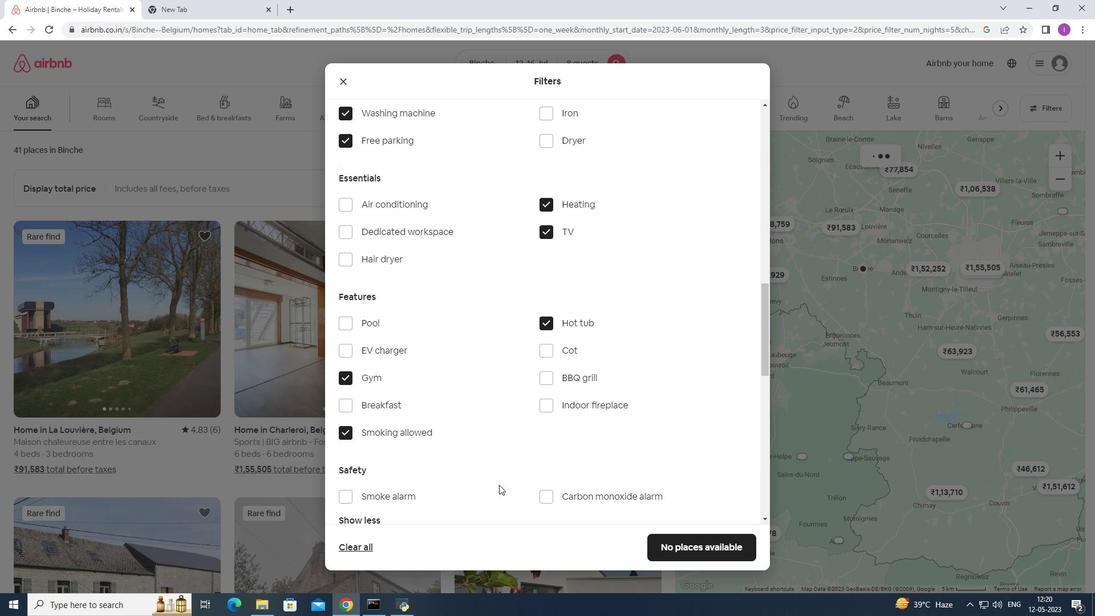 
Action: Mouse moved to (499, 484)
Screenshot: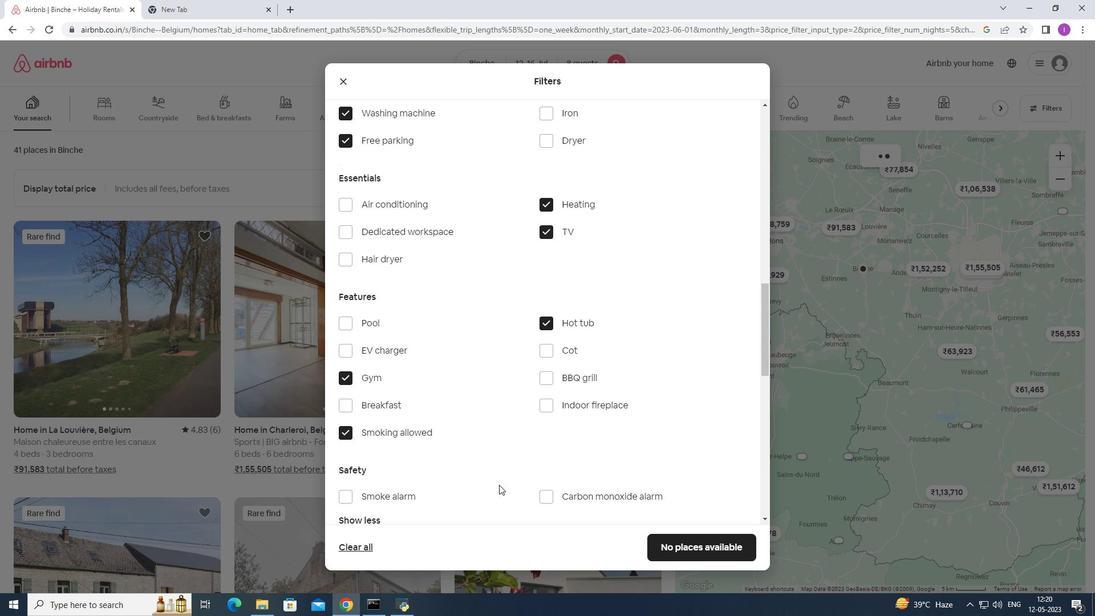 
Action: Mouse scrolled (499, 484) with delta (0, 0)
Screenshot: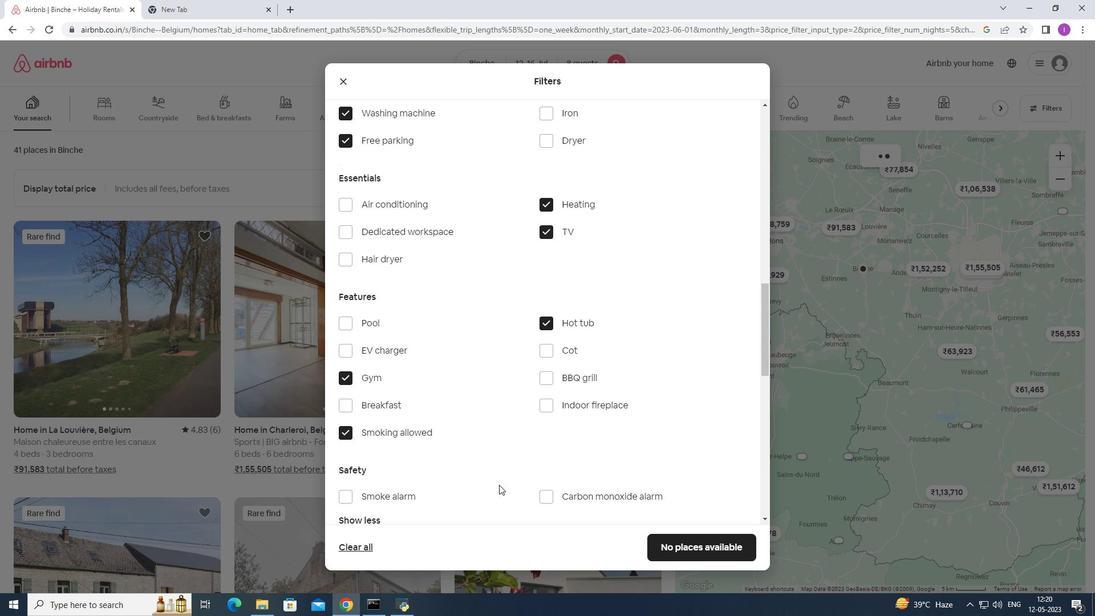 
Action: Mouse moved to (503, 473)
Screenshot: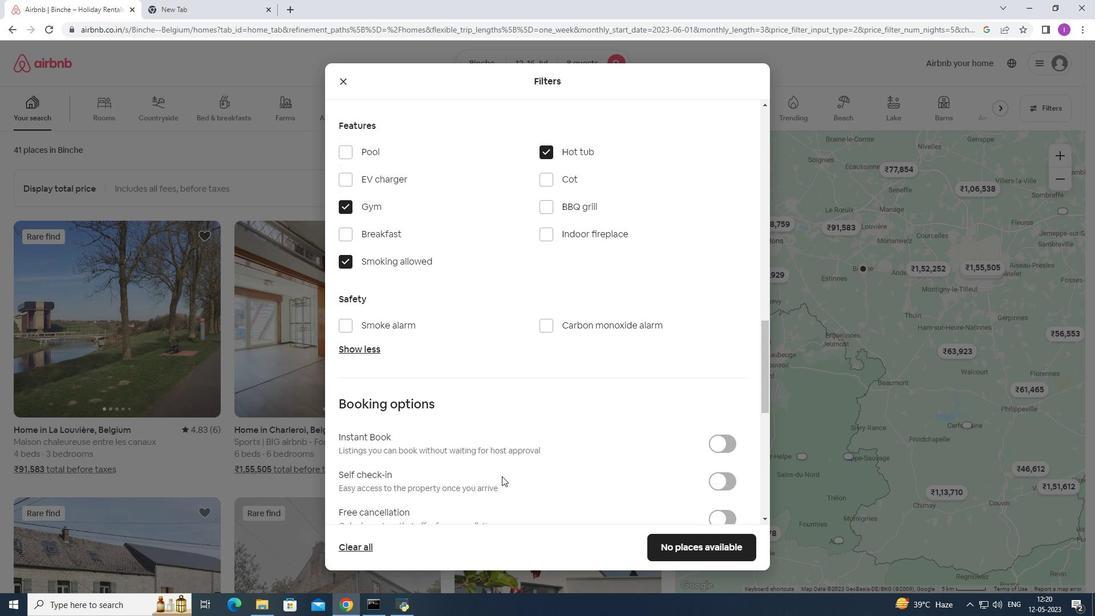
Action: Mouse scrolled (503, 472) with delta (0, 0)
Screenshot: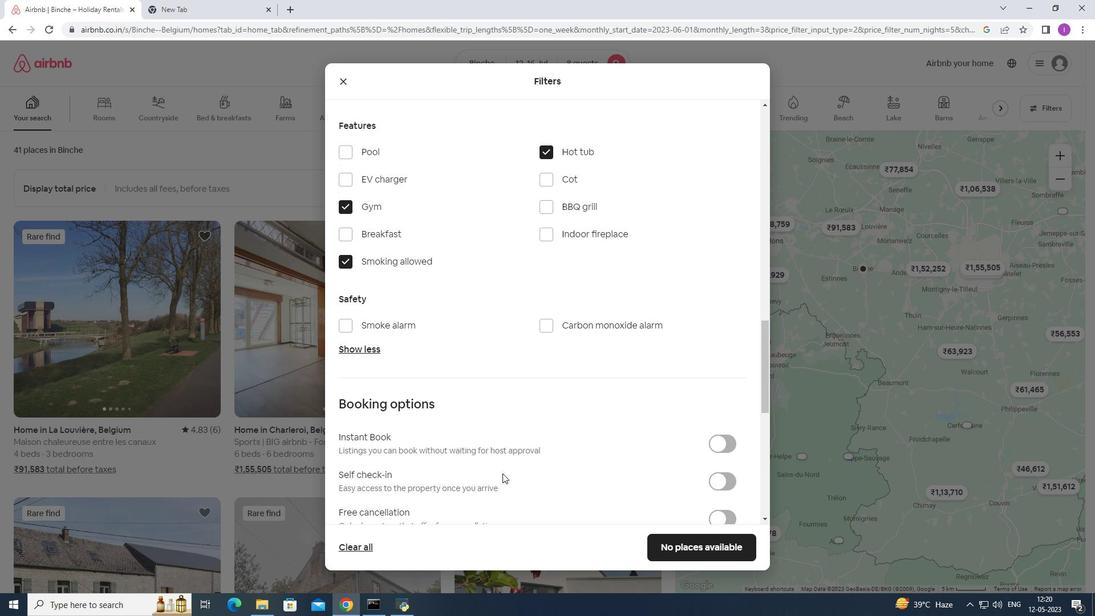 
Action: Mouse scrolled (503, 472) with delta (0, 0)
Screenshot: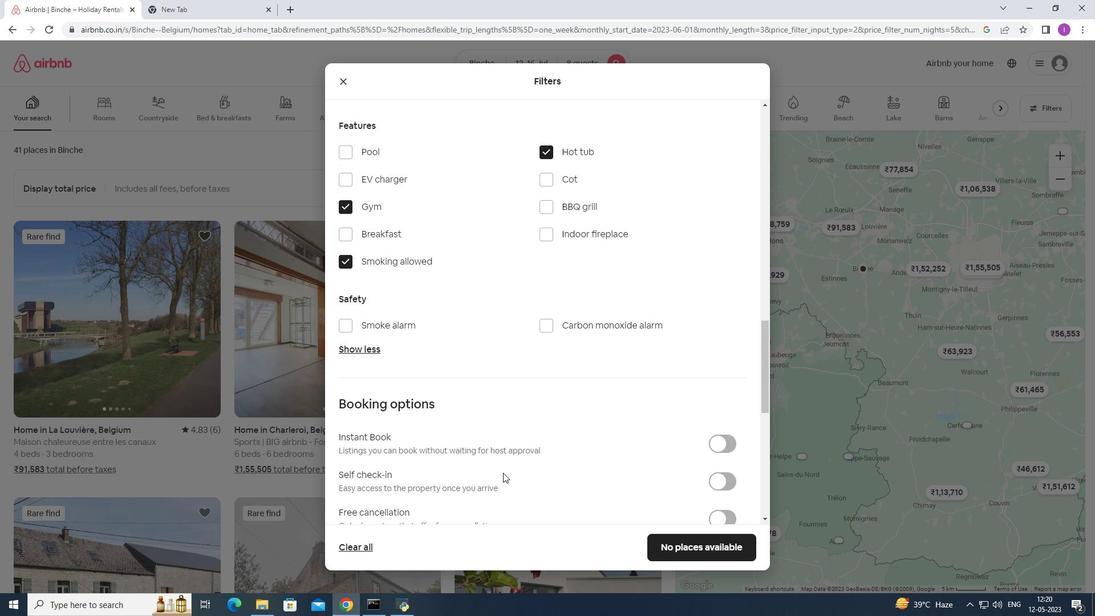 
Action: Mouse scrolled (503, 472) with delta (0, 0)
Screenshot: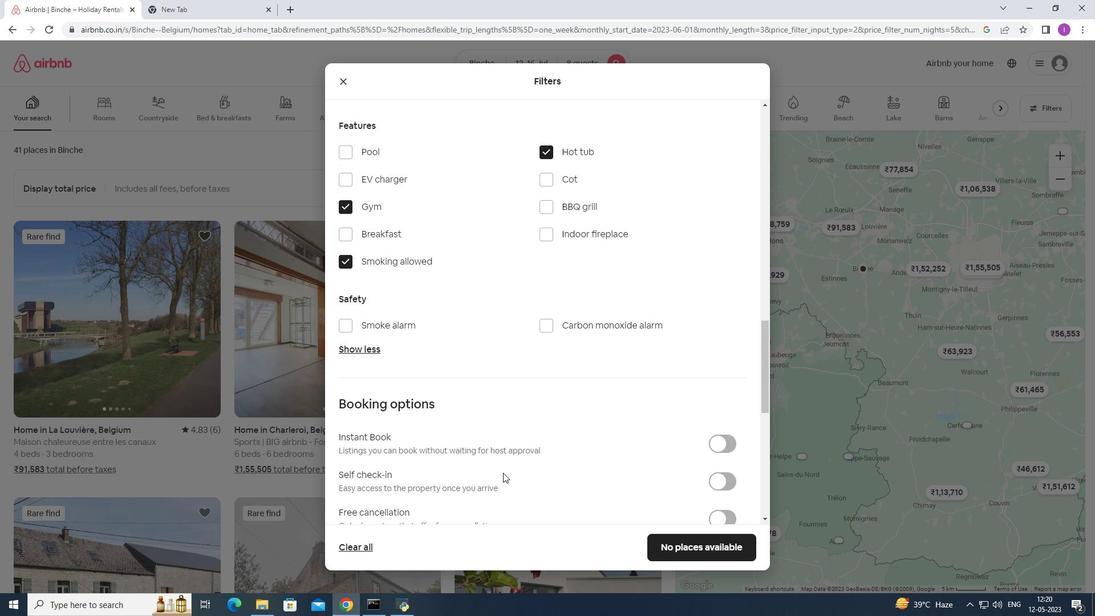 
Action: Mouse moved to (721, 308)
Screenshot: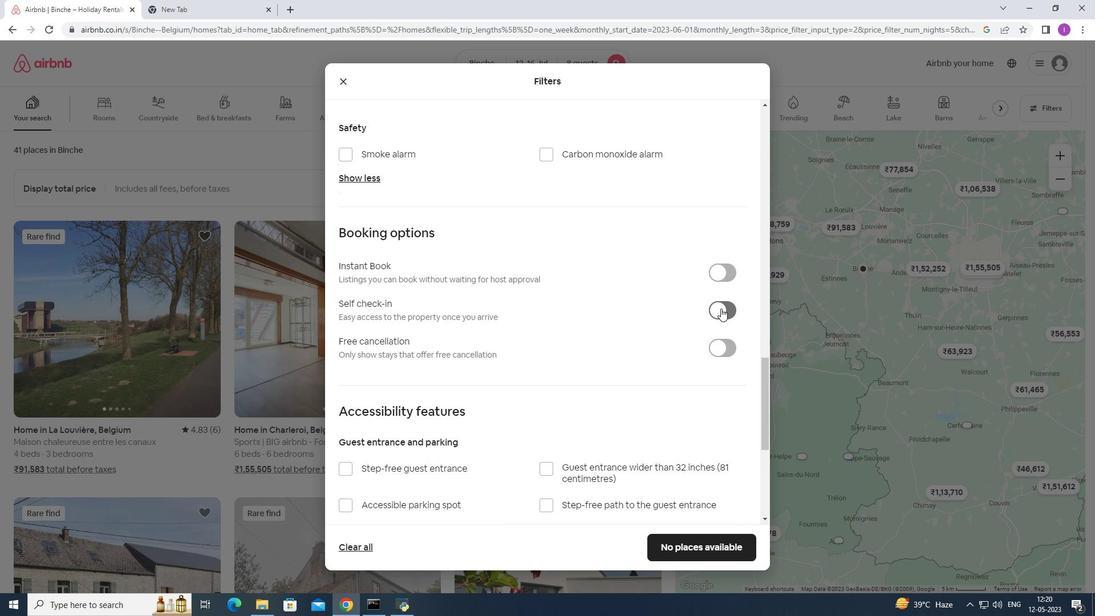 
Action: Mouse pressed left at (721, 308)
Screenshot: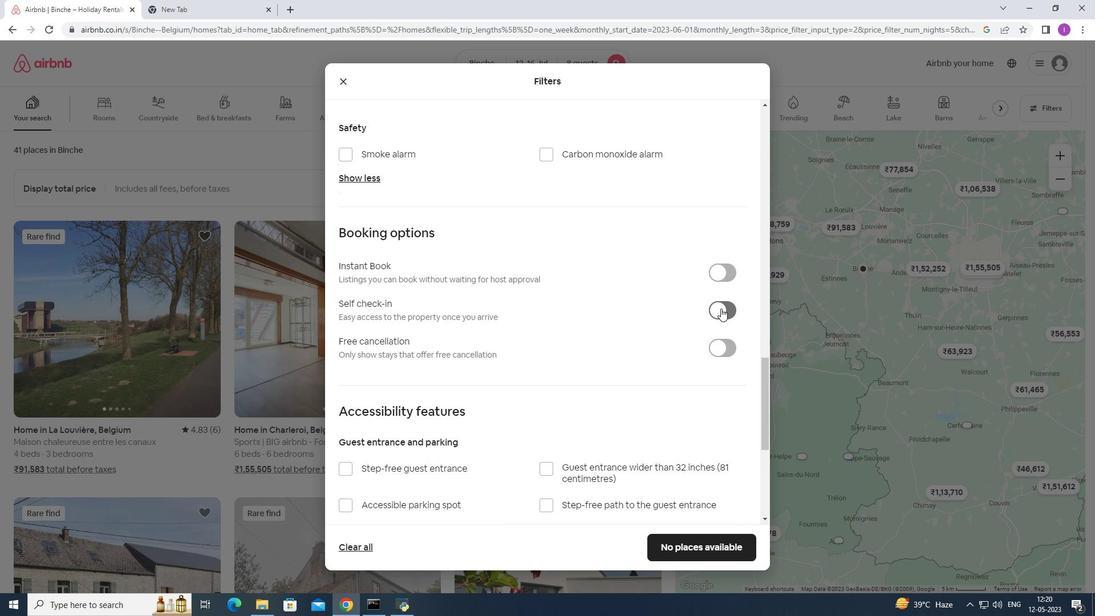 
Action: Mouse moved to (451, 465)
Screenshot: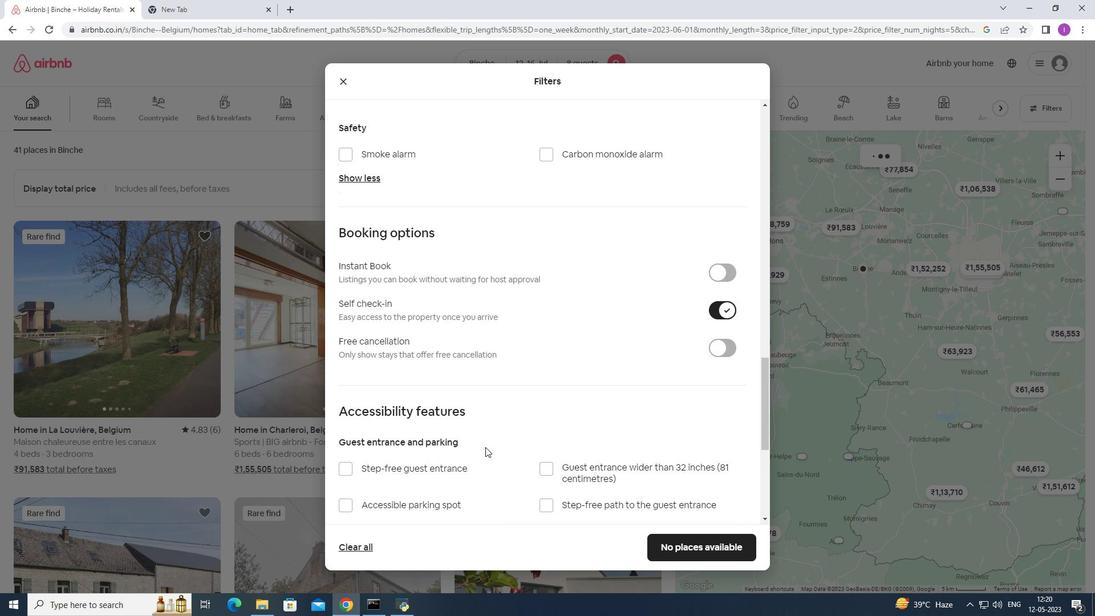 
Action: Mouse scrolled (451, 464) with delta (0, 0)
Screenshot: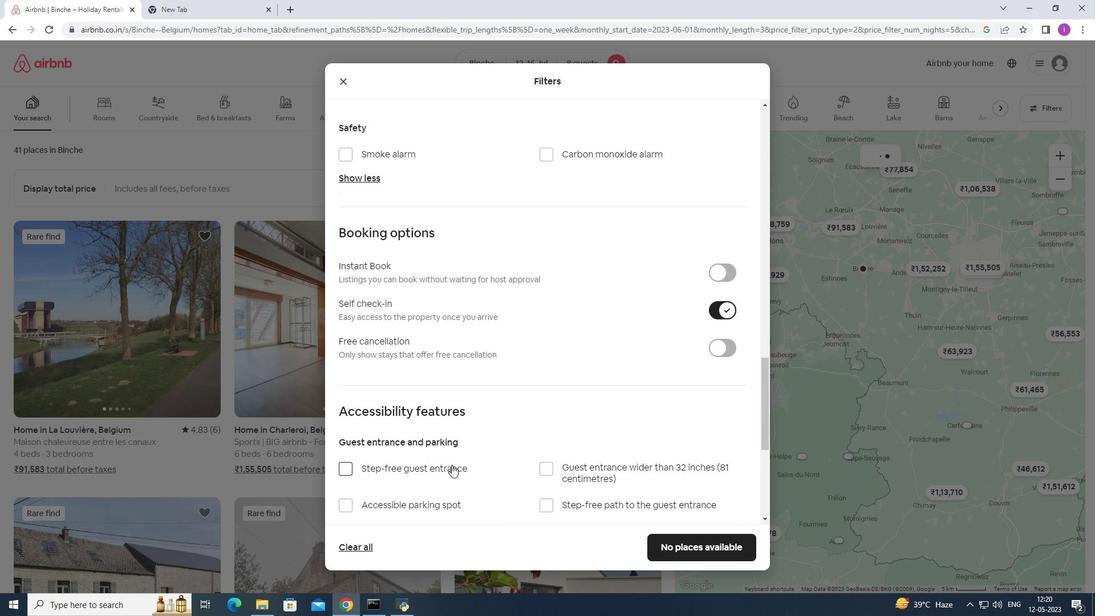 
Action: Mouse scrolled (451, 464) with delta (0, 0)
Screenshot: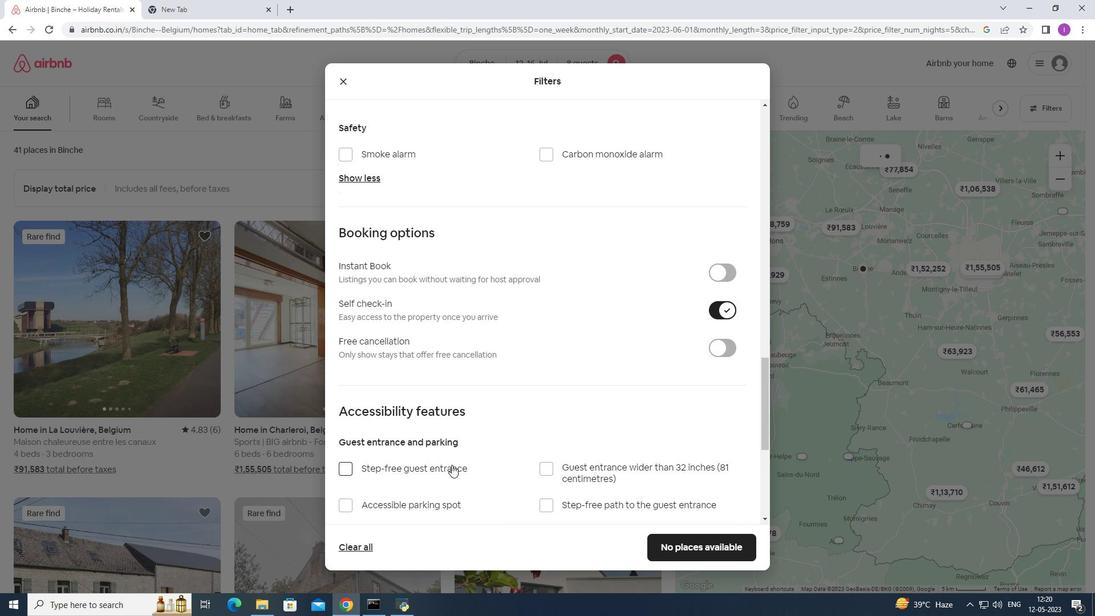 
Action: Mouse scrolled (451, 464) with delta (0, 0)
Screenshot: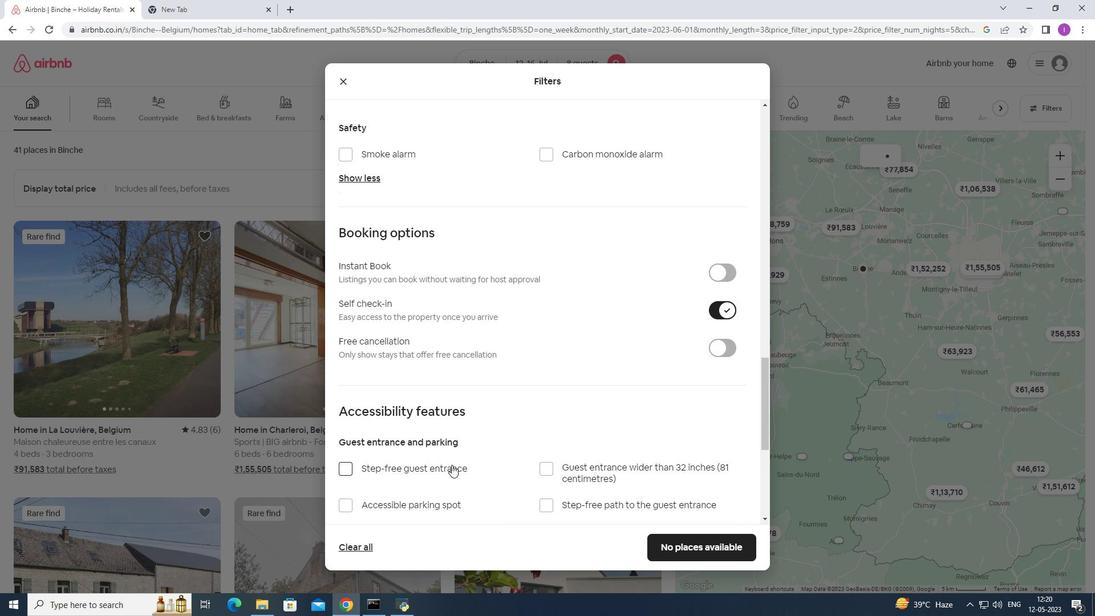 
Action: Mouse scrolled (451, 464) with delta (0, 0)
Screenshot: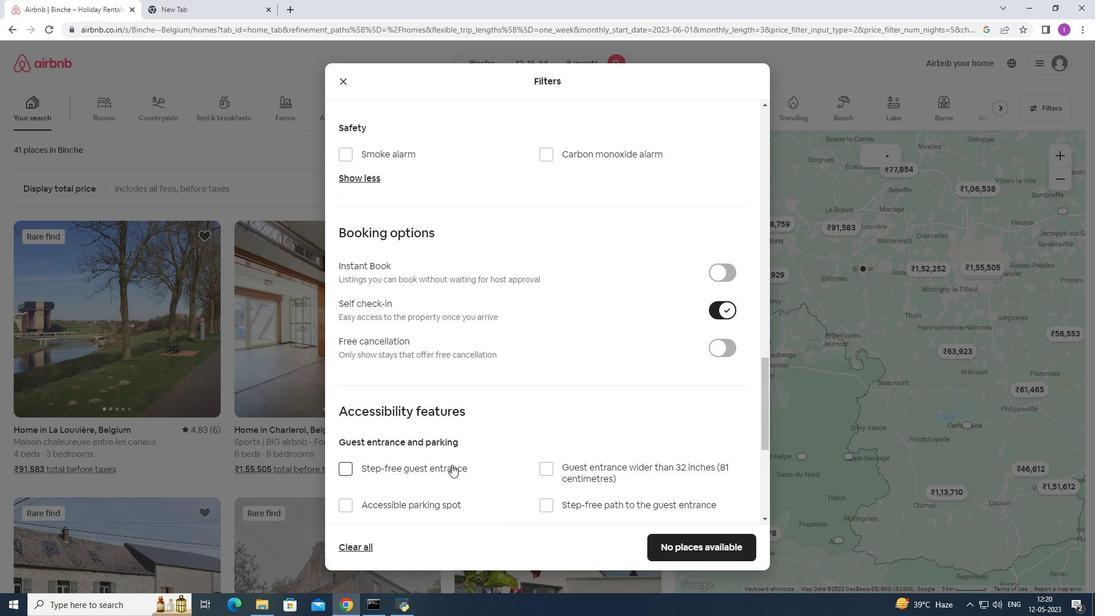 
Action: Mouse moved to (463, 444)
Screenshot: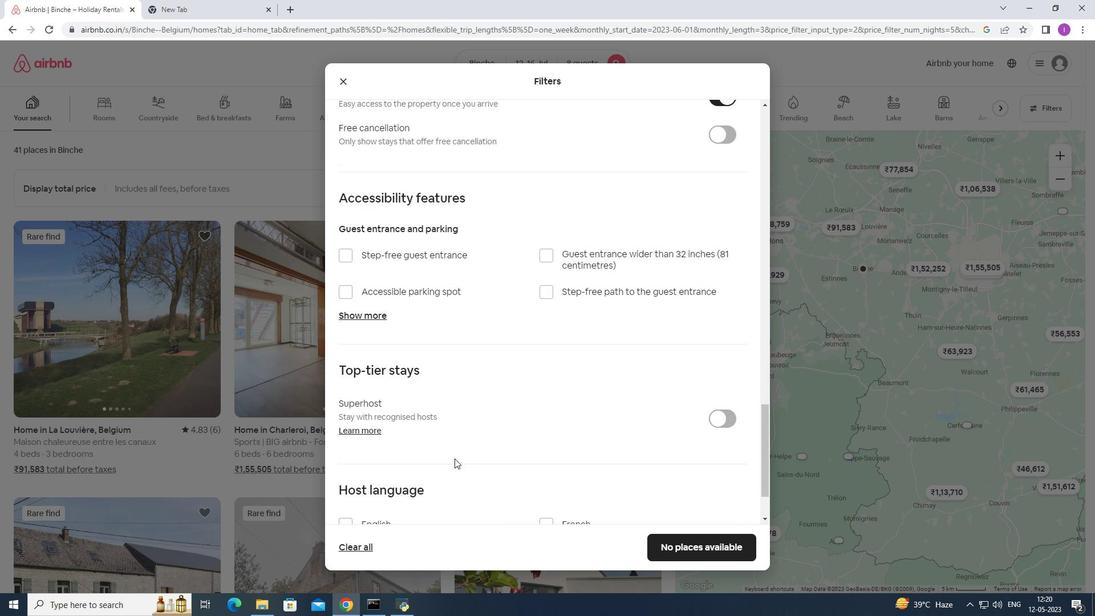 
Action: Mouse scrolled (463, 443) with delta (0, 0)
Screenshot: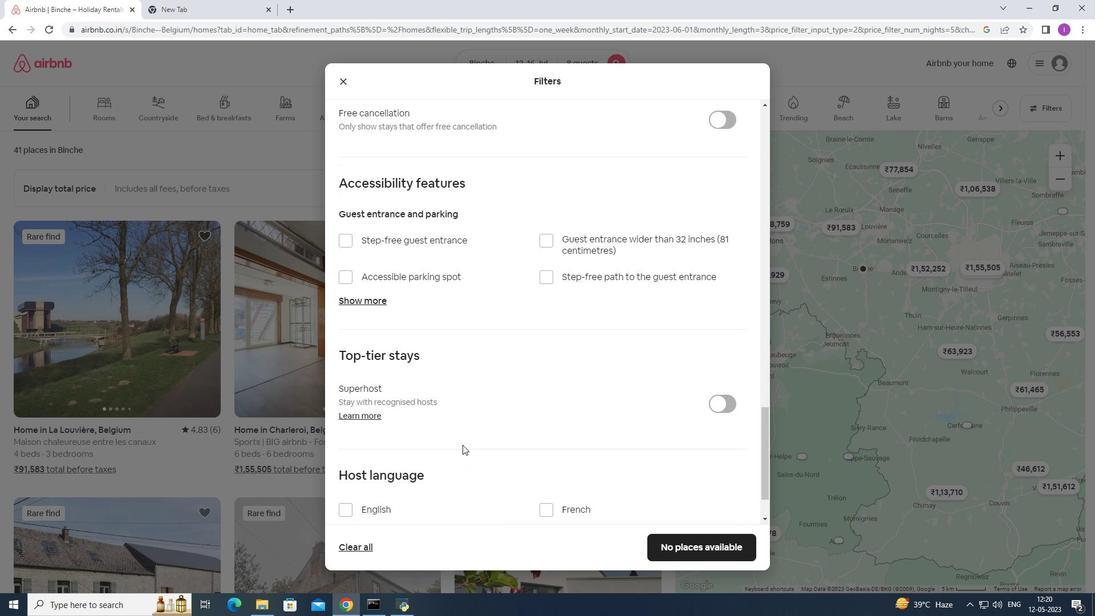 
Action: Mouse scrolled (463, 443) with delta (0, 0)
Screenshot: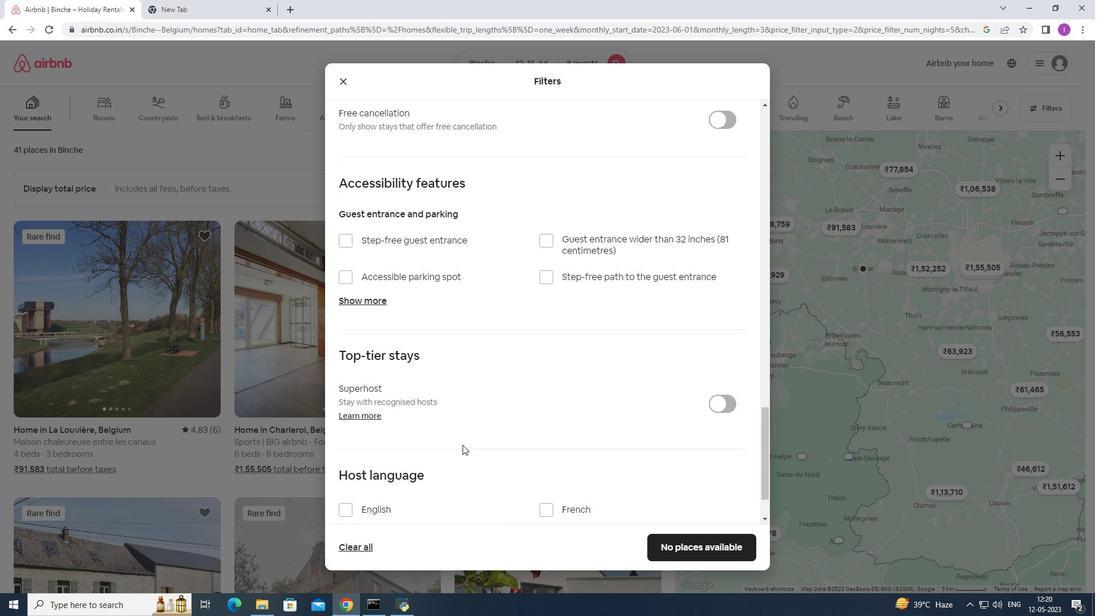 
Action: Mouse moved to (464, 443)
Screenshot: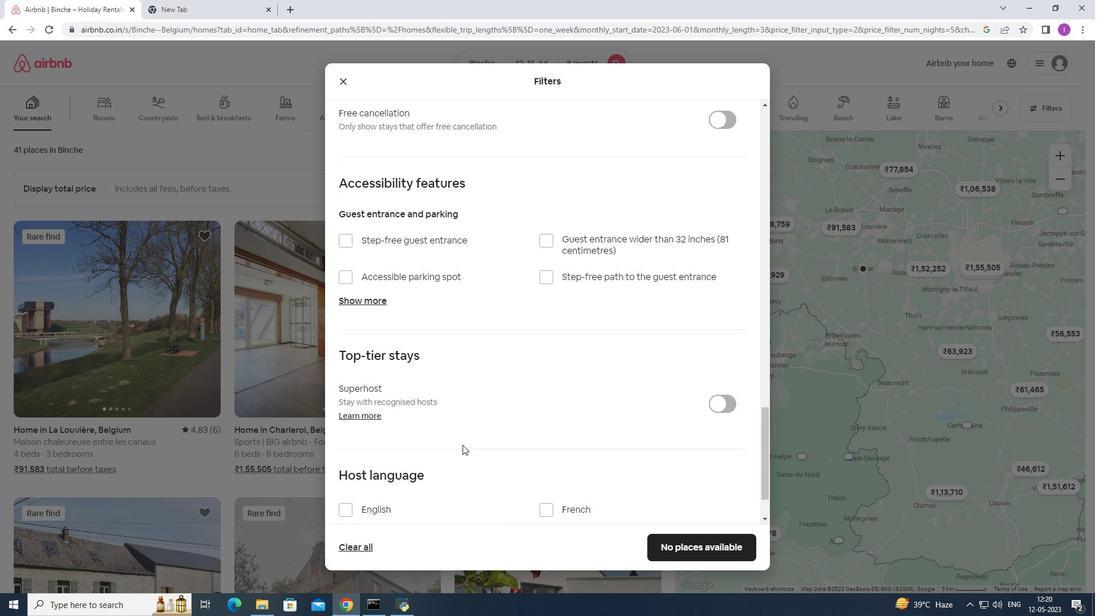 
Action: Mouse scrolled (464, 443) with delta (0, 0)
Screenshot: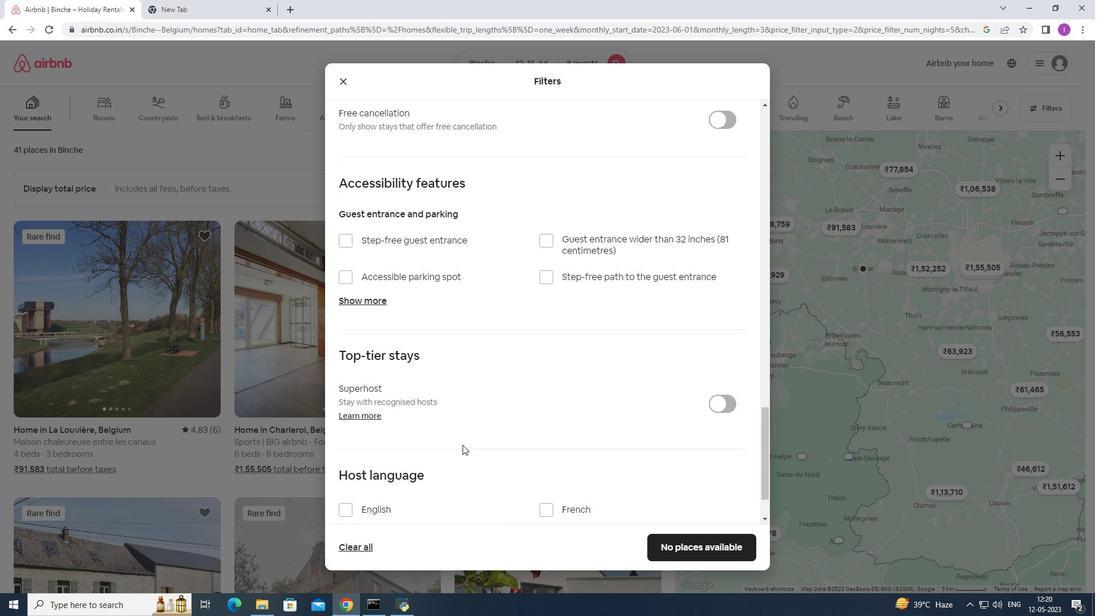 
Action: Mouse moved to (465, 443)
Screenshot: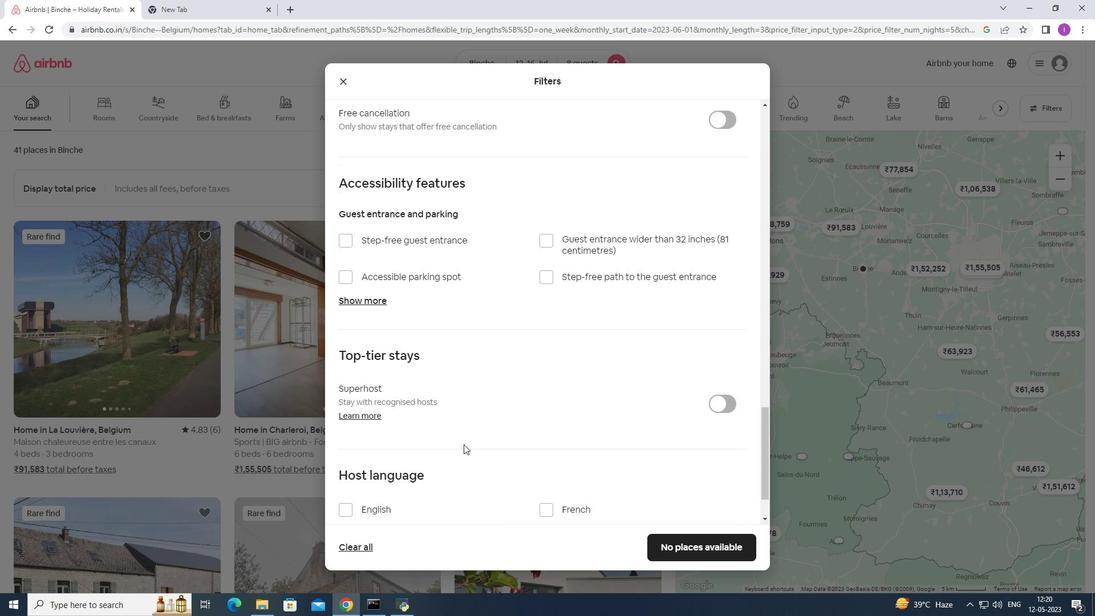 
Action: Mouse scrolled (465, 443) with delta (0, 0)
Screenshot: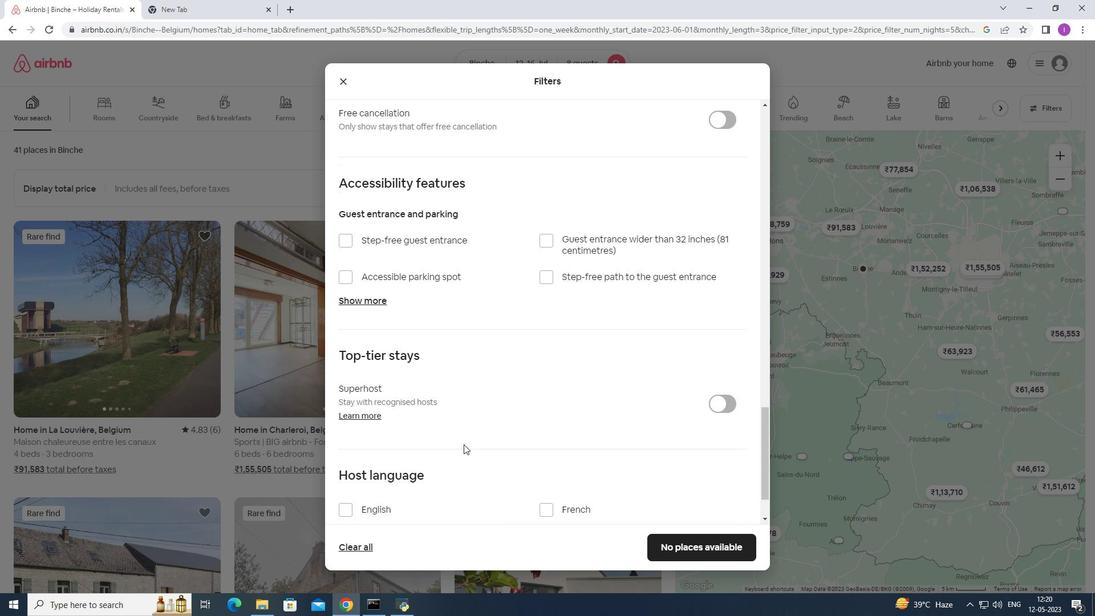 
Action: Mouse moved to (346, 443)
Screenshot: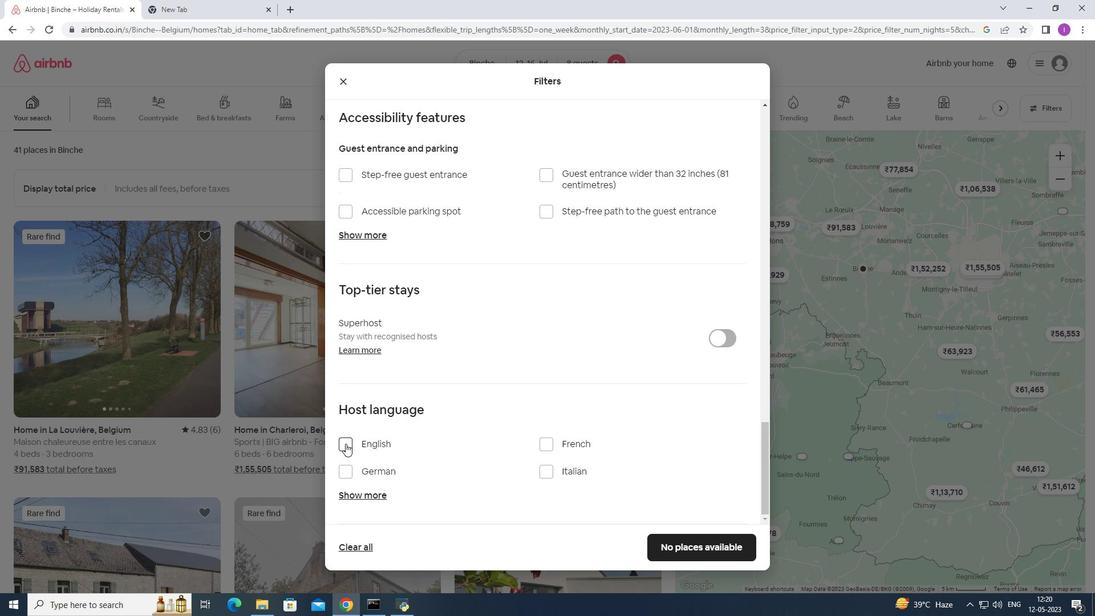 
Action: Mouse pressed left at (346, 443)
Screenshot: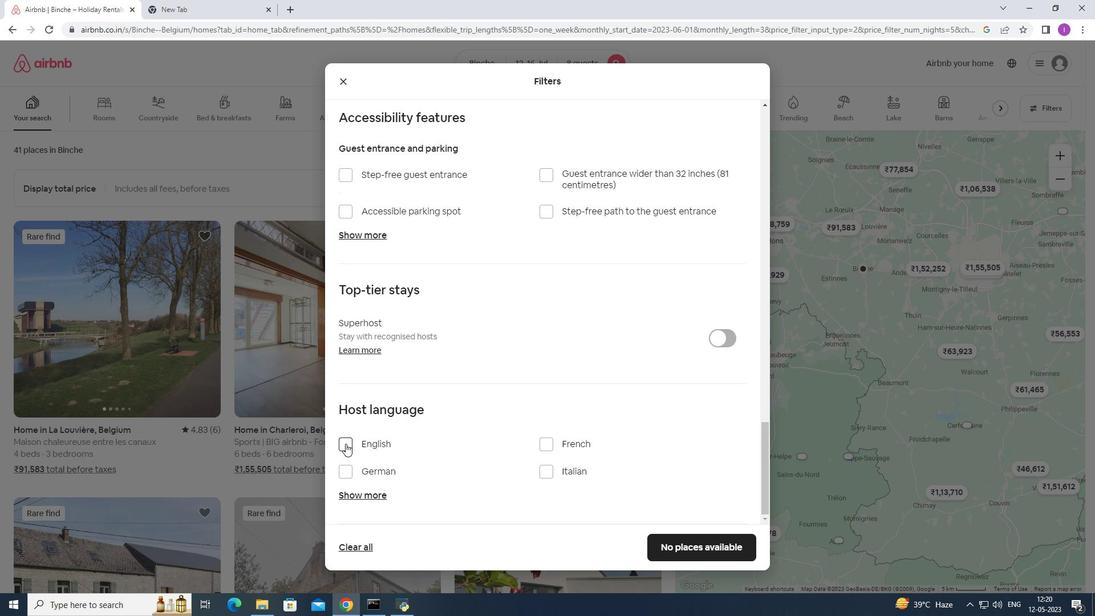 
Action: Mouse moved to (687, 543)
Screenshot: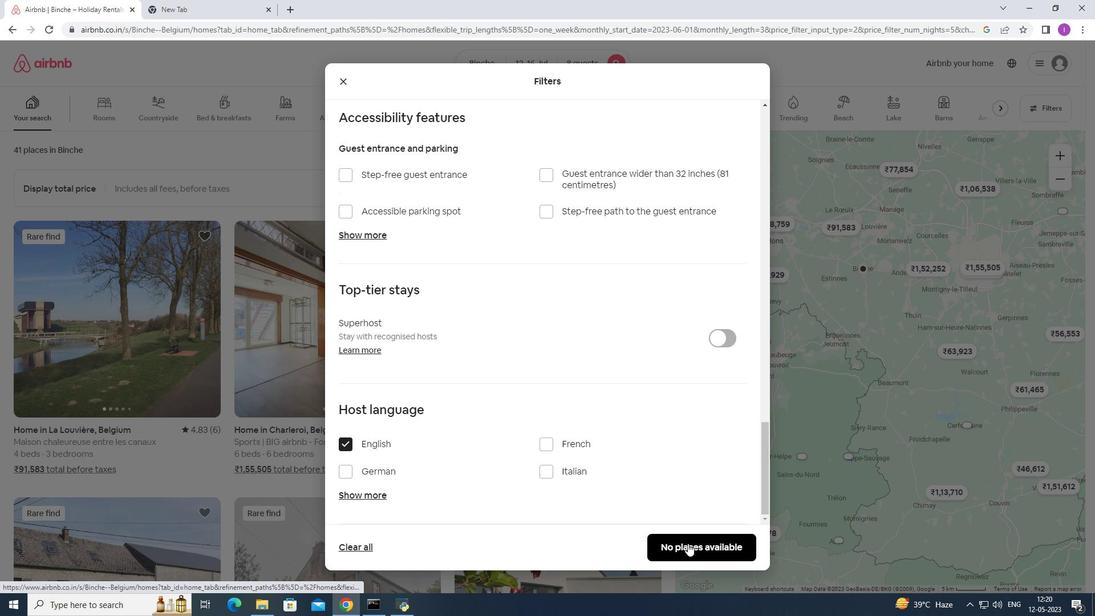 
Action: Mouse pressed left at (687, 543)
Screenshot: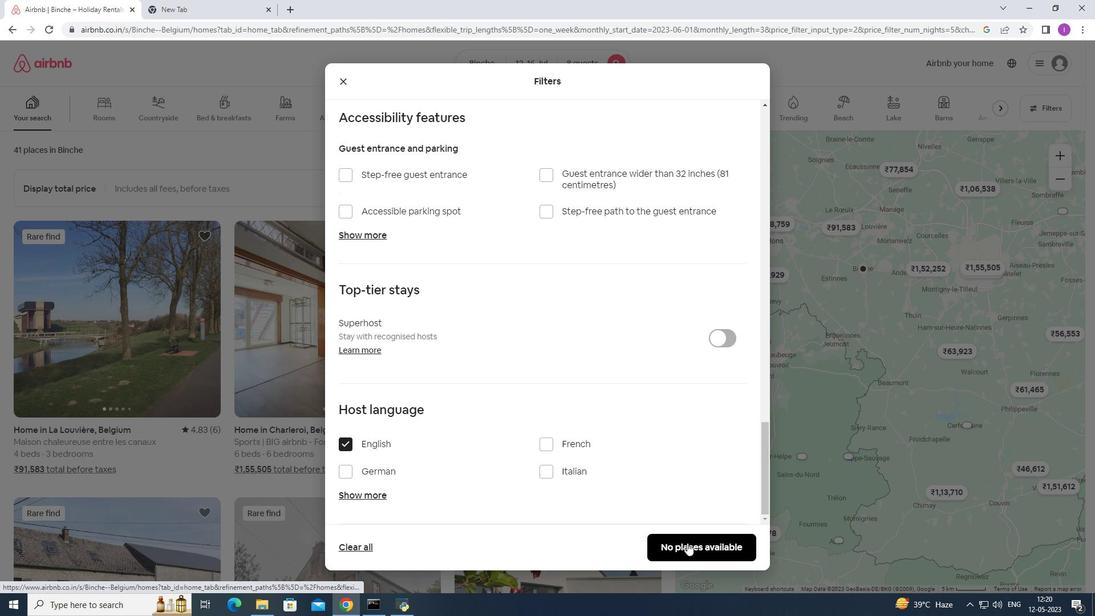 
Action: Mouse moved to (733, 514)
Screenshot: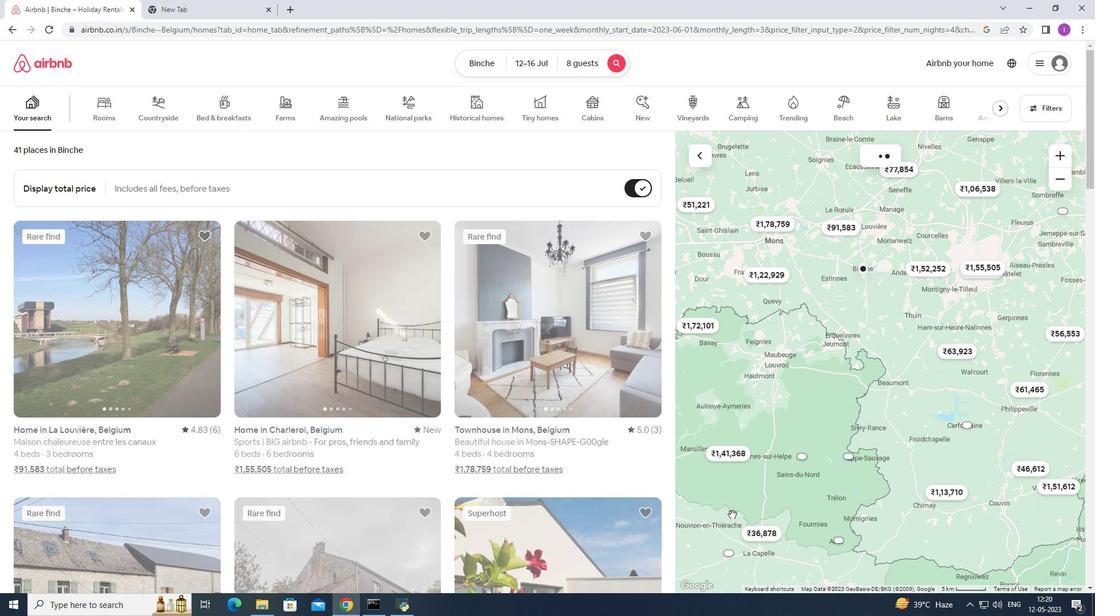 
